 Task: Look for space in Izyum, Ukraine from 6th September, 2023 to 15th September, 2023 for 6 adults in price range Rs.8000 to Rs.12000. Place can be entire place or private room with 6 bedrooms having 6 beds and 6 bathrooms. Property type can be house, flat, guest house. Amenities needed are: wifi, TV, free parkinig on premises, gym, breakfast. Booking option can be shelf check-in. Required host language is English.
Action: Mouse moved to (507, 123)
Screenshot: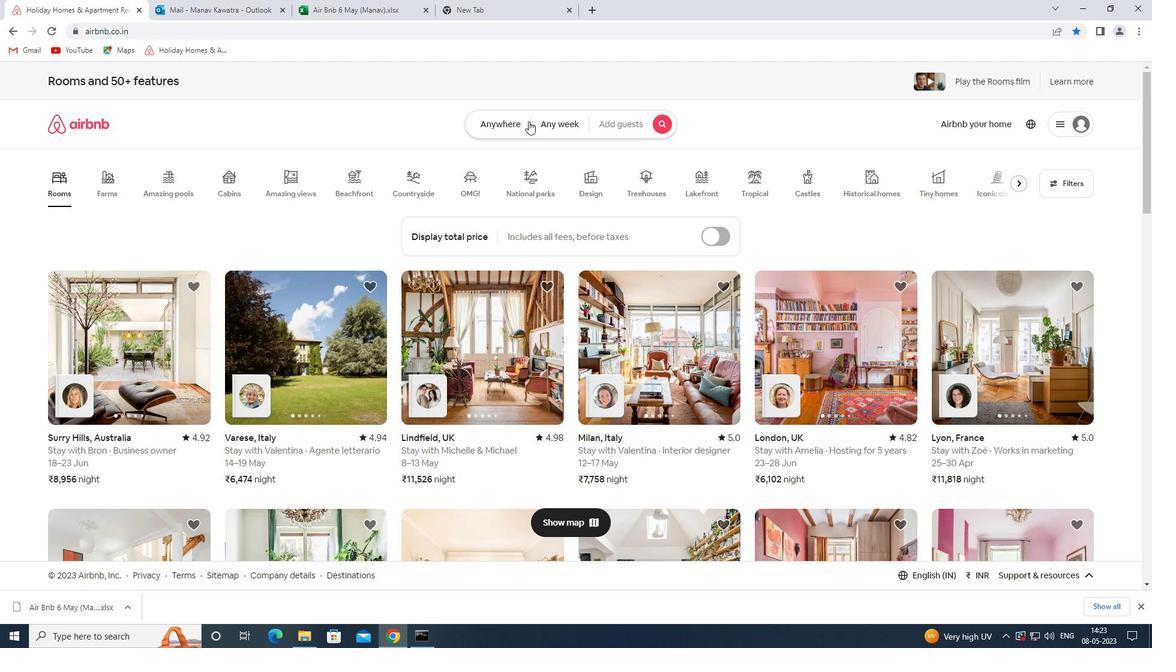 
Action: Mouse pressed left at (507, 123)
Screenshot: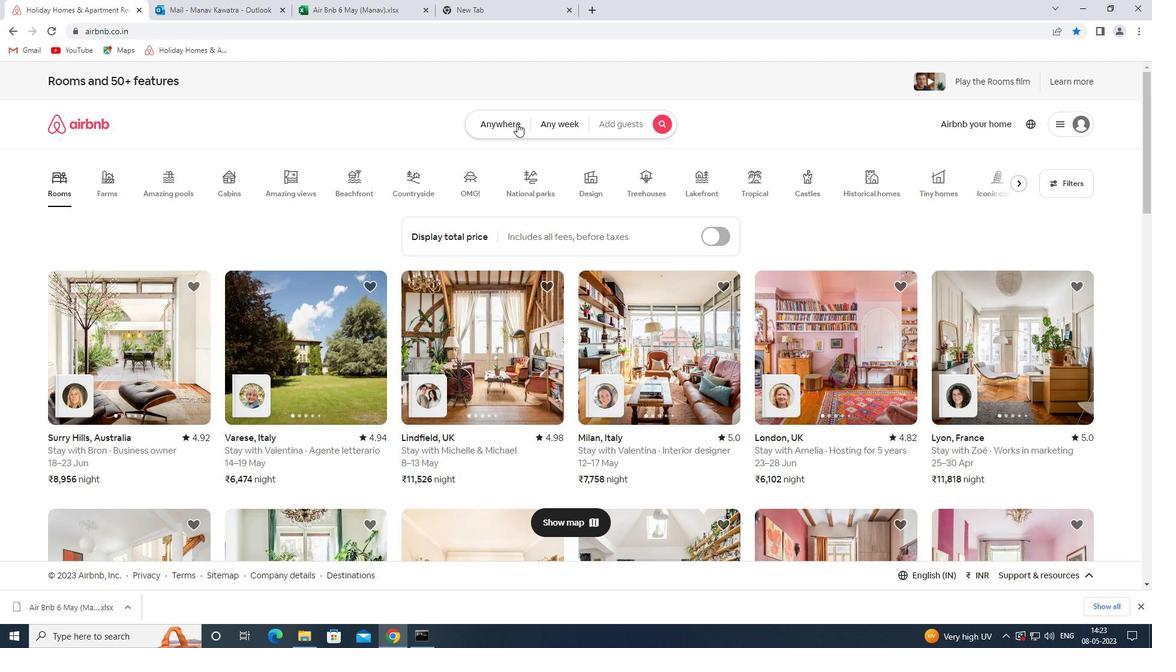 
Action: Mouse moved to (415, 172)
Screenshot: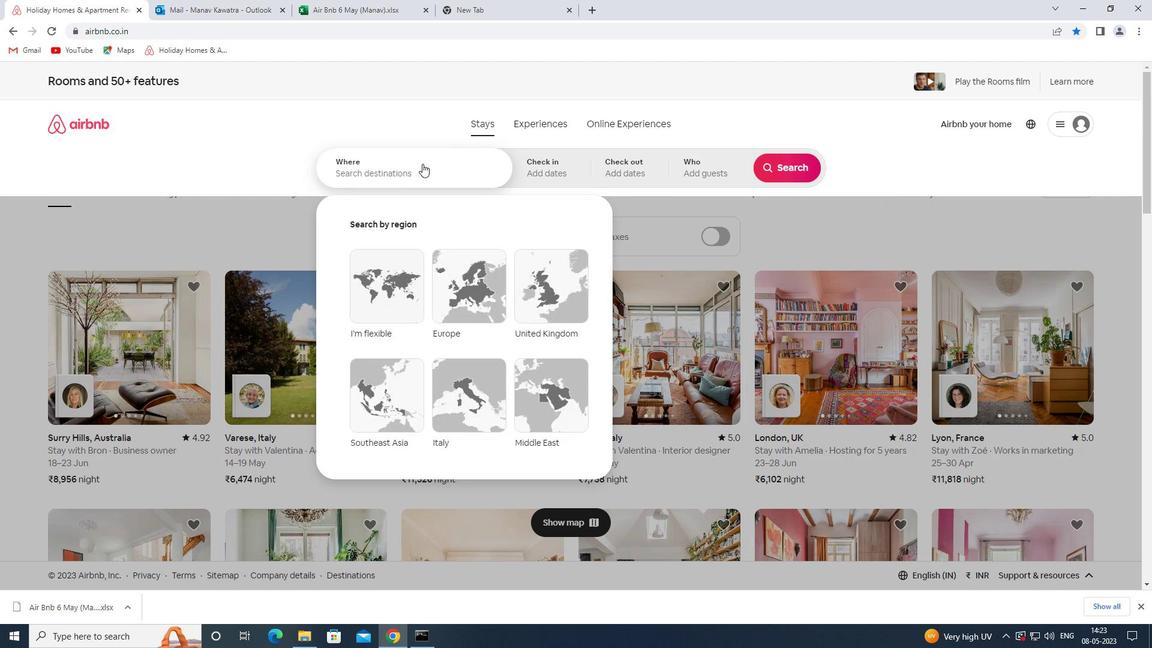 
Action: Mouse pressed left at (415, 172)
Screenshot: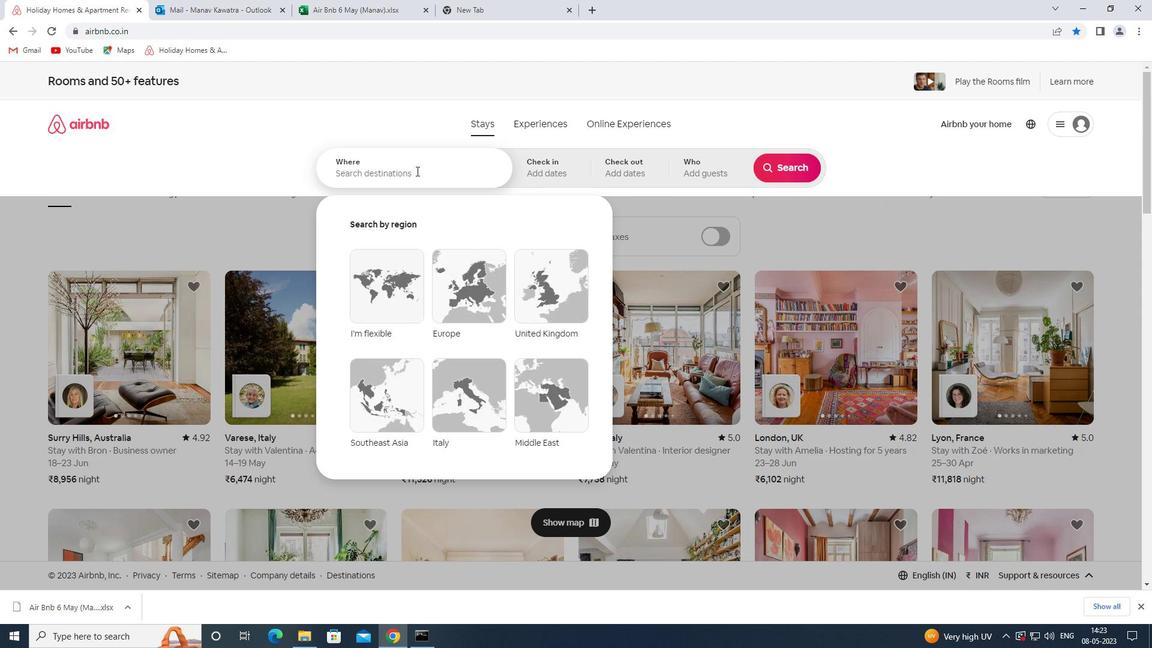 
Action: Key pressed <Key.shift><Key.shift><Key.shift><Key.shift><Key.shift><Key.shift><Key.shift>IZYUM<Key.space><Key.shift><Key.shift><Key.shift><Key.shift><Key.shift><Key.shift><Key.shift>UKRAINE<Key.space><Key.enter>
Screenshot: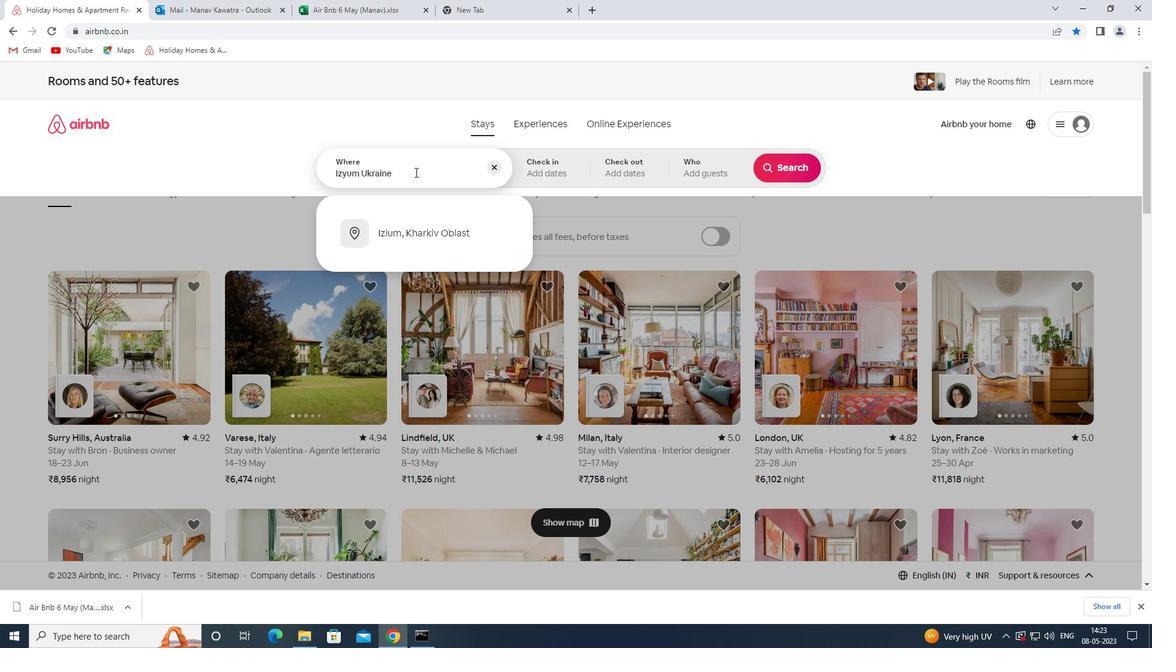 
Action: Mouse moved to (782, 264)
Screenshot: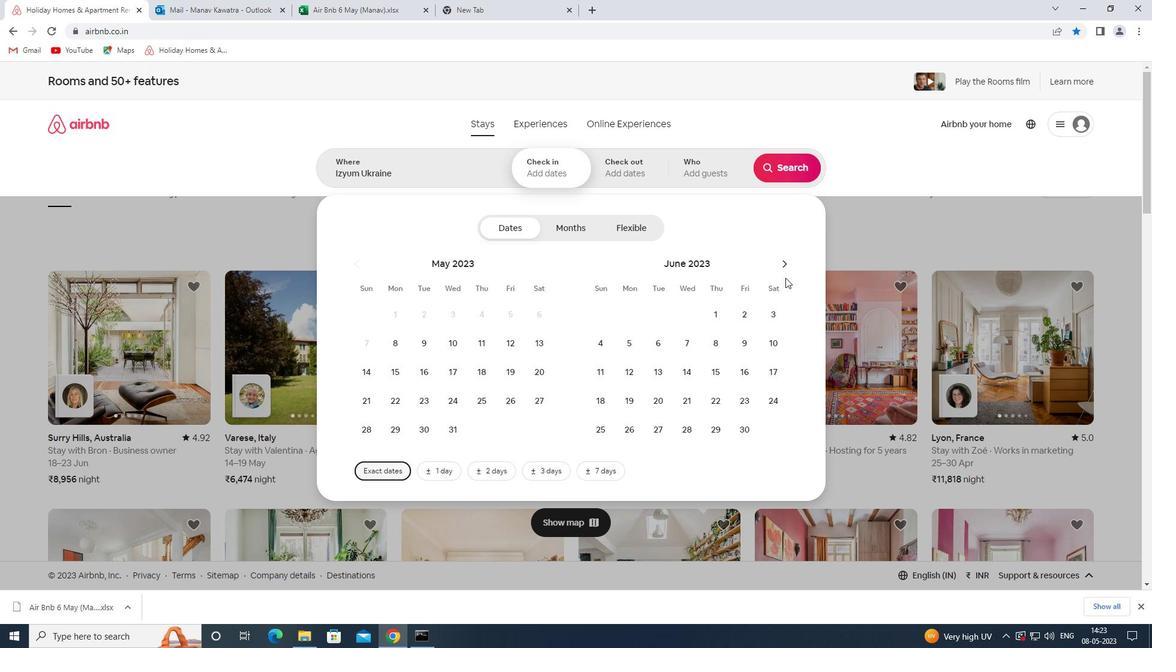 
Action: Mouse pressed left at (782, 264)
Screenshot: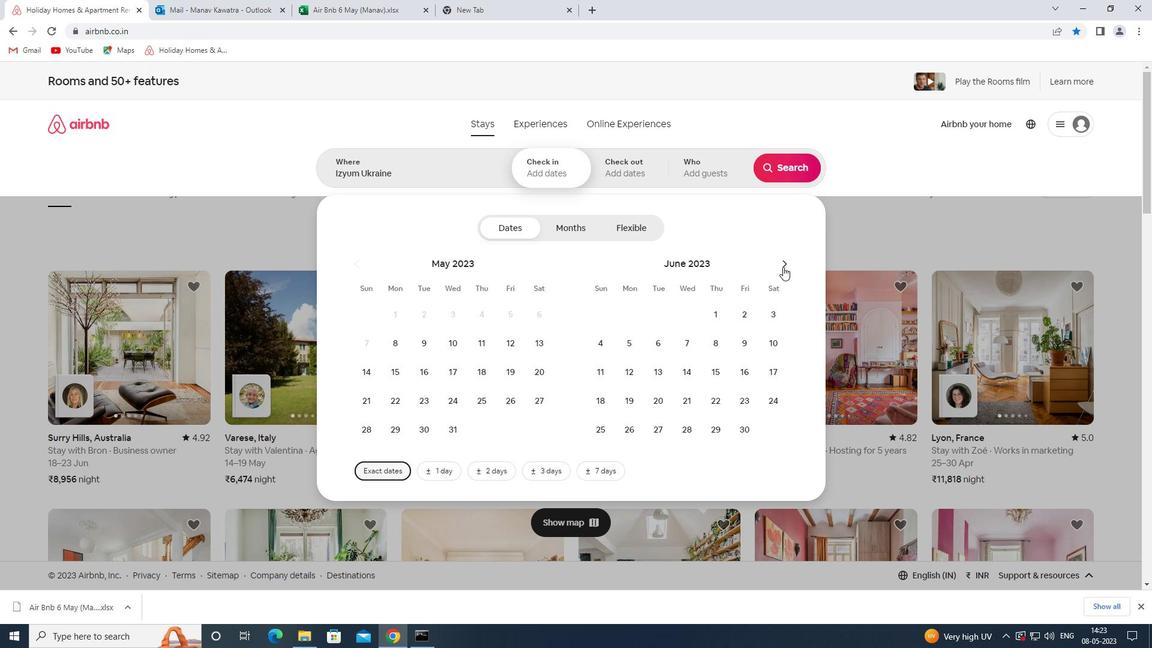 
Action: Mouse pressed left at (782, 264)
Screenshot: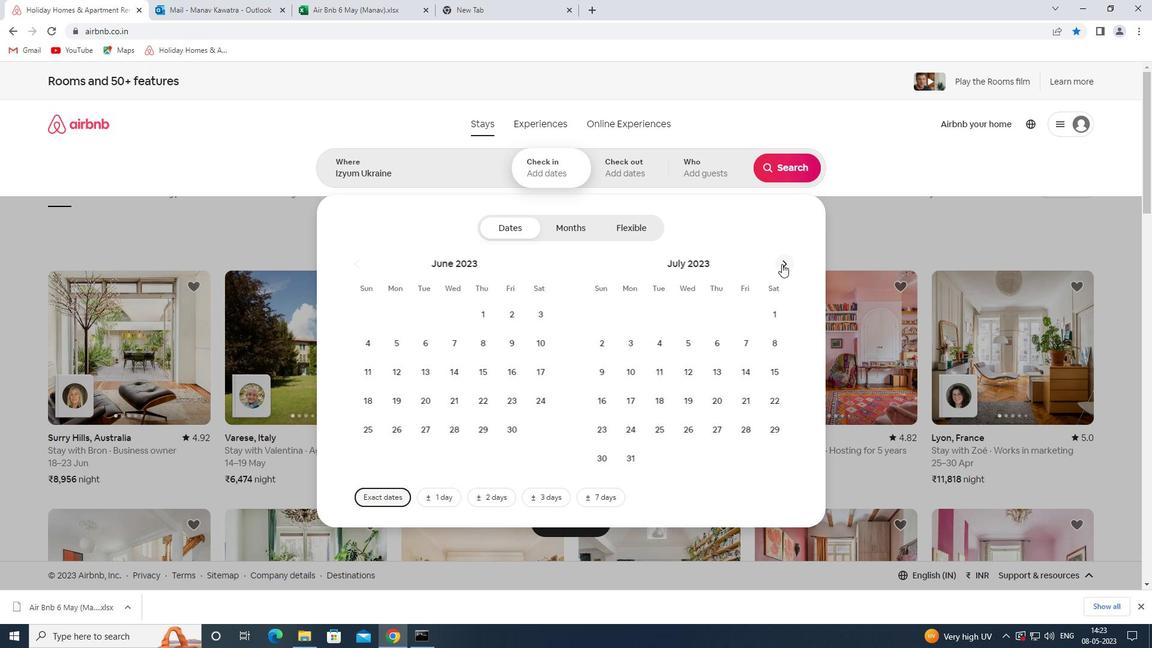 
Action: Mouse pressed left at (782, 264)
Screenshot: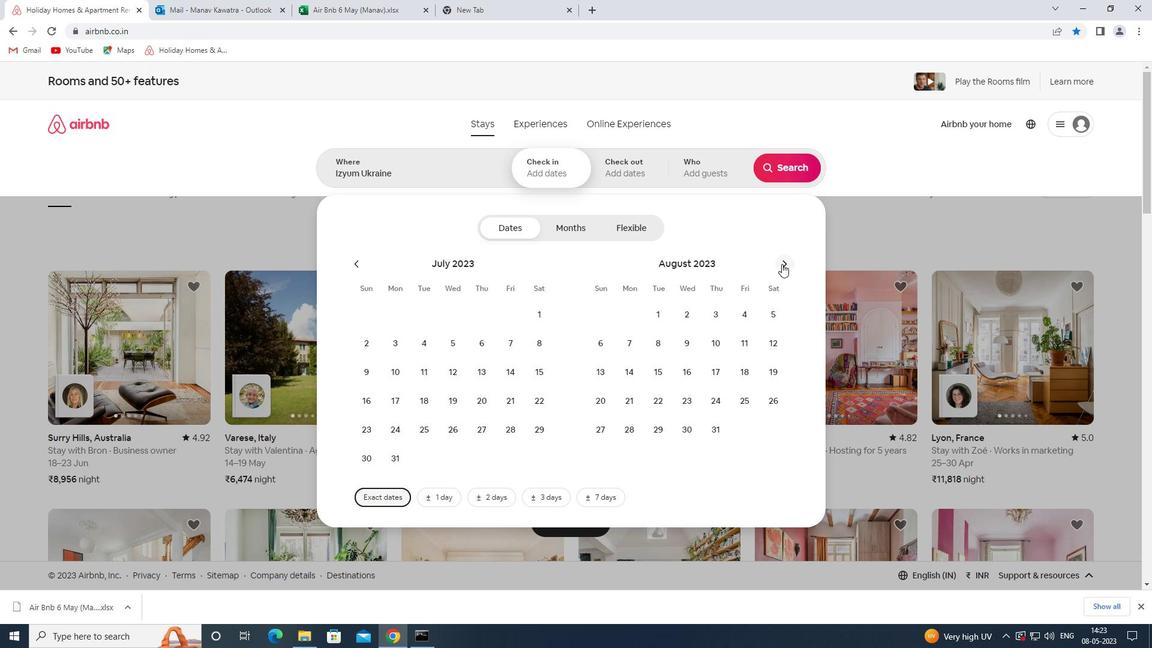 
Action: Mouse moved to (685, 351)
Screenshot: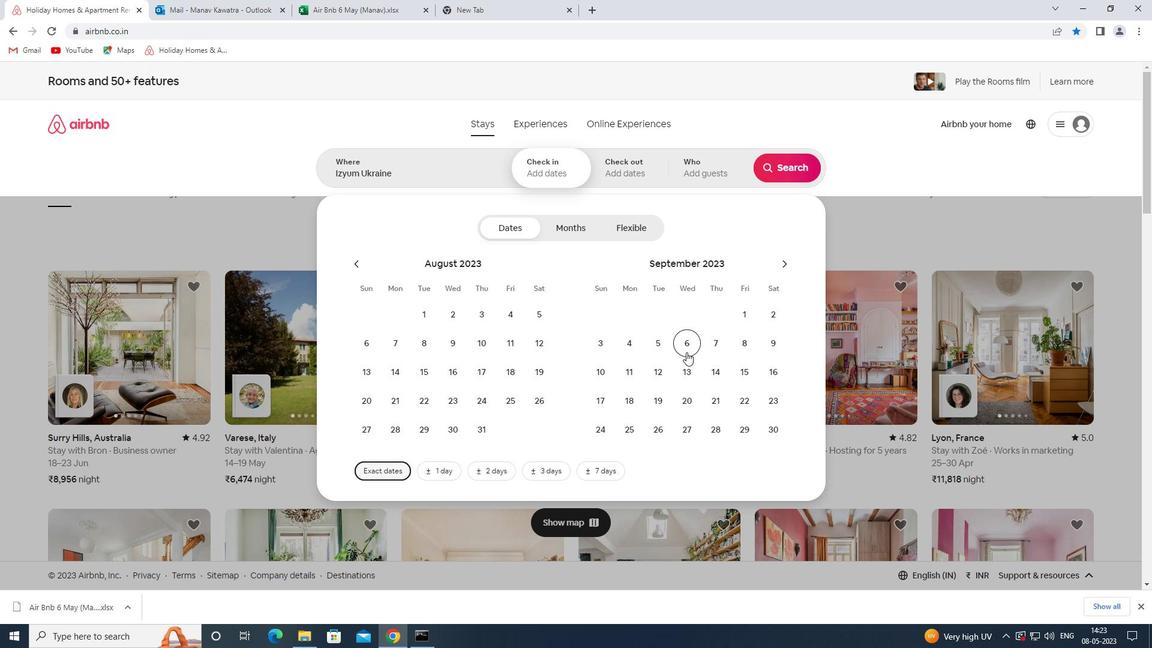 
Action: Mouse pressed left at (685, 351)
Screenshot: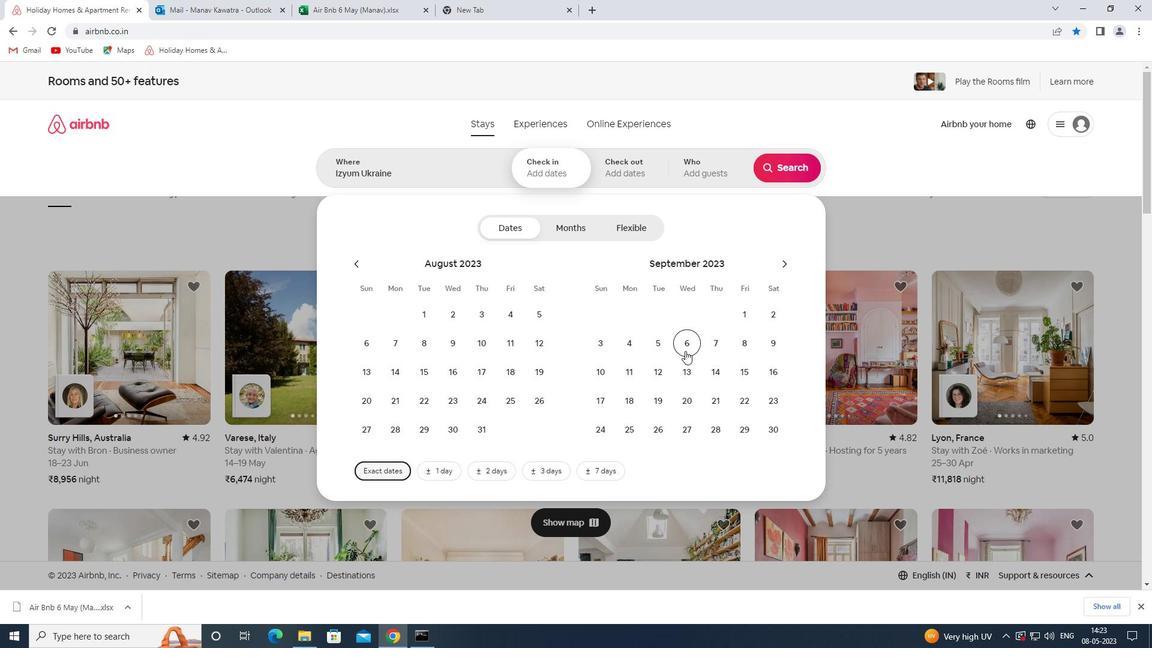
Action: Mouse moved to (736, 368)
Screenshot: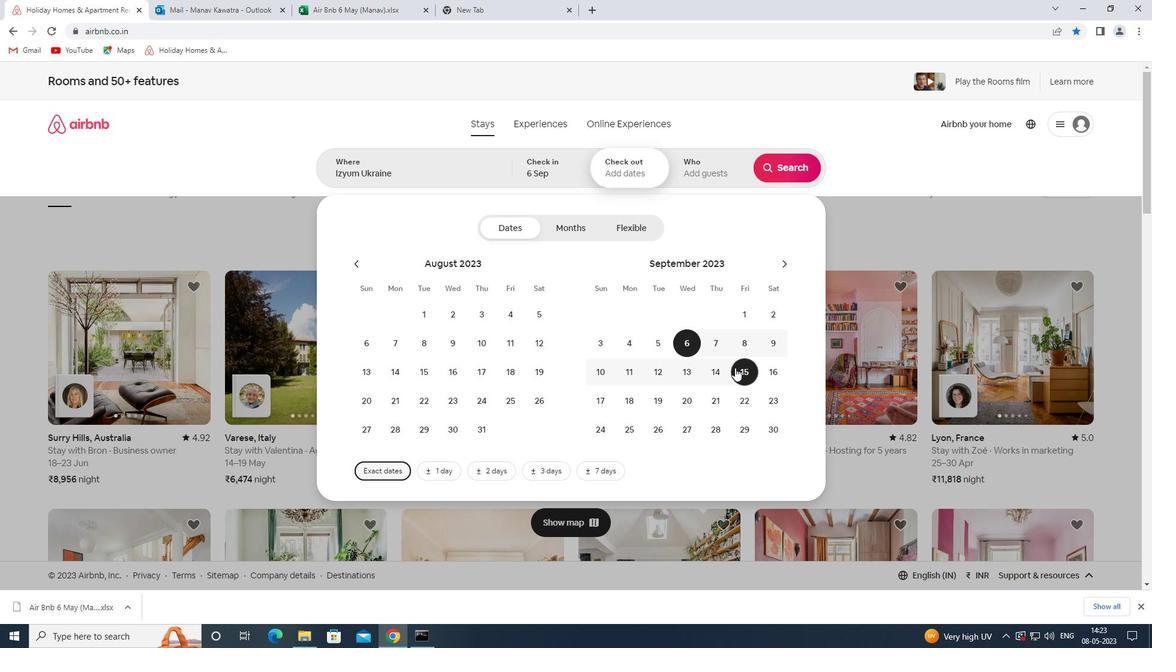 
Action: Mouse pressed left at (736, 368)
Screenshot: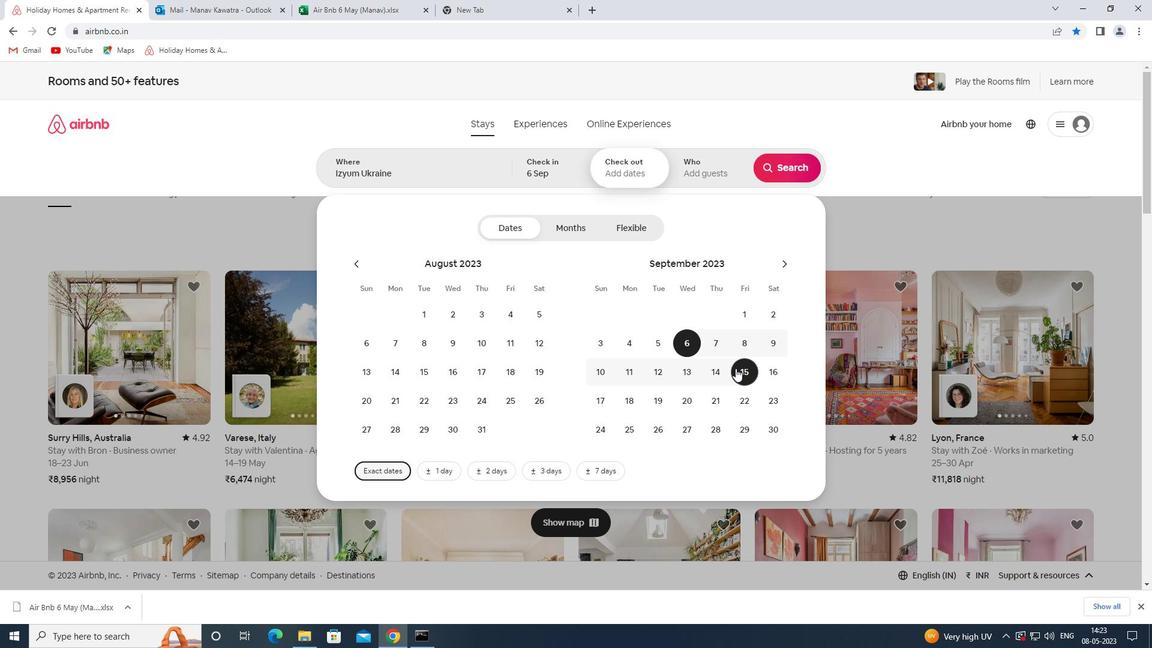 
Action: Mouse moved to (724, 175)
Screenshot: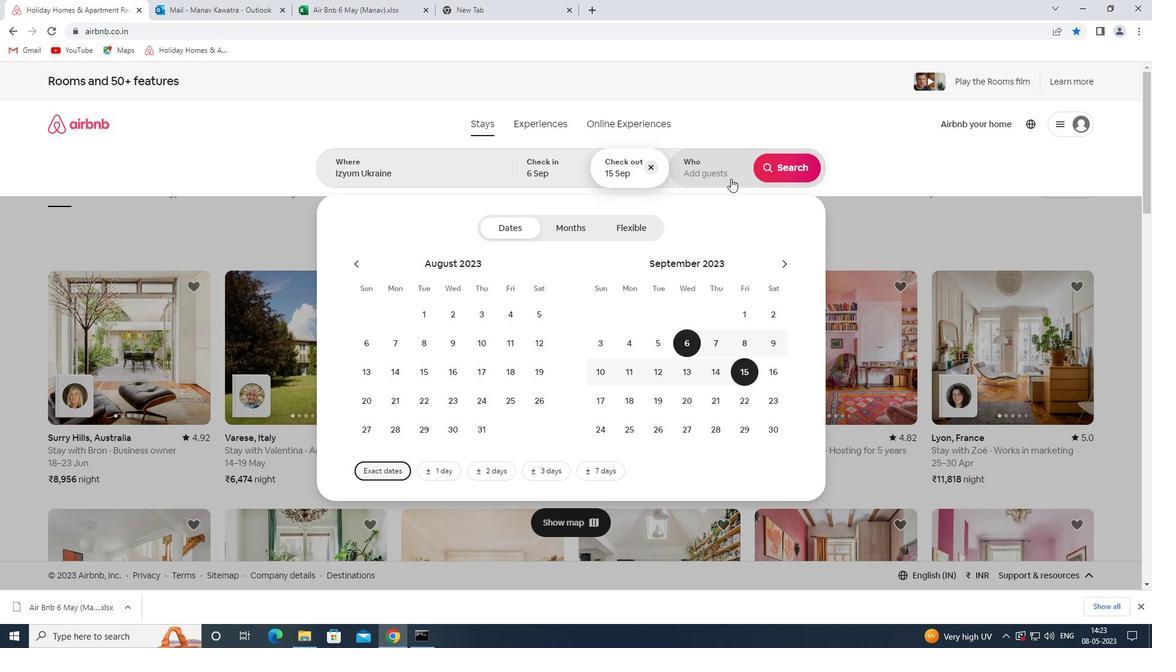 
Action: Mouse pressed left at (724, 175)
Screenshot: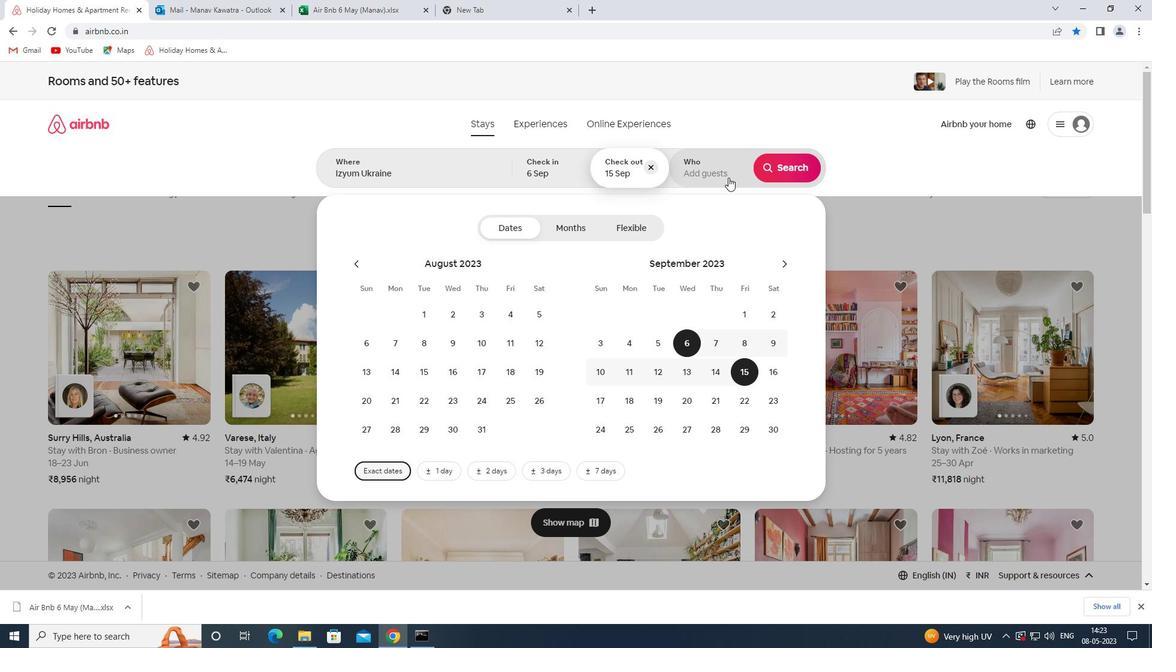 
Action: Mouse moved to (793, 228)
Screenshot: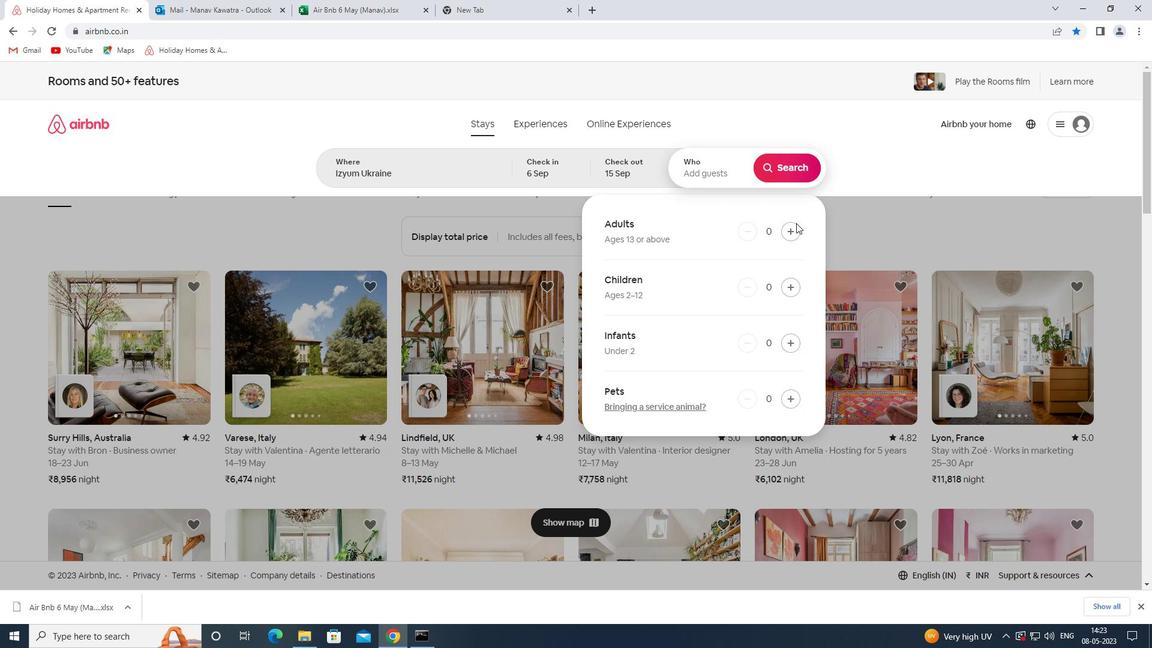 
Action: Mouse pressed left at (793, 228)
Screenshot: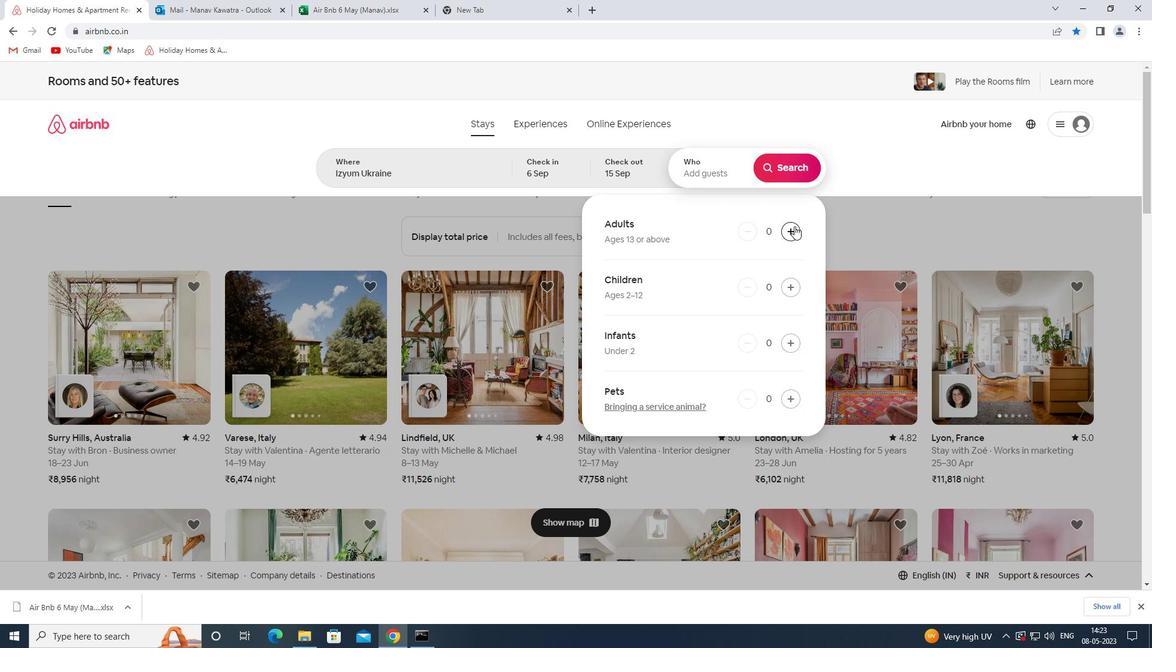 
Action: Mouse pressed left at (793, 228)
Screenshot: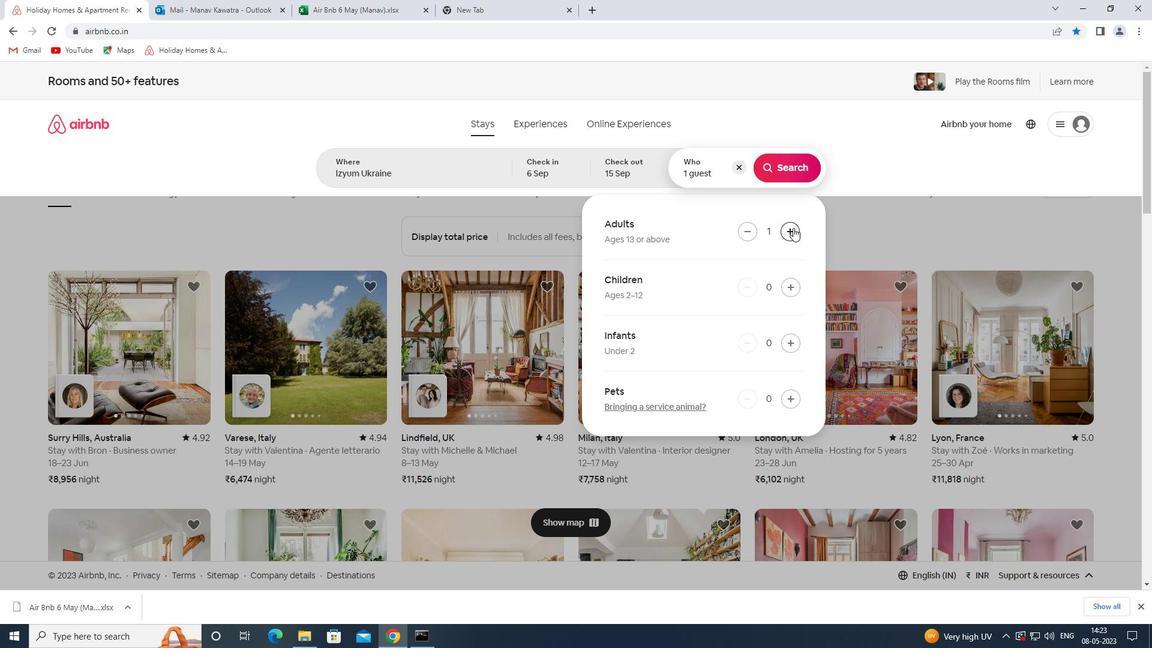 
Action: Mouse pressed left at (793, 228)
Screenshot: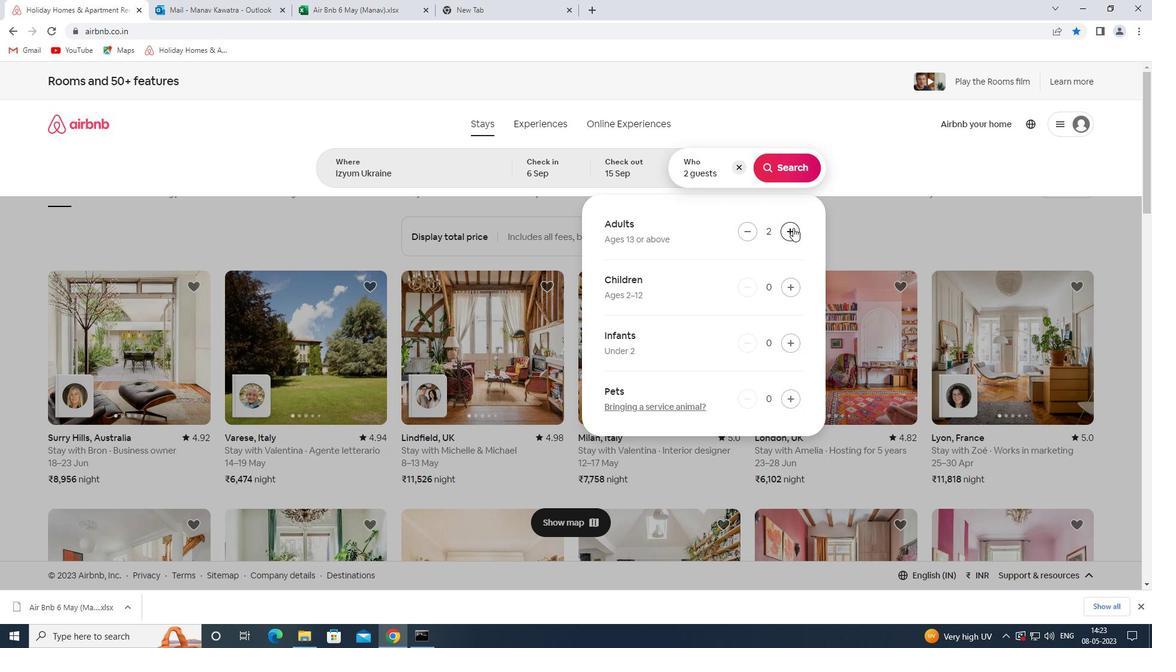 
Action: Mouse pressed left at (793, 228)
Screenshot: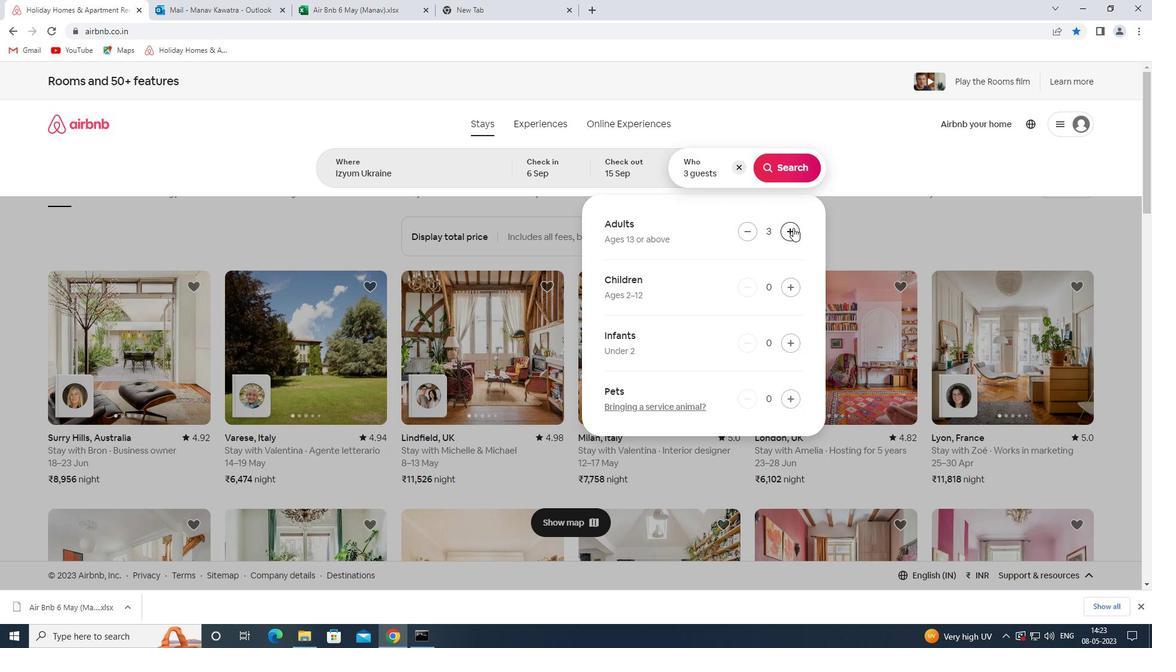
Action: Mouse pressed left at (793, 228)
Screenshot: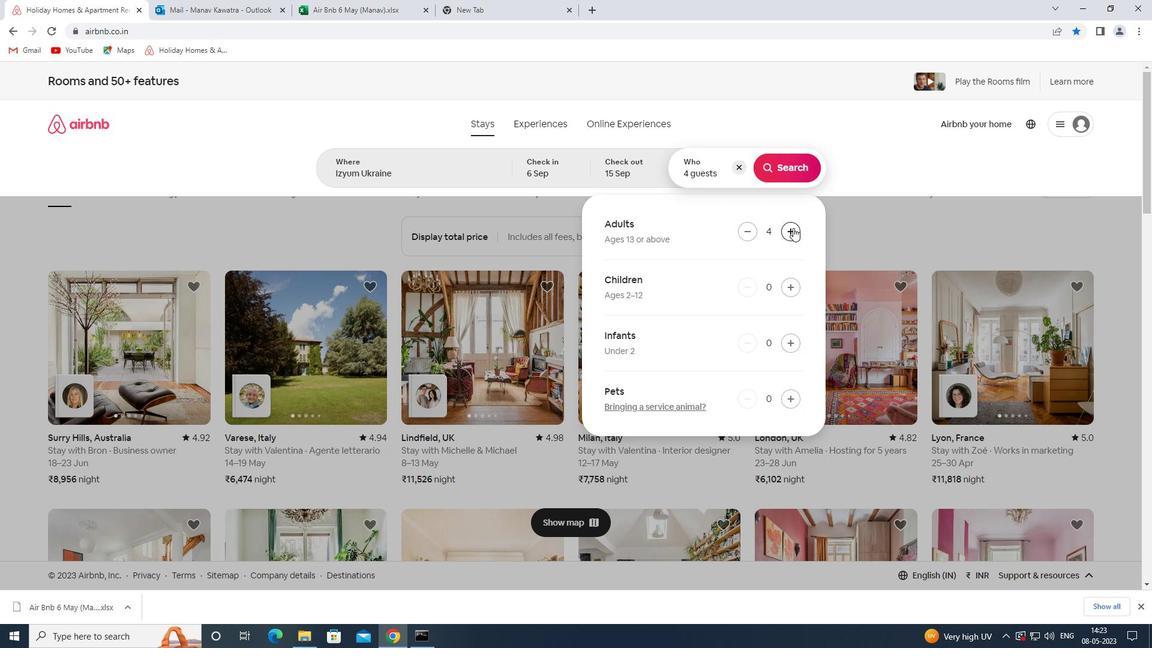 
Action: Mouse pressed left at (793, 228)
Screenshot: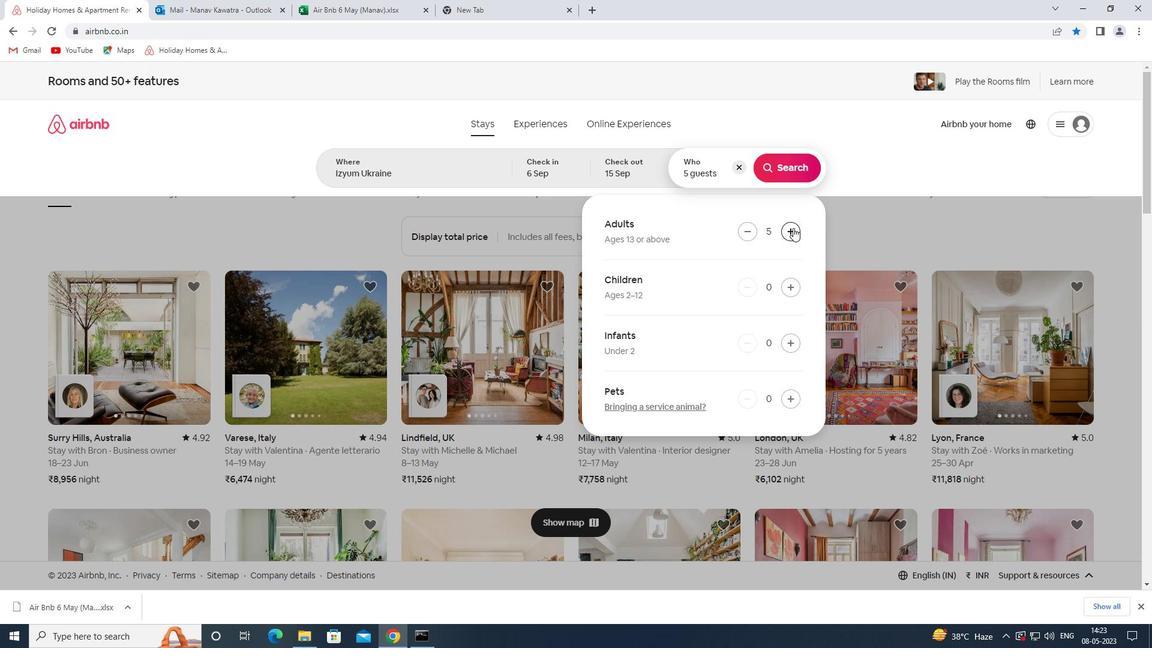 
Action: Mouse moved to (796, 171)
Screenshot: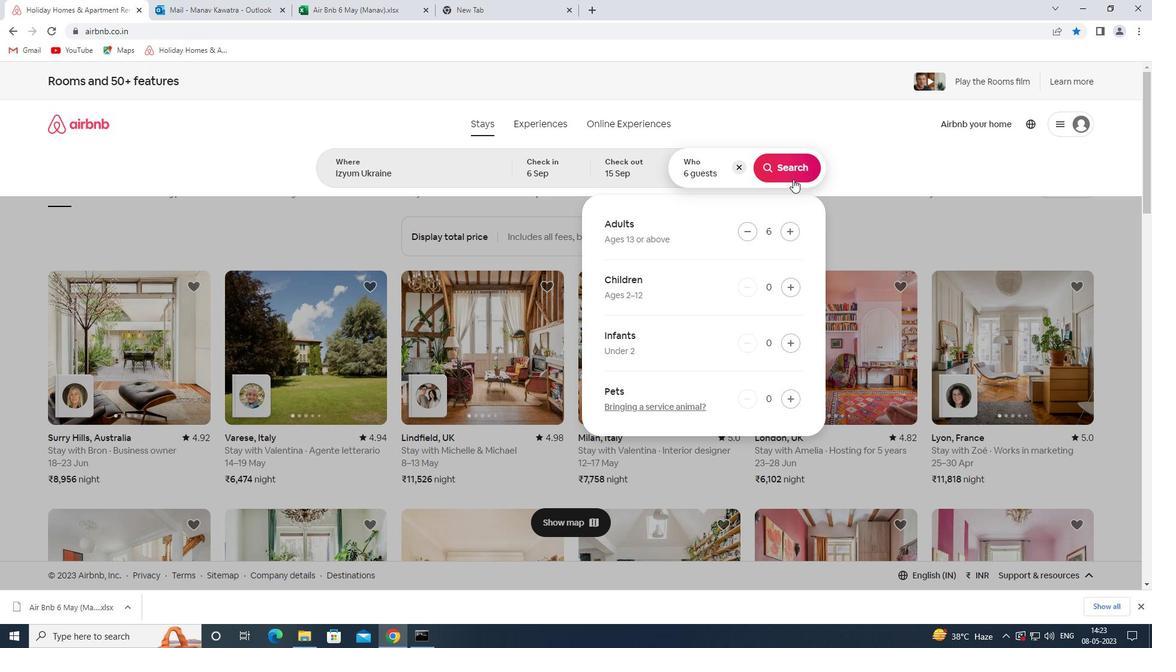 
Action: Mouse pressed left at (796, 171)
Screenshot: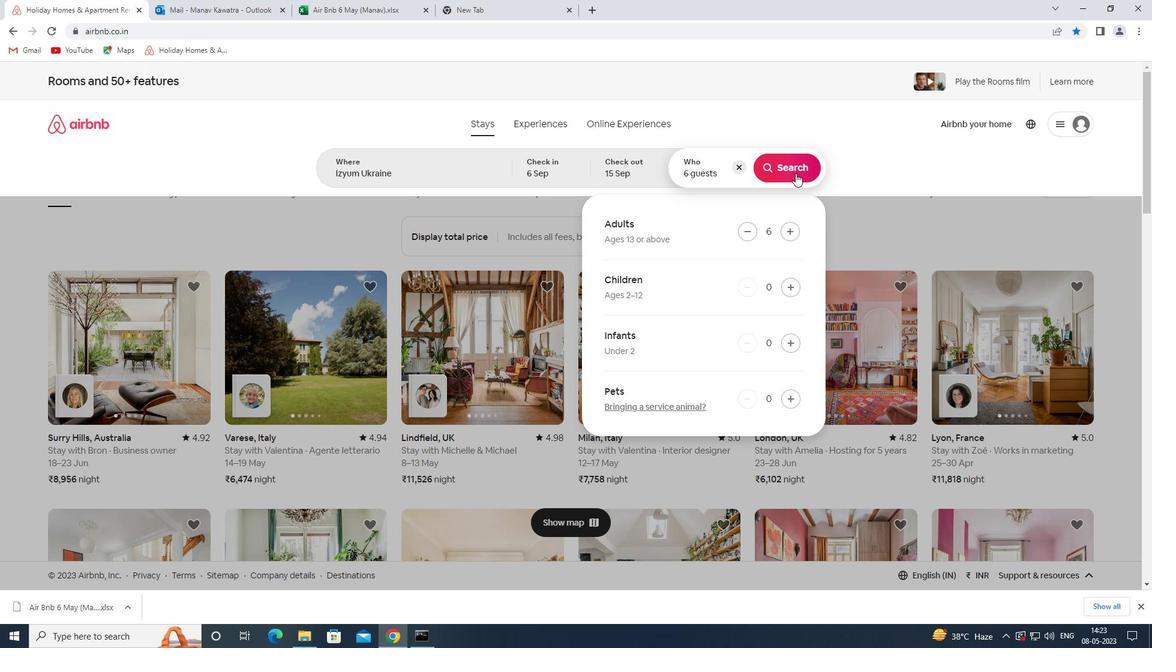 
Action: Mouse moved to (1091, 132)
Screenshot: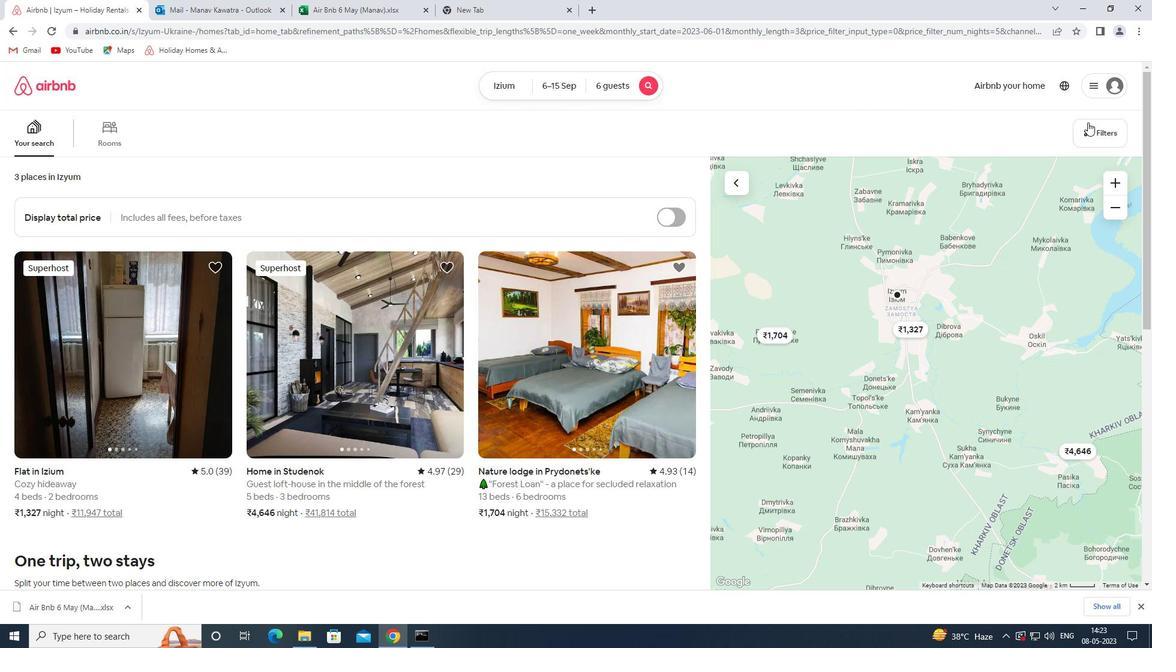 
Action: Mouse pressed left at (1091, 132)
Screenshot: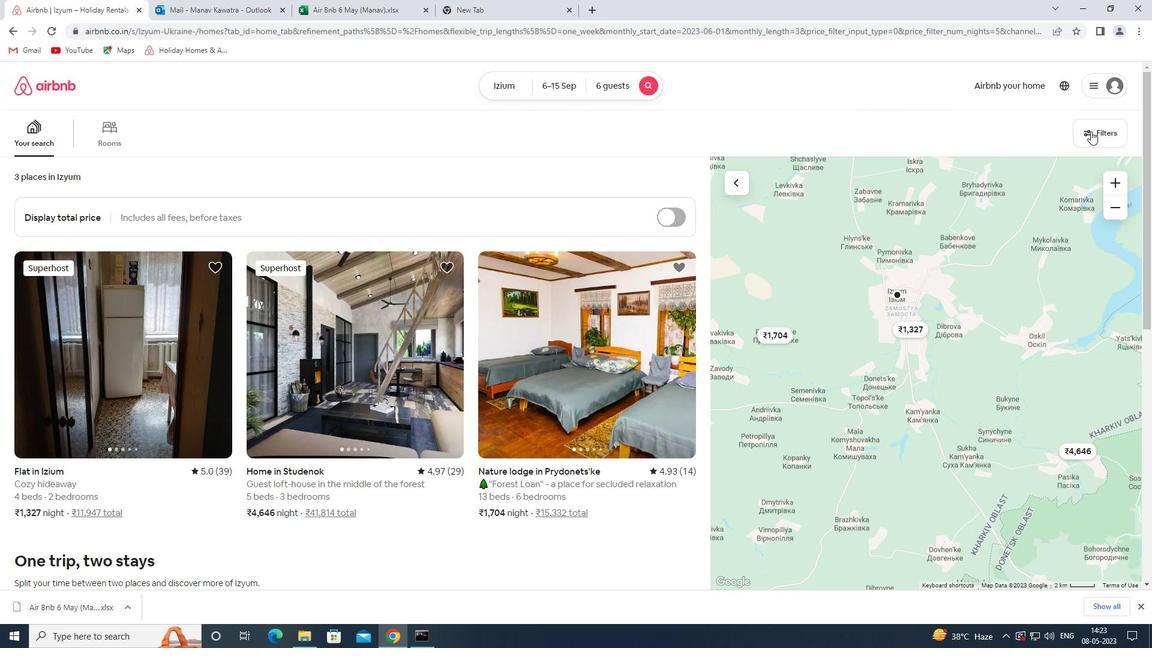 
Action: Mouse moved to (482, 424)
Screenshot: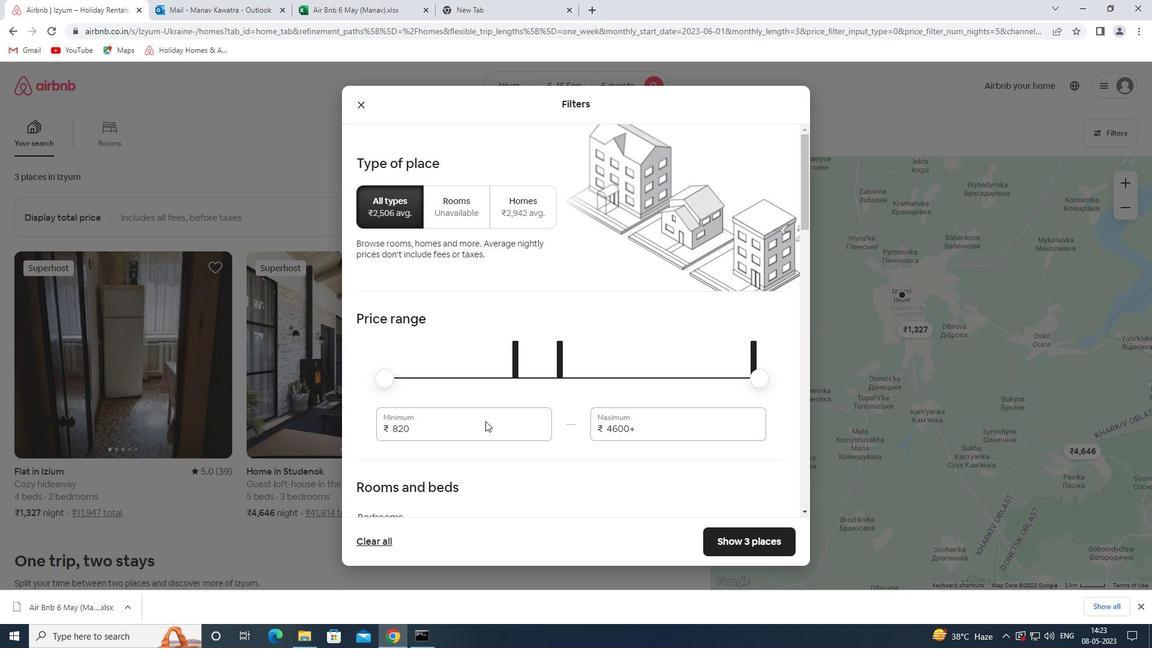 
Action: Mouse pressed left at (482, 424)
Screenshot: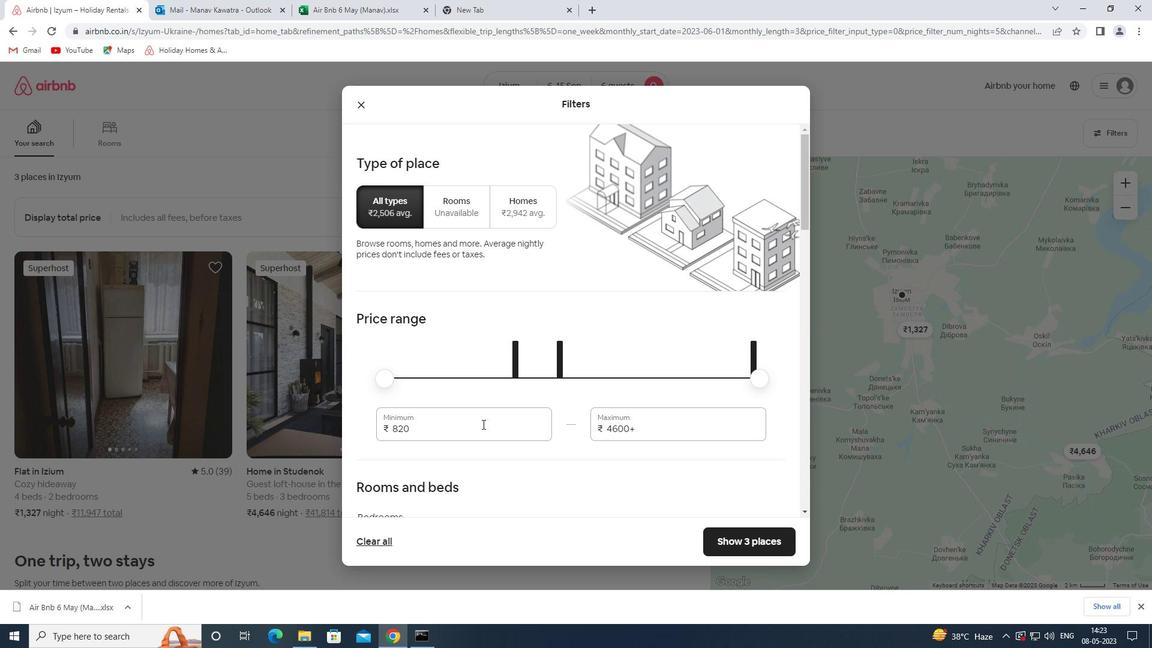 
Action: Mouse pressed left at (482, 424)
Screenshot: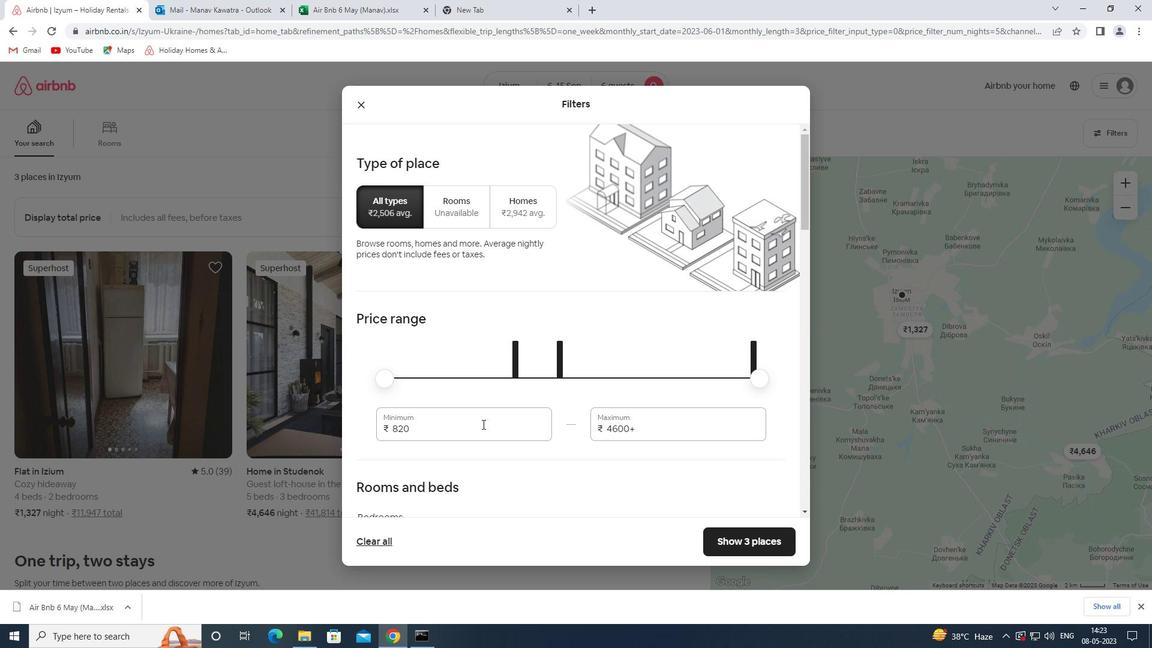 
Action: Mouse moved to (482, 425)
Screenshot: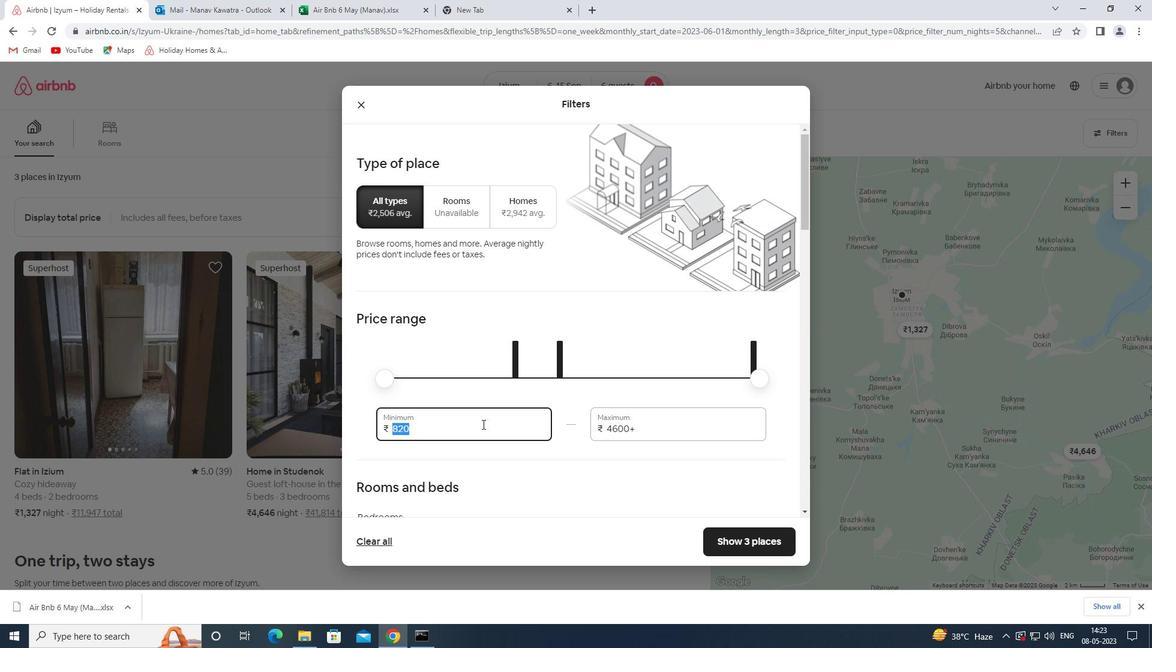 
Action: Key pressed 8000<Key.tab>12000
Screenshot: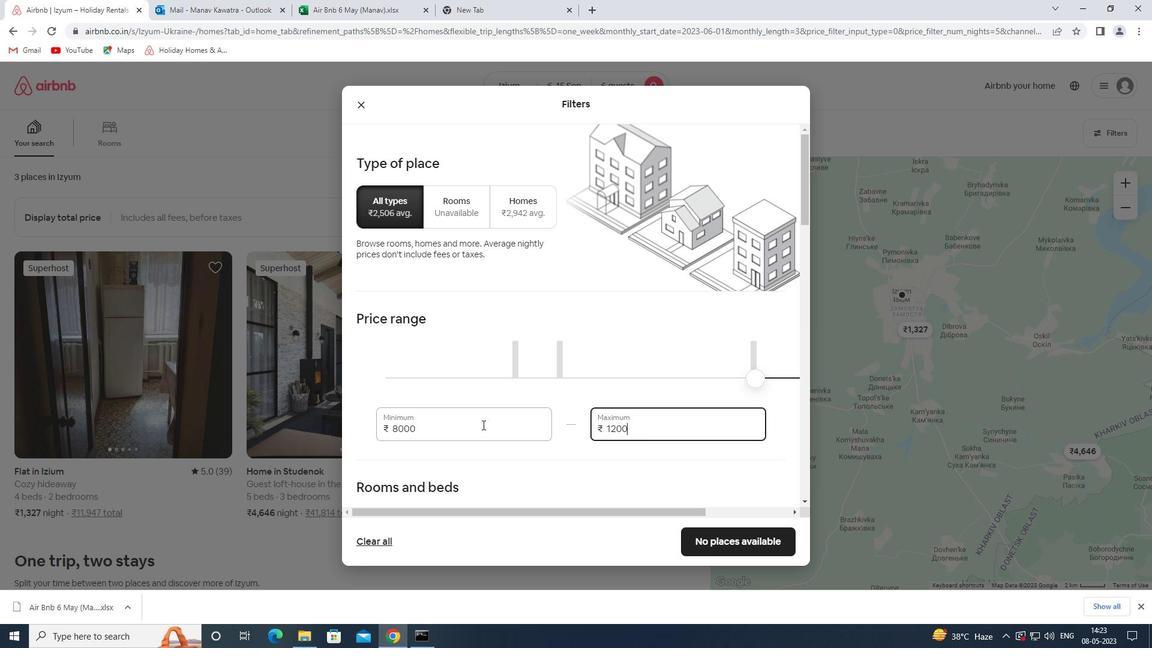 
Action: Mouse moved to (555, 413)
Screenshot: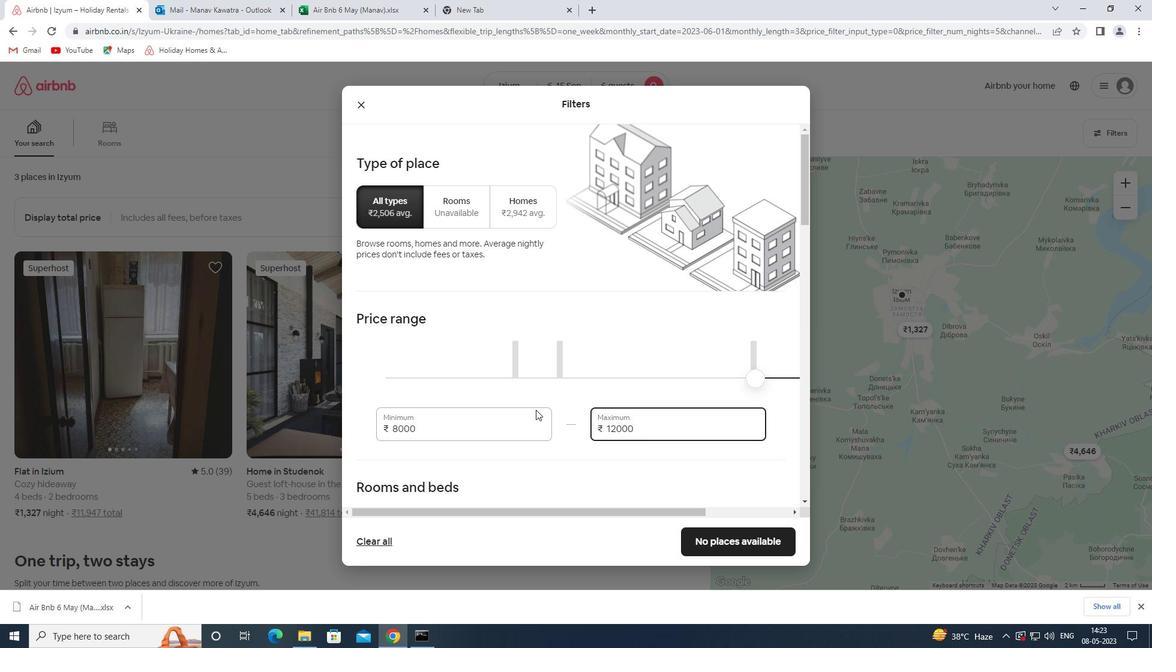 
Action: Mouse scrolled (555, 413) with delta (0, 0)
Screenshot: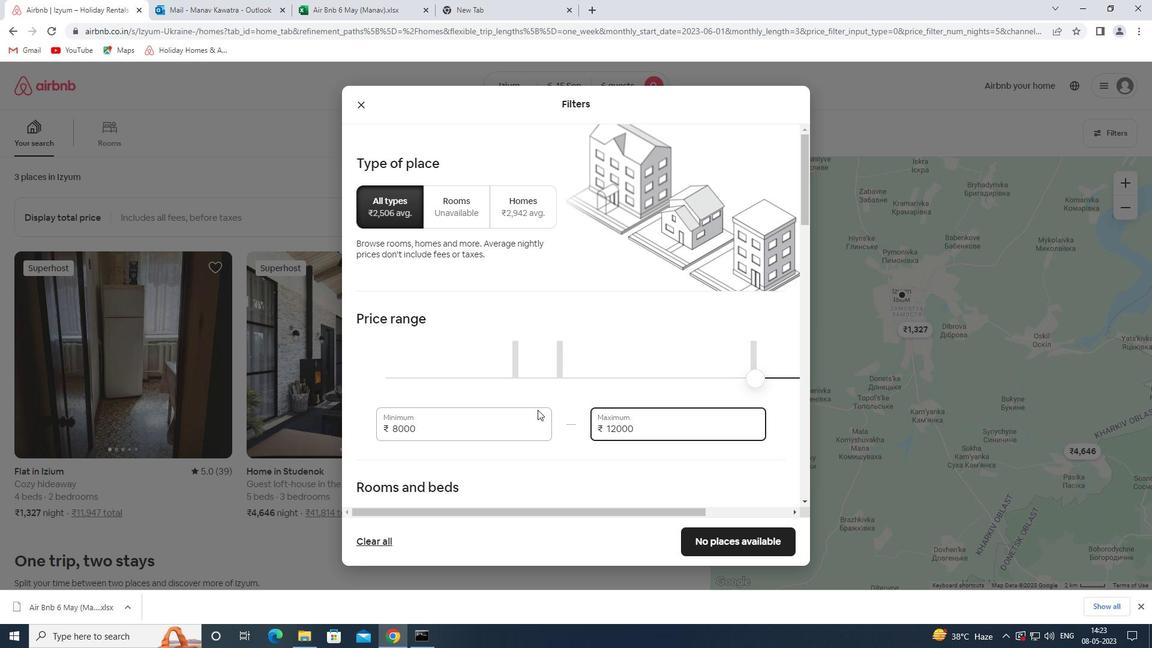 
Action: Mouse scrolled (555, 413) with delta (0, 0)
Screenshot: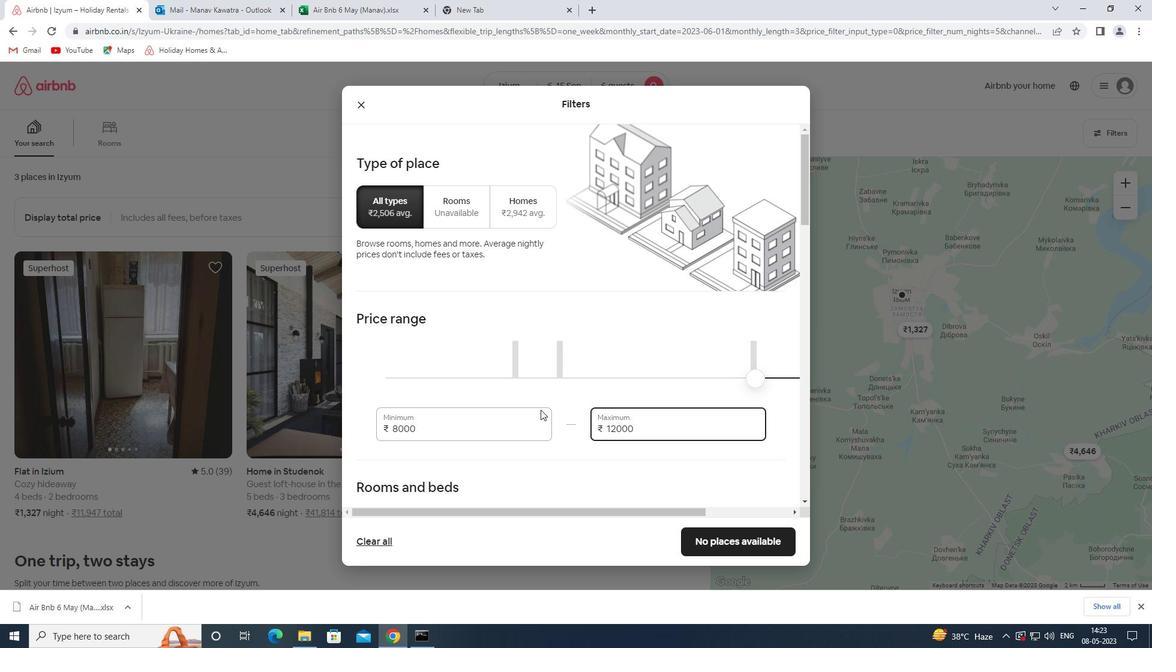 
Action: Mouse scrolled (555, 413) with delta (0, 0)
Screenshot: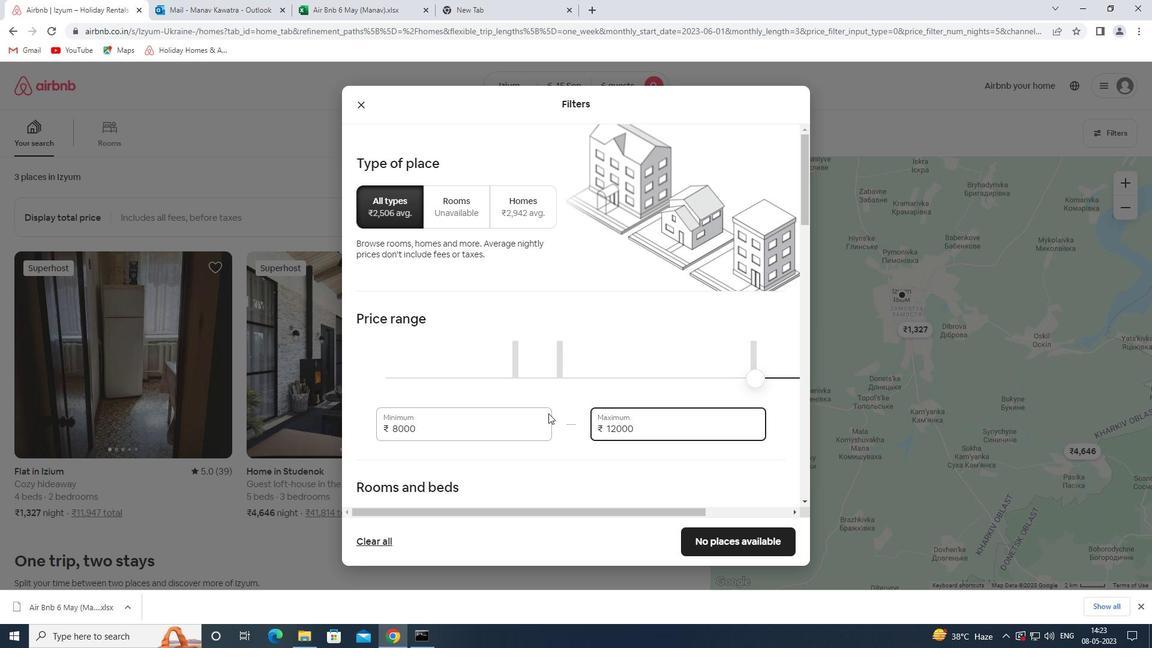 
Action: Mouse moved to (543, 379)
Screenshot: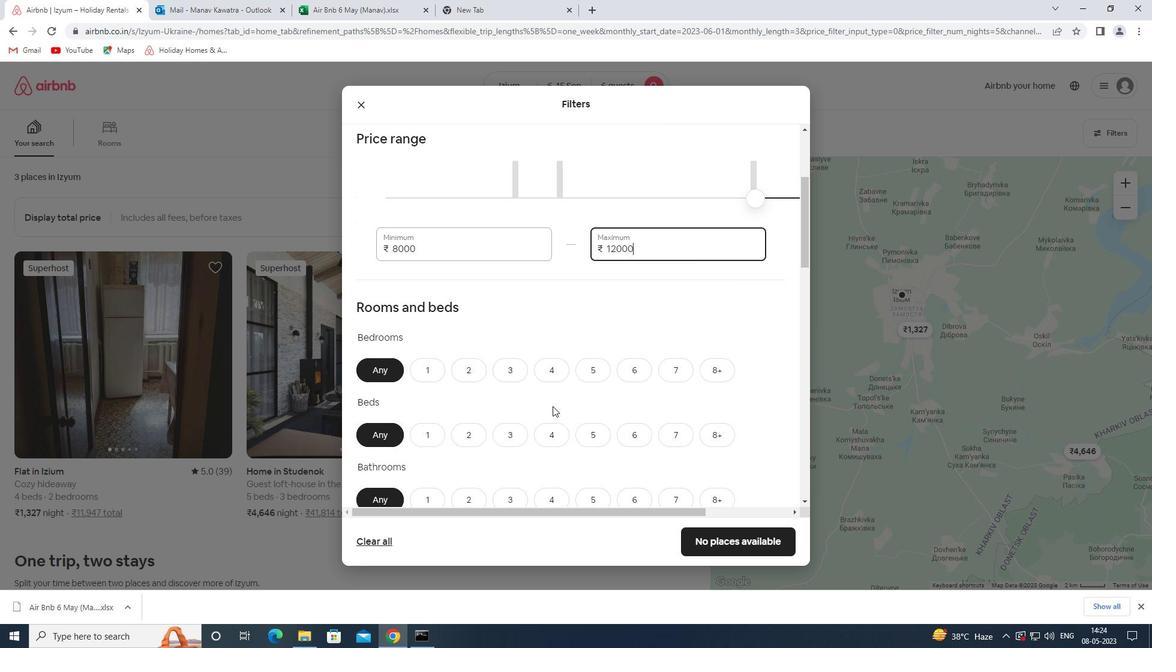 
Action: Mouse scrolled (543, 378) with delta (0, 0)
Screenshot: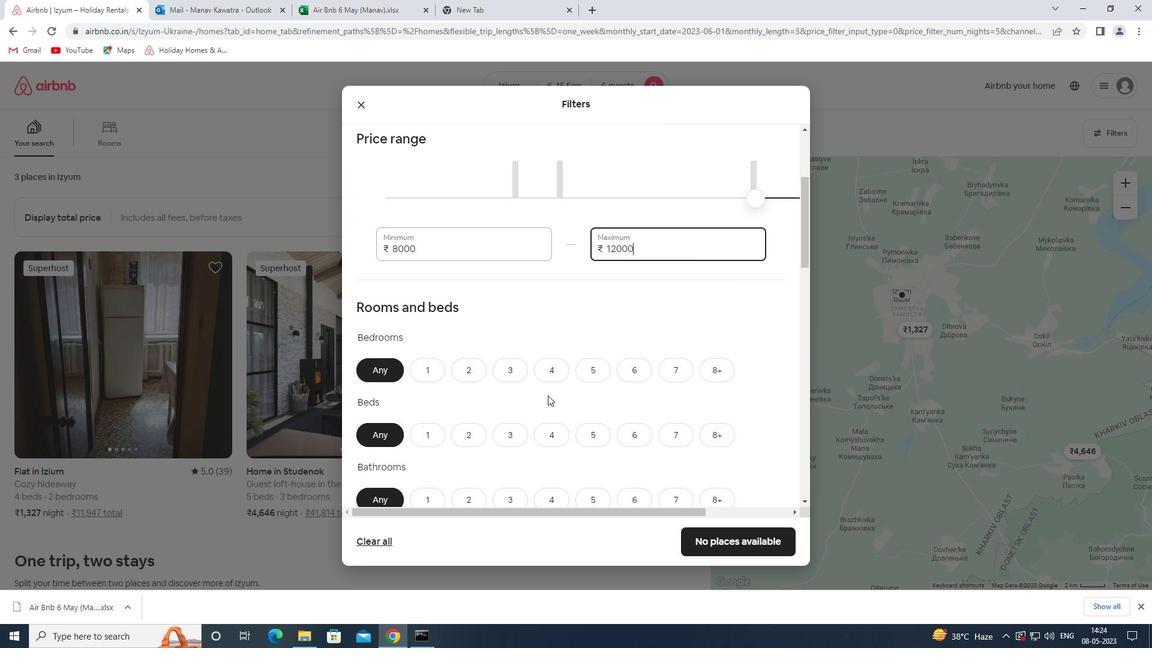 
Action: Mouse scrolled (543, 378) with delta (0, 0)
Screenshot: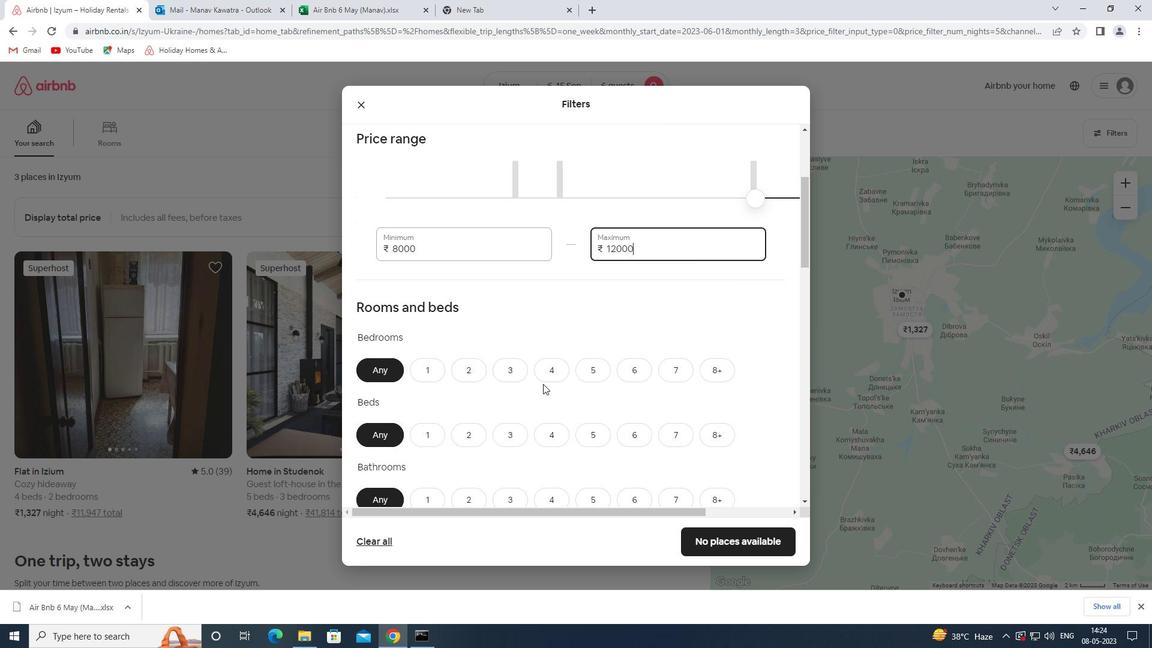 
Action: Mouse moved to (632, 252)
Screenshot: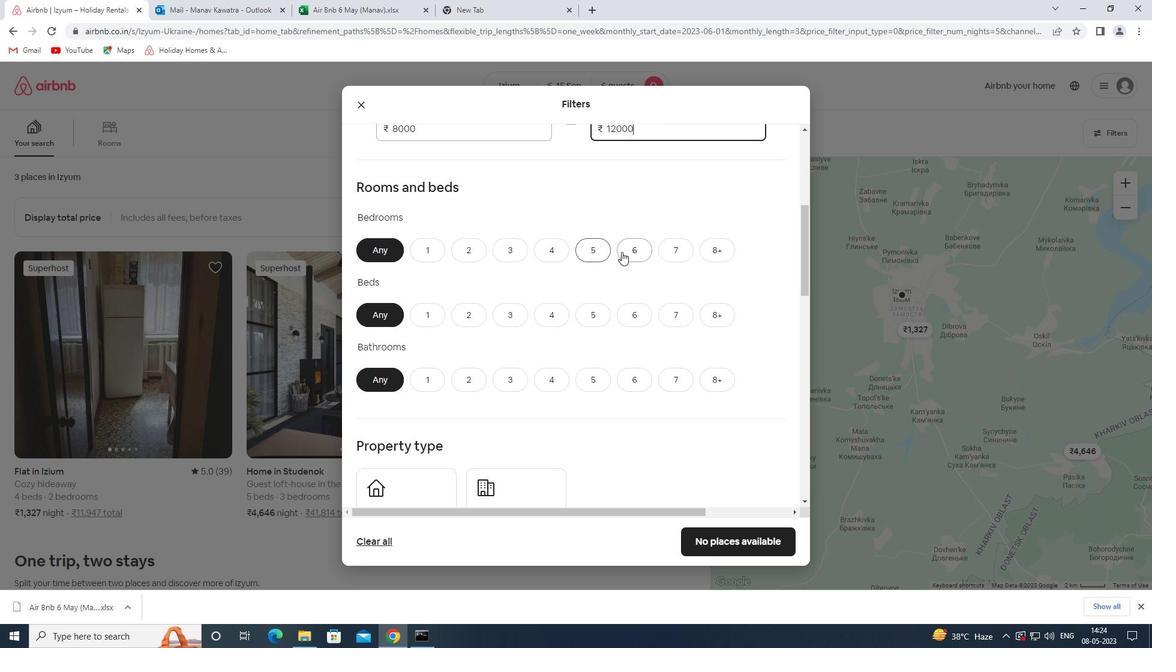 
Action: Mouse pressed left at (632, 252)
Screenshot: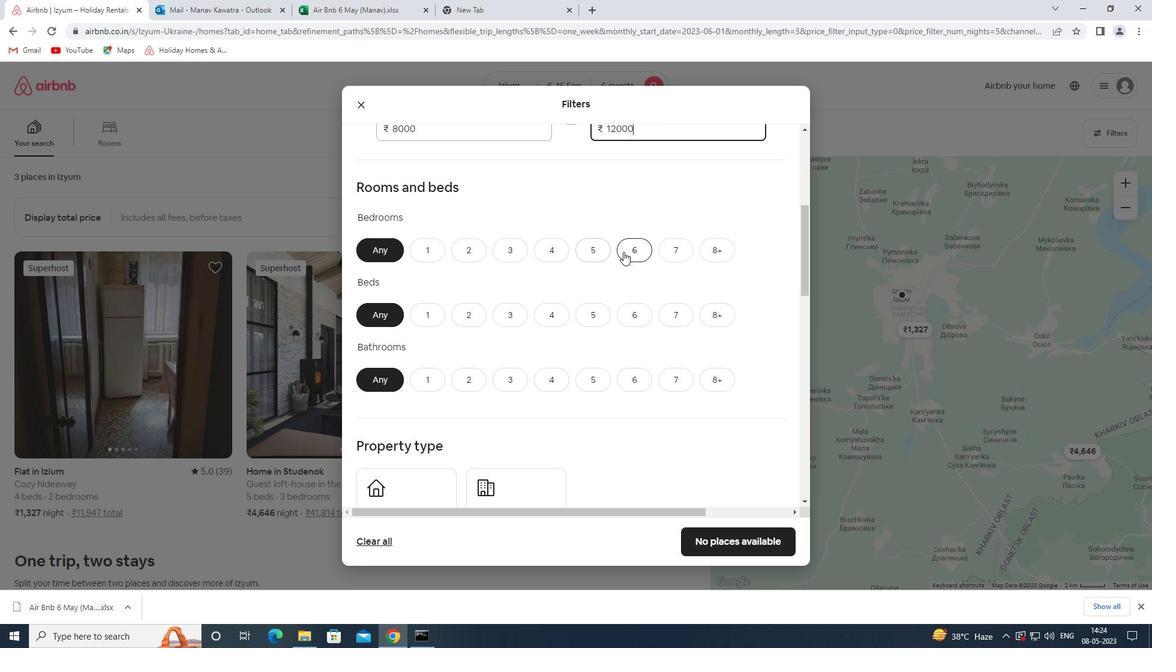 
Action: Mouse moved to (640, 318)
Screenshot: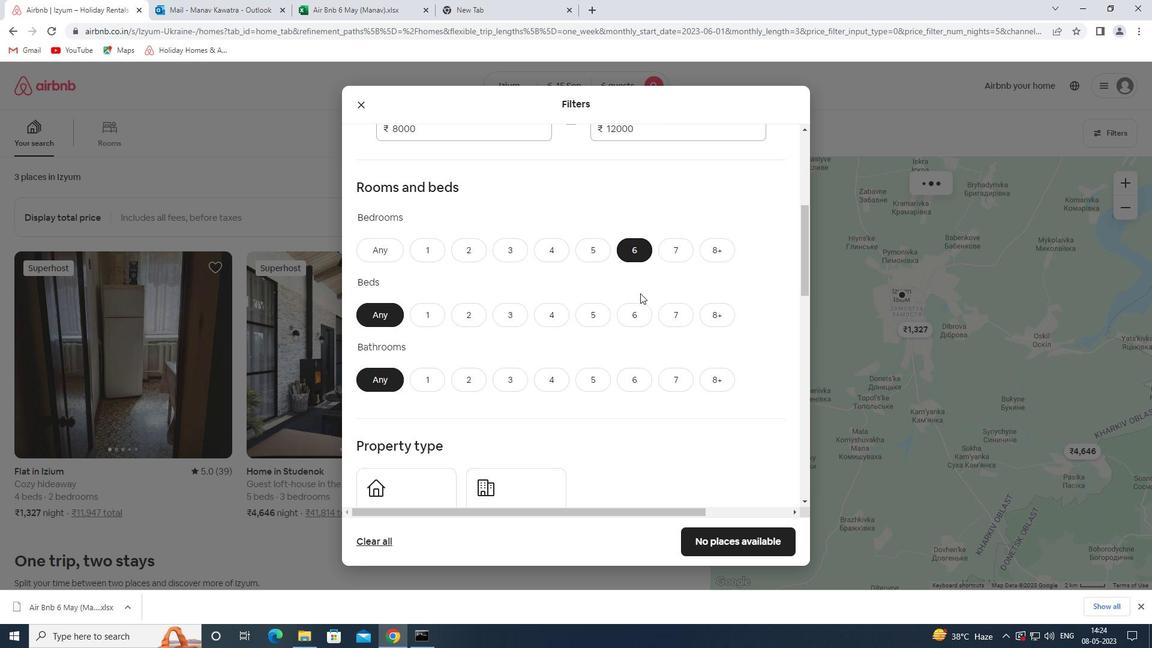 
Action: Mouse pressed left at (640, 318)
Screenshot: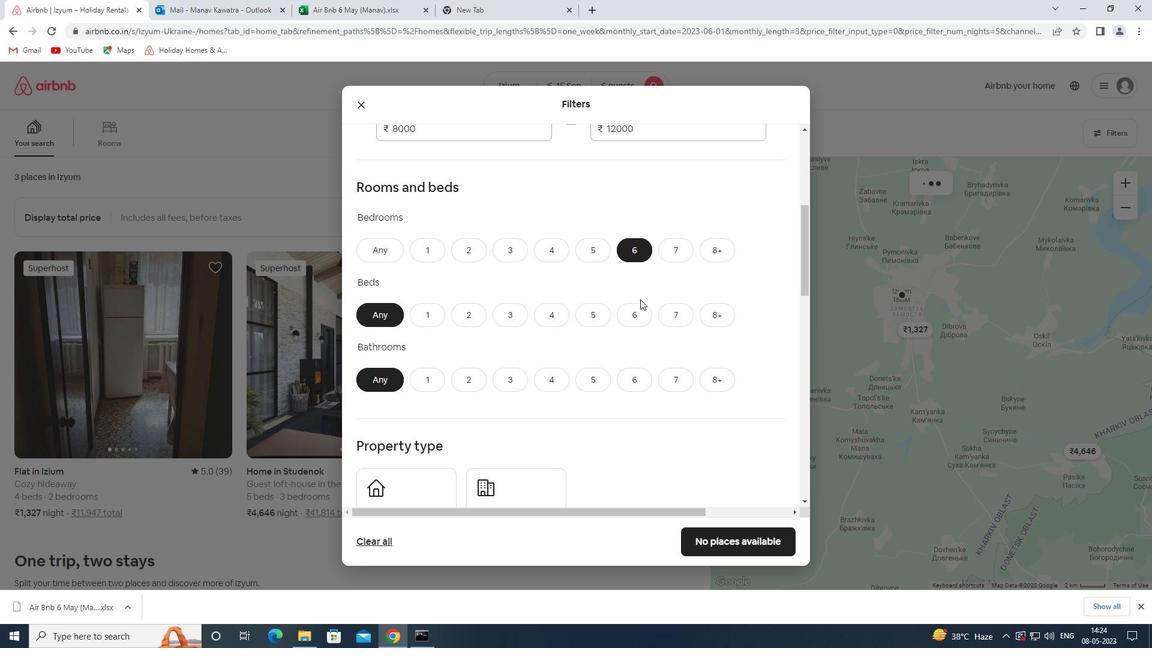 
Action: Mouse moved to (629, 374)
Screenshot: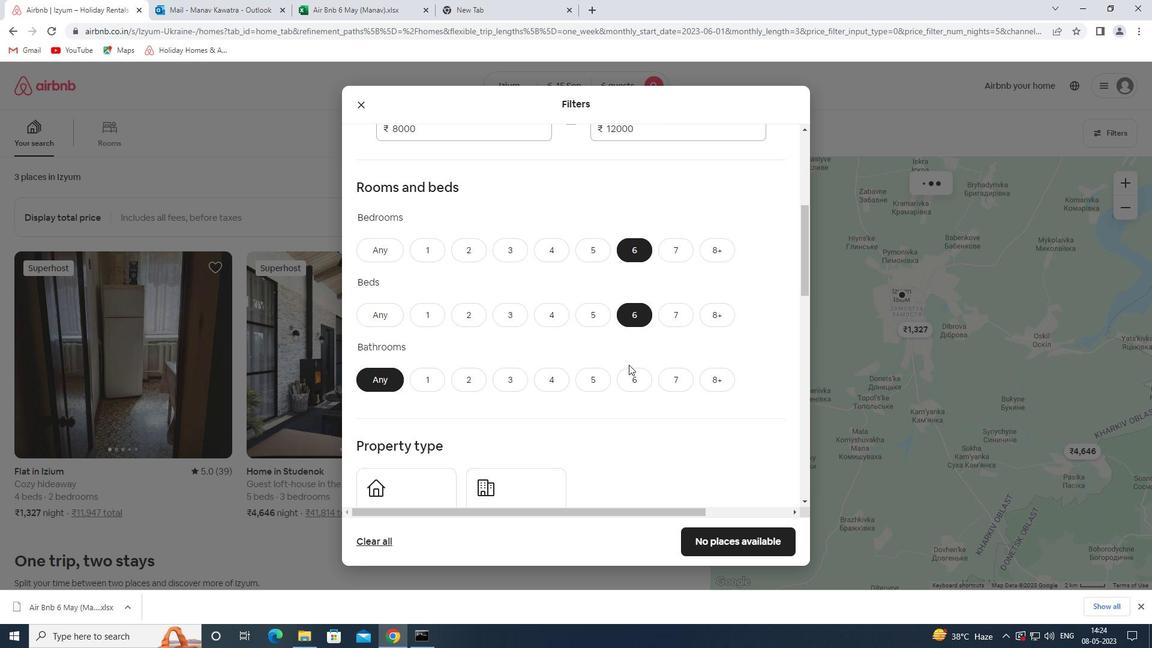 
Action: Mouse pressed left at (629, 374)
Screenshot: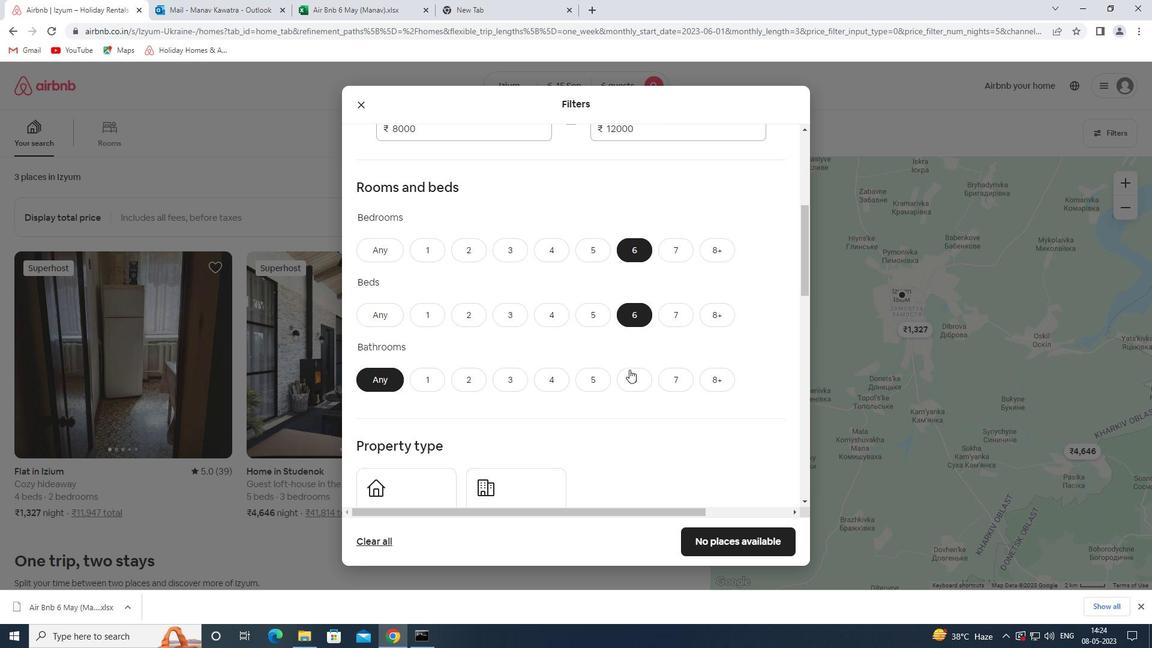 
Action: Mouse moved to (625, 325)
Screenshot: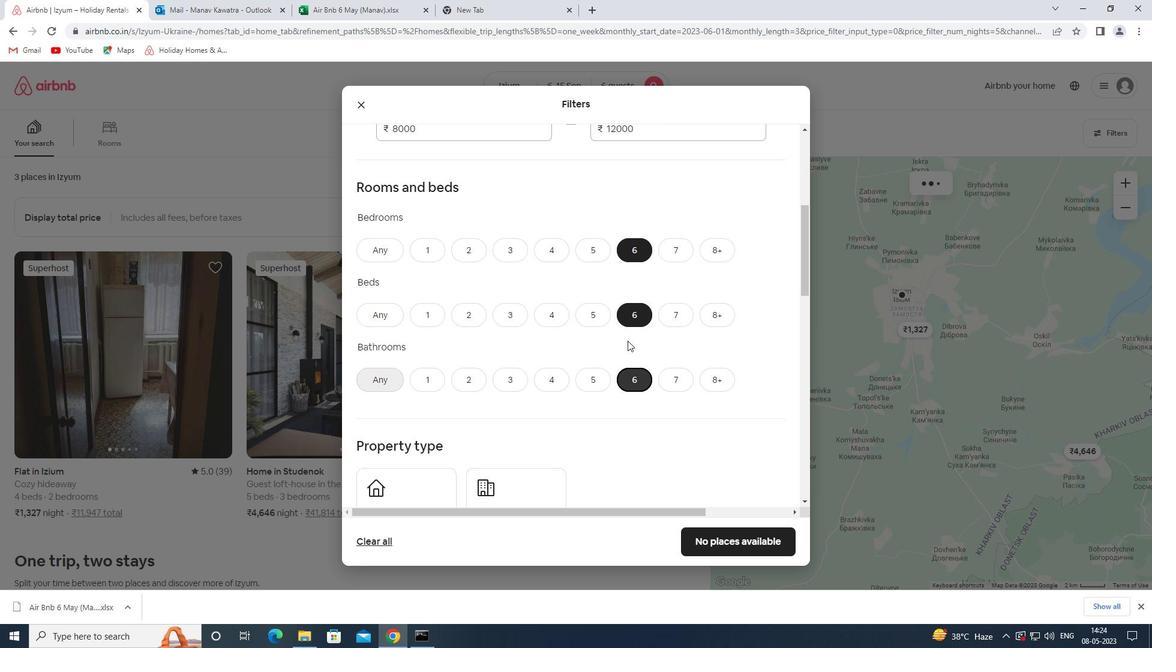 
Action: Mouse scrolled (625, 324) with delta (0, 0)
Screenshot: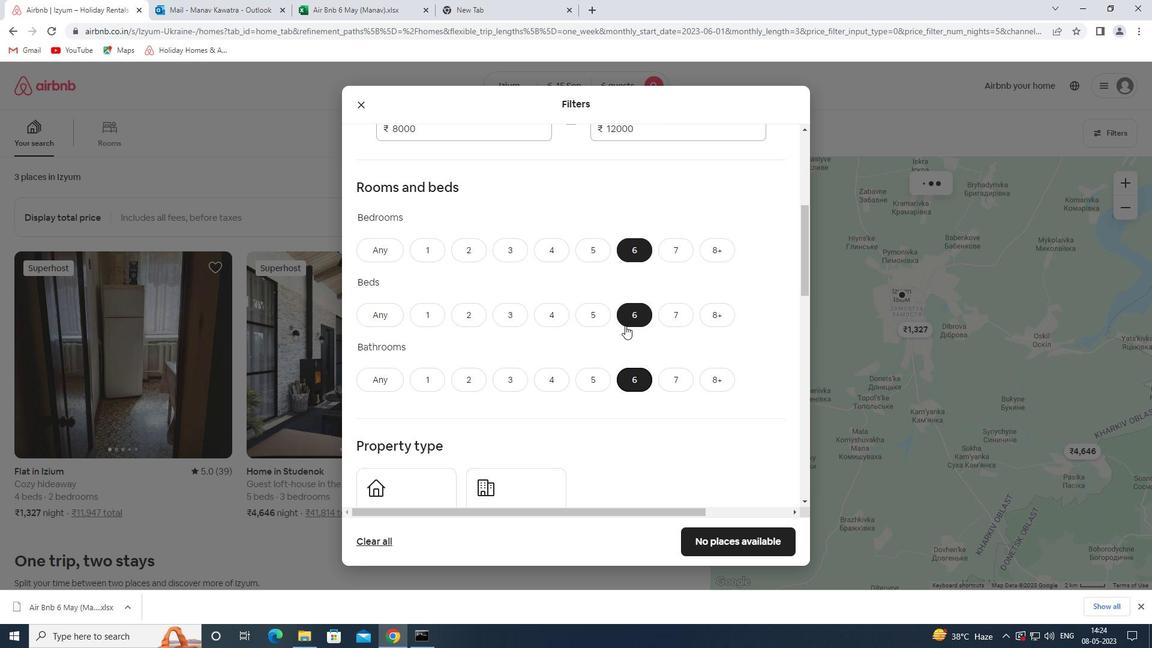 
Action: Mouse scrolled (625, 324) with delta (0, 0)
Screenshot: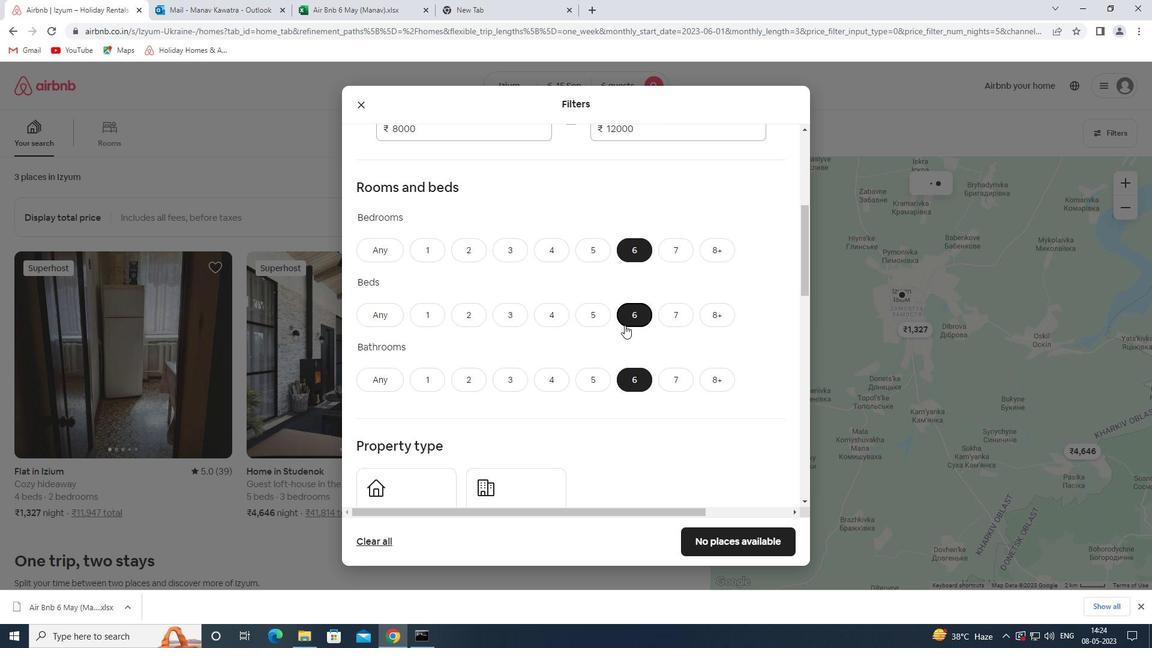
Action: Mouse moved to (434, 384)
Screenshot: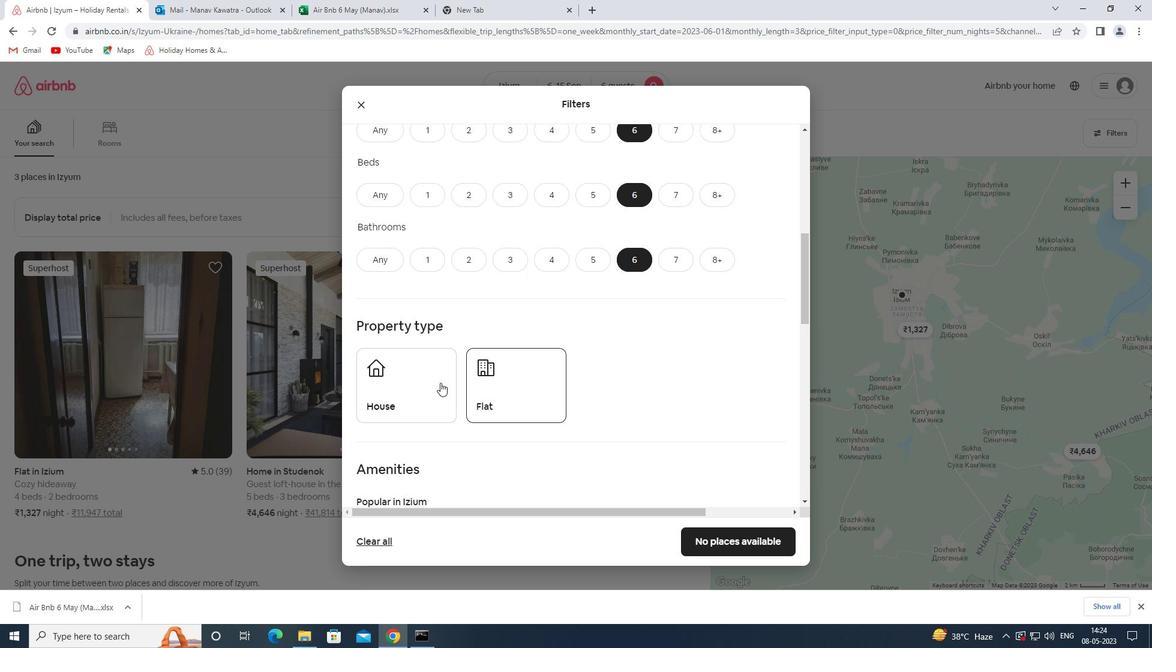 
Action: Mouse pressed left at (434, 384)
Screenshot: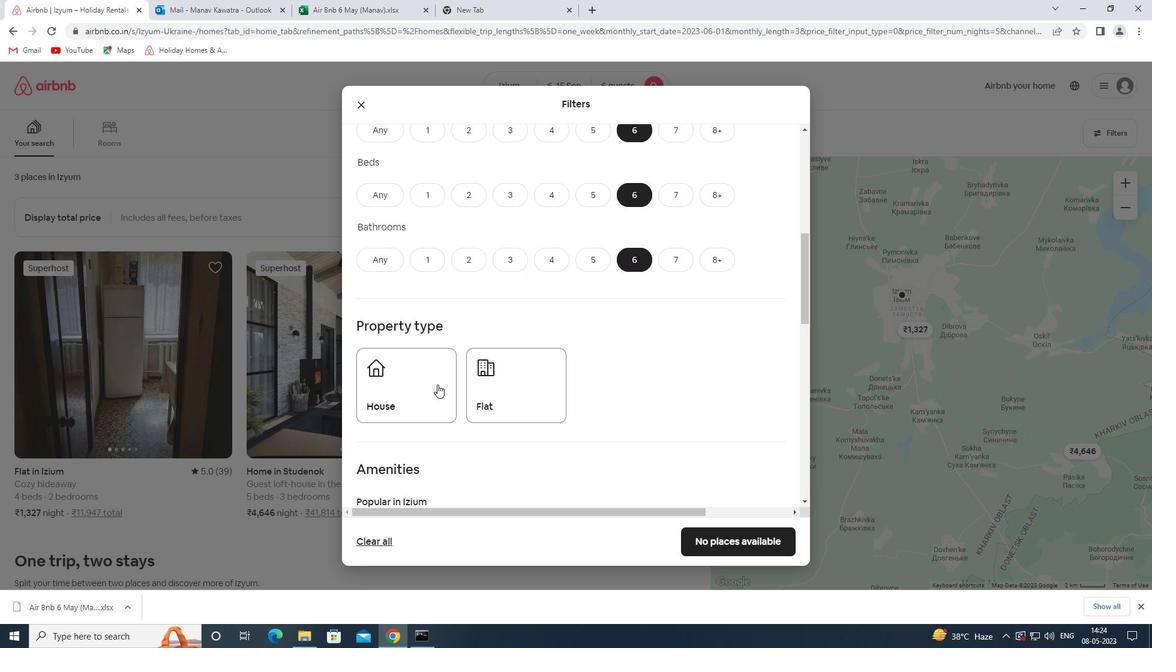 
Action: Mouse moved to (481, 387)
Screenshot: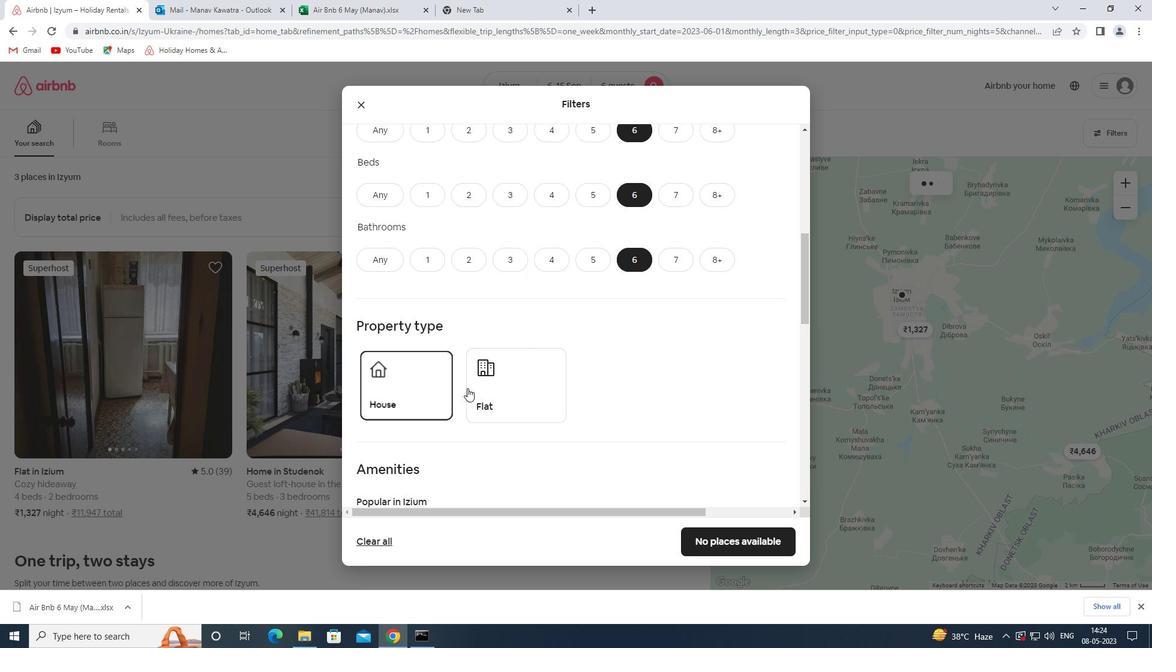 
Action: Mouse pressed left at (481, 387)
Screenshot: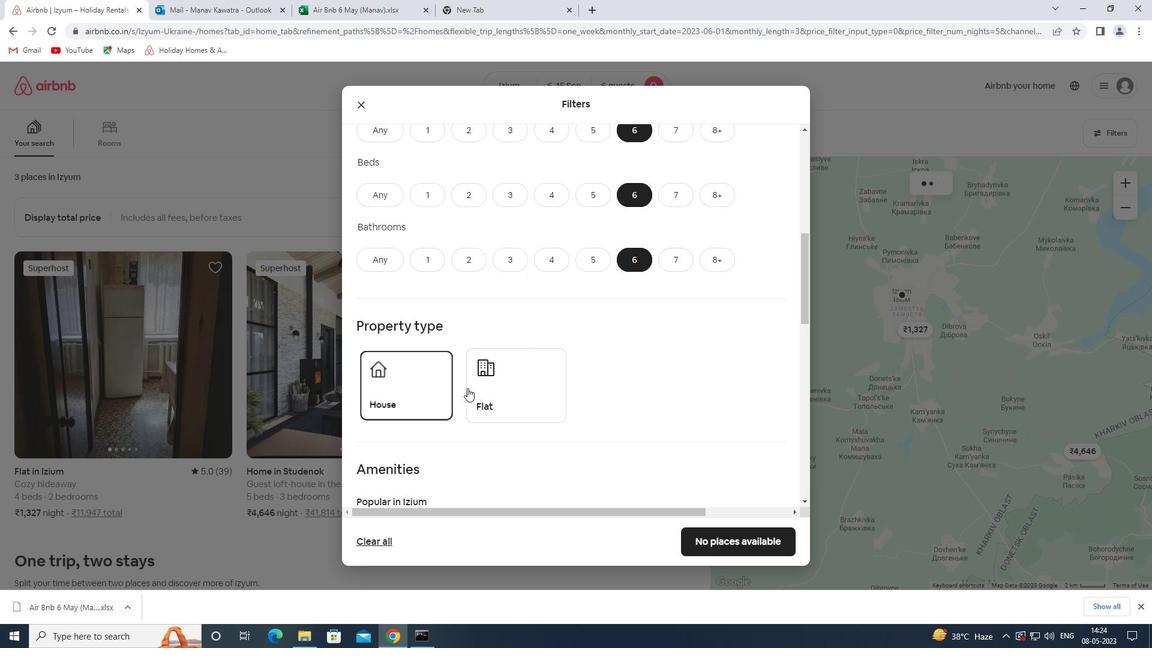 
Action: Mouse moved to (596, 326)
Screenshot: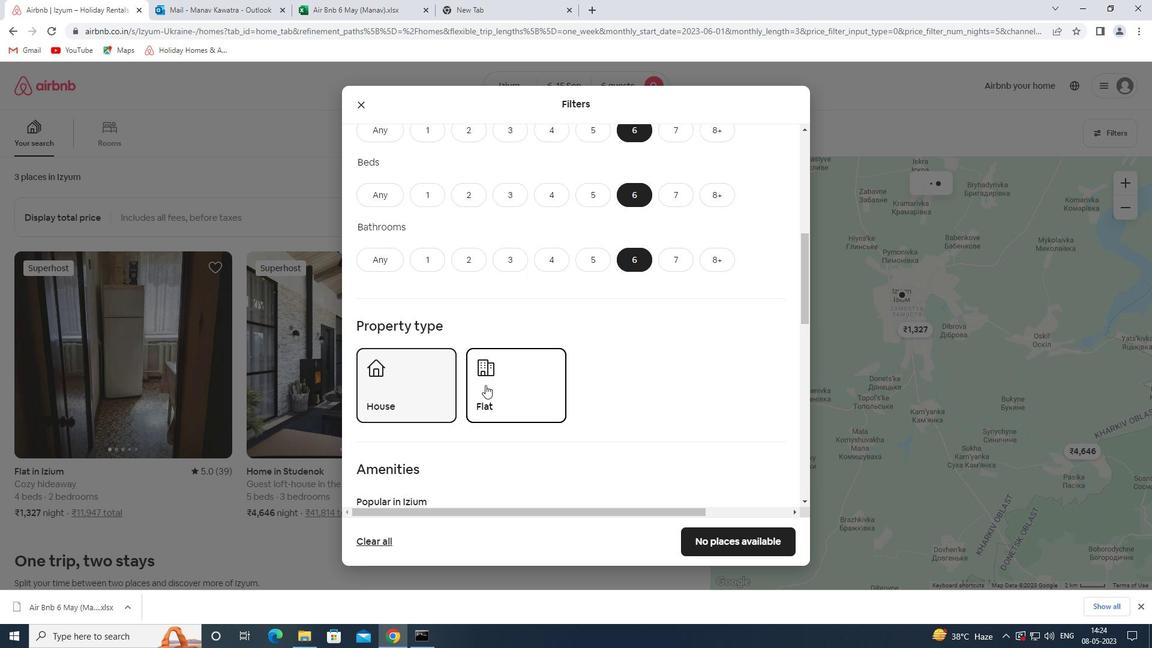 
Action: Mouse scrolled (596, 325) with delta (0, 0)
Screenshot: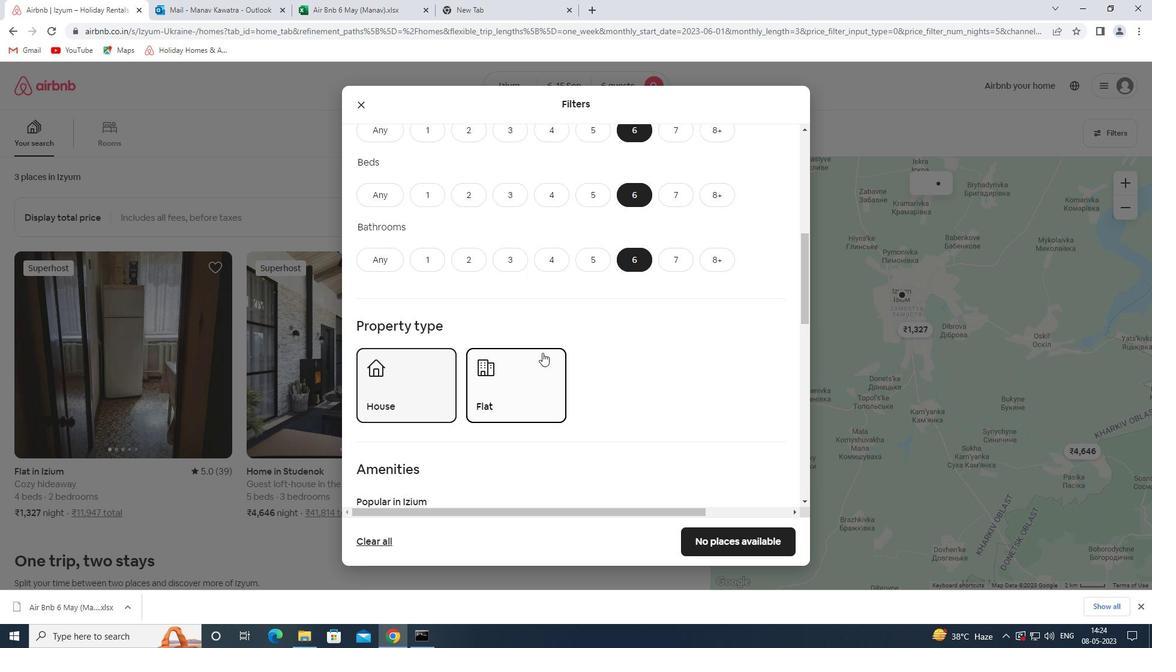 
Action: Mouse scrolled (596, 325) with delta (0, 0)
Screenshot: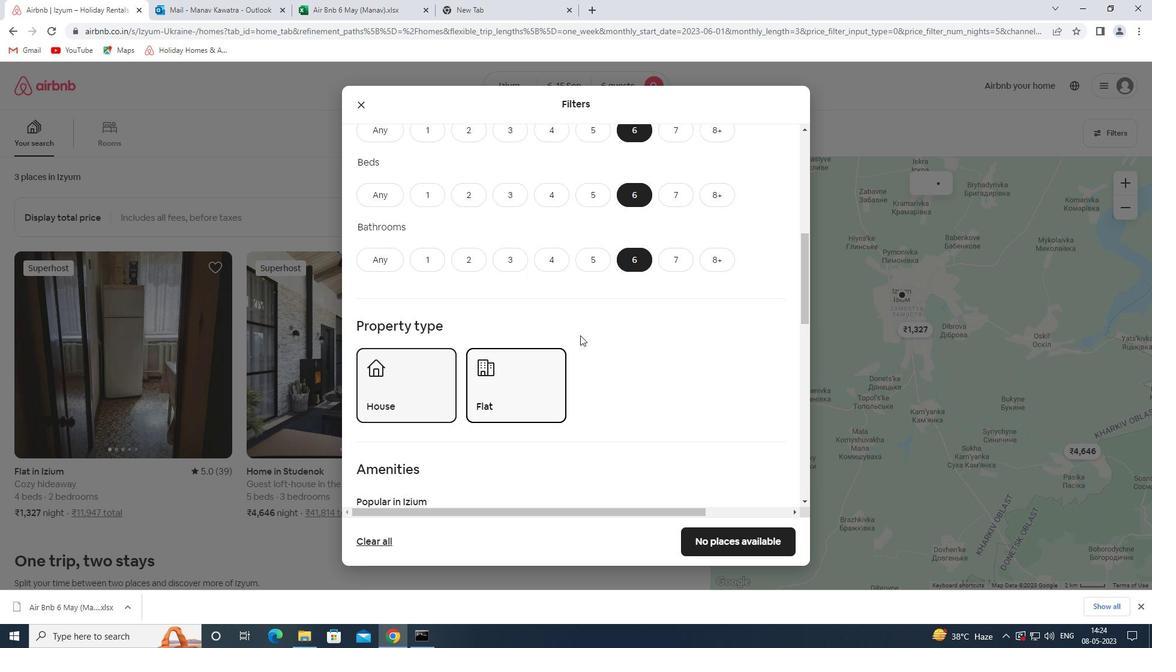 
Action: Mouse scrolled (596, 325) with delta (0, 0)
Screenshot: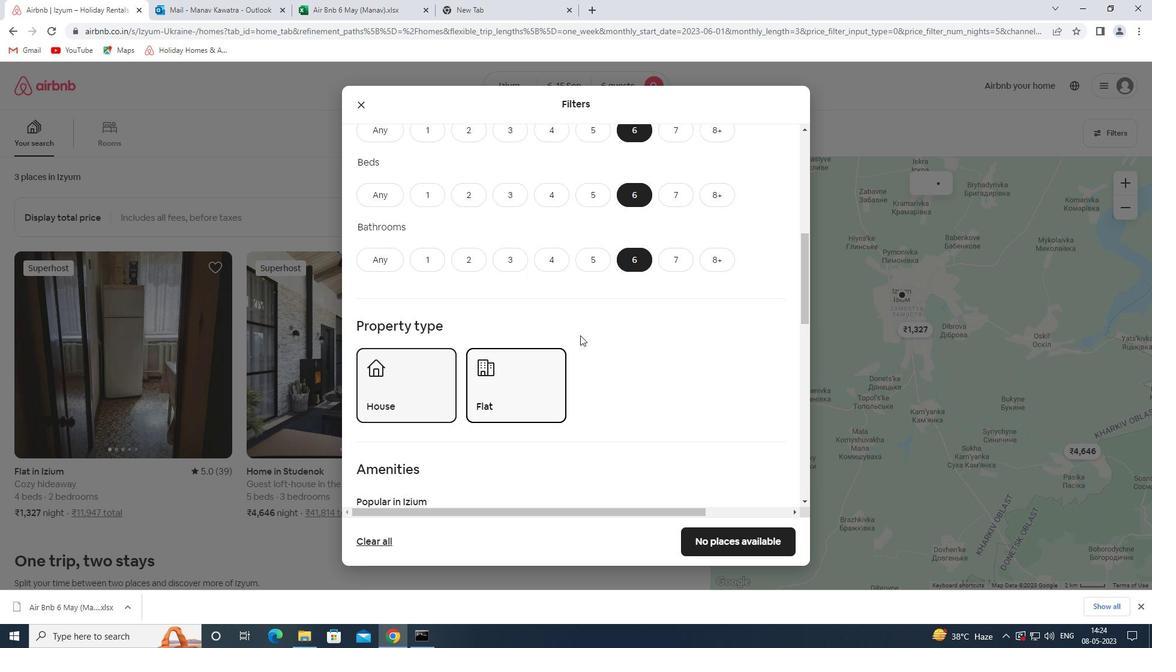 
Action: Mouse scrolled (596, 325) with delta (0, 0)
Screenshot: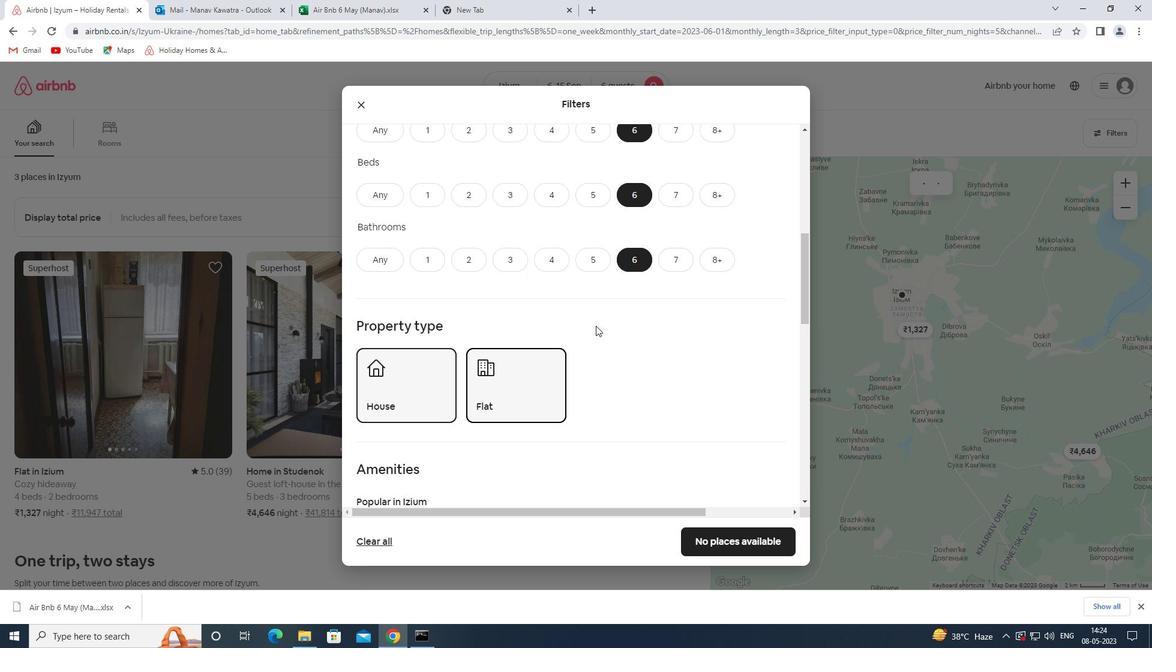 
Action: Mouse moved to (396, 289)
Screenshot: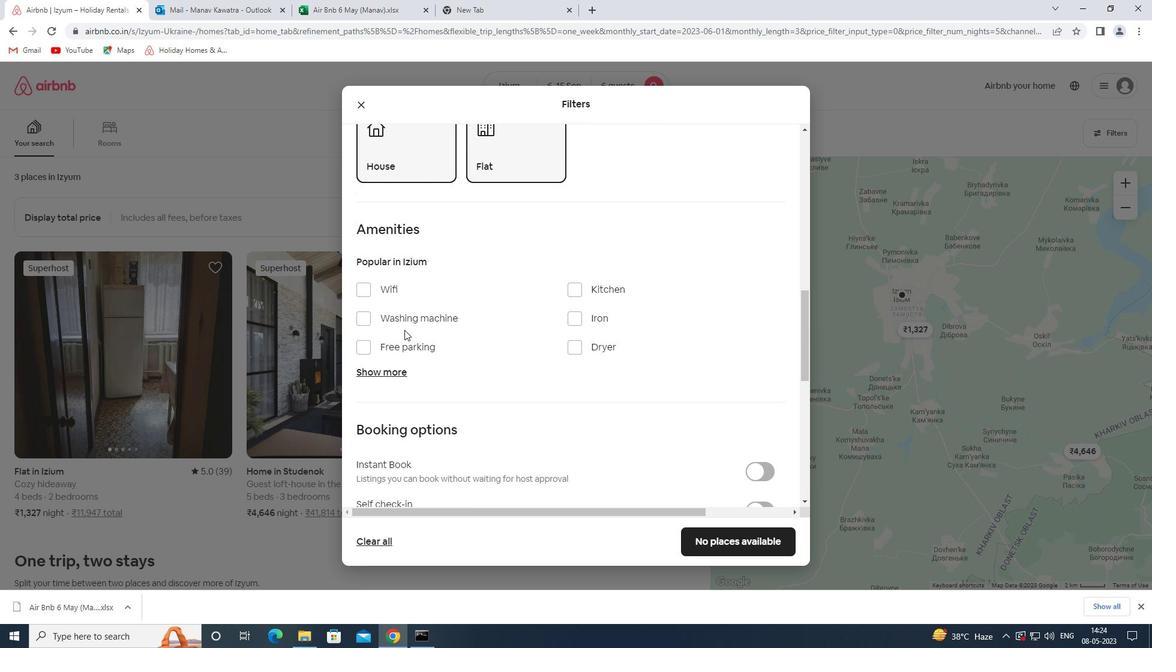 
Action: Mouse pressed left at (396, 289)
Screenshot: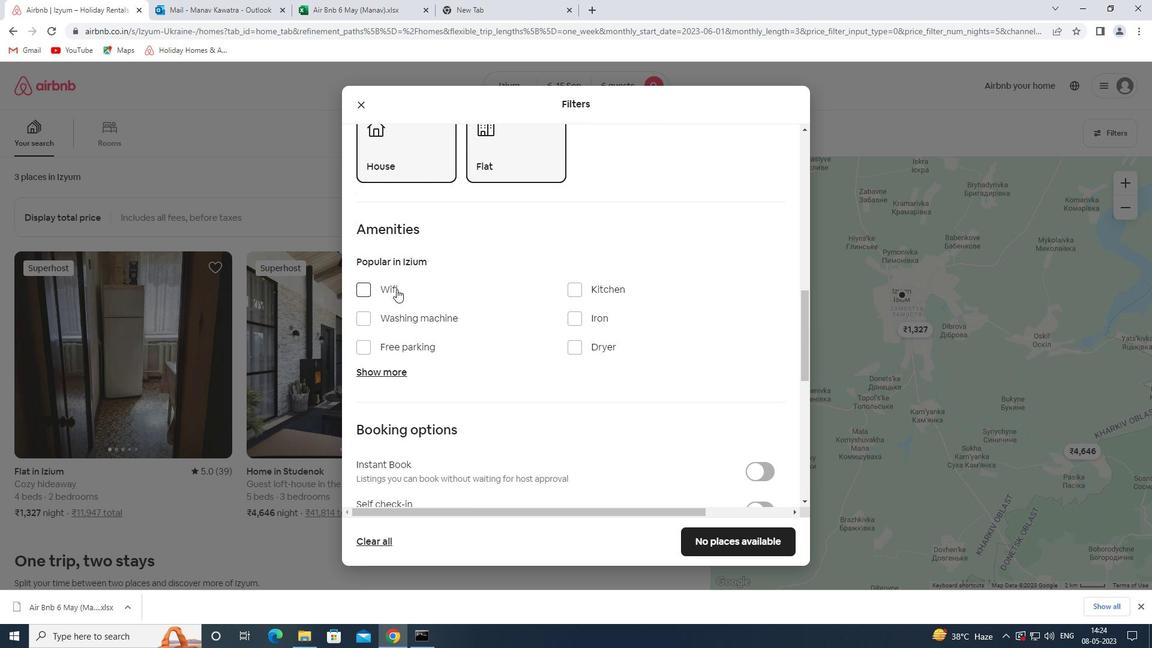
Action: Mouse moved to (410, 345)
Screenshot: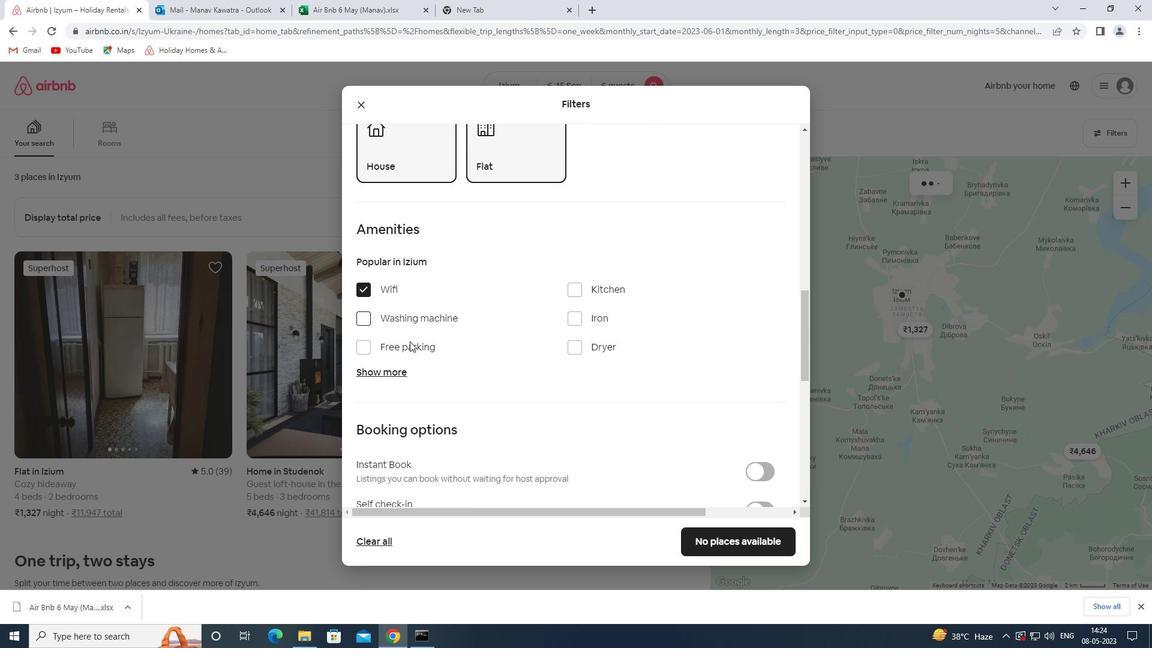 
Action: Mouse pressed left at (410, 345)
Screenshot: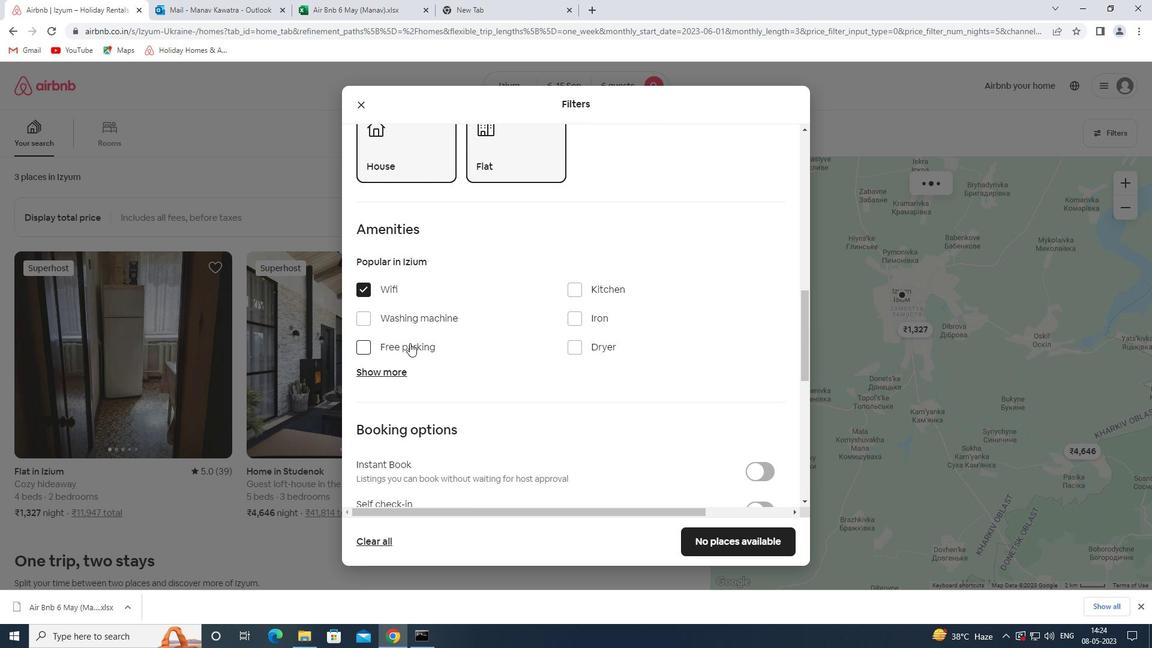 
Action: Mouse moved to (402, 368)
Screenshot: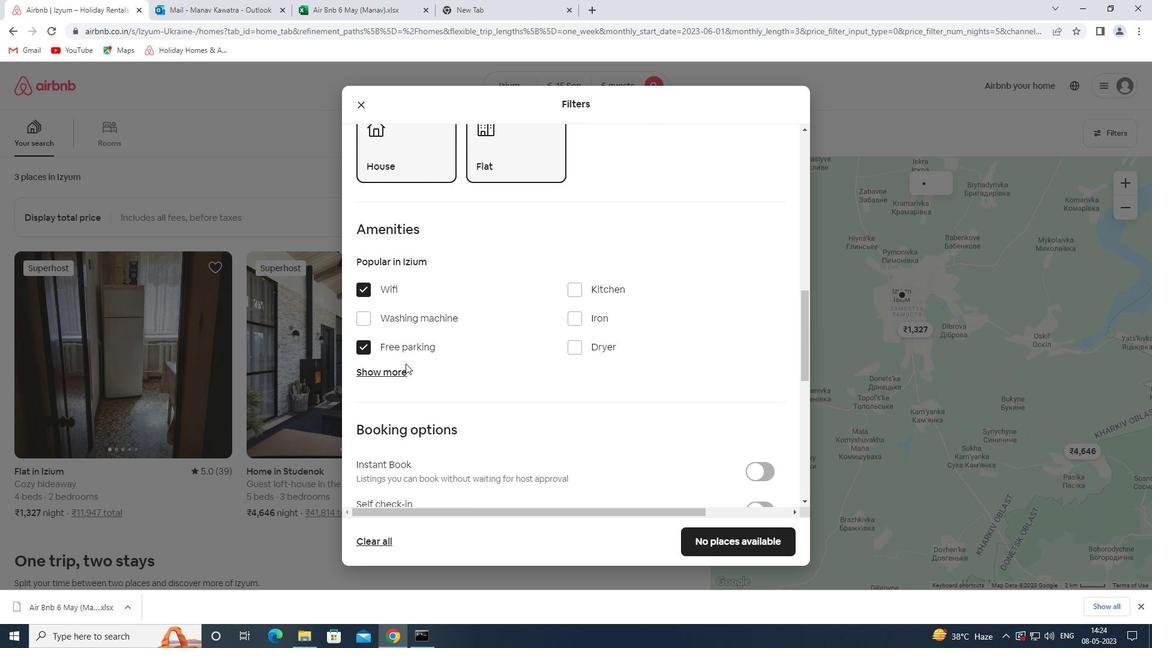 
Action: Mouse pressed left at (402, 368)
Screenshot: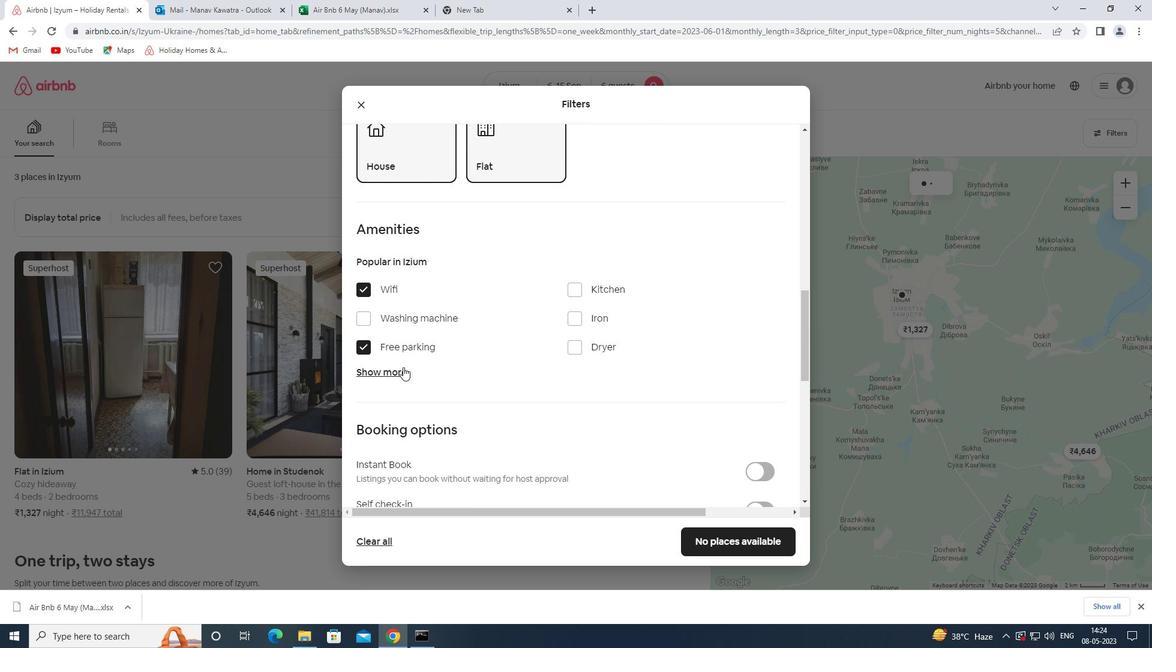 
Action: Mouse moved to (575, 447)
Screenshot: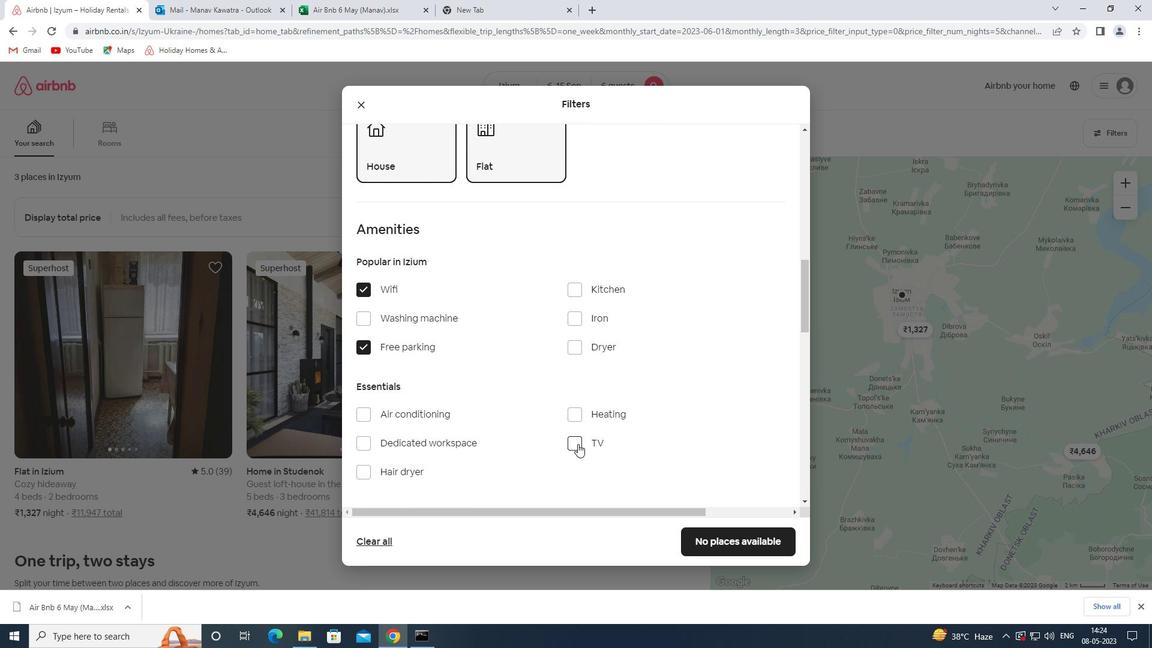 
Action: Mouse pressed left at (575, 447)
Screenshot: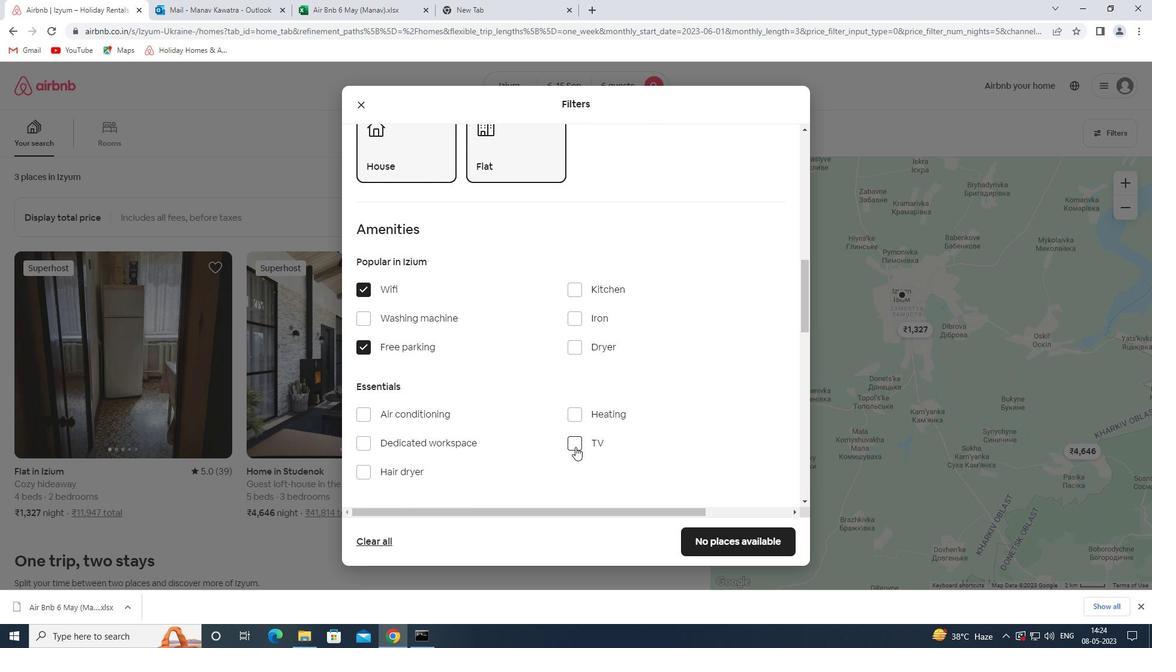 
Action: Mouse moved to (561, 351)
Screenshot: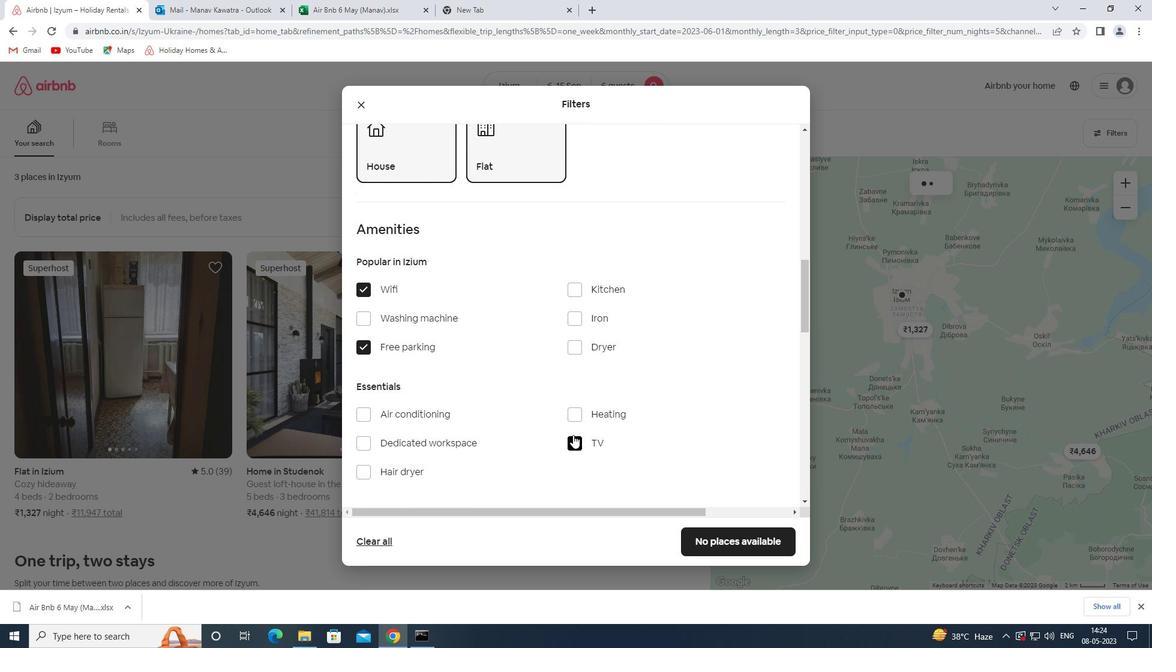 
Action: Mouse scrolled (561, 351) with delta (0, 0)
Screenshot: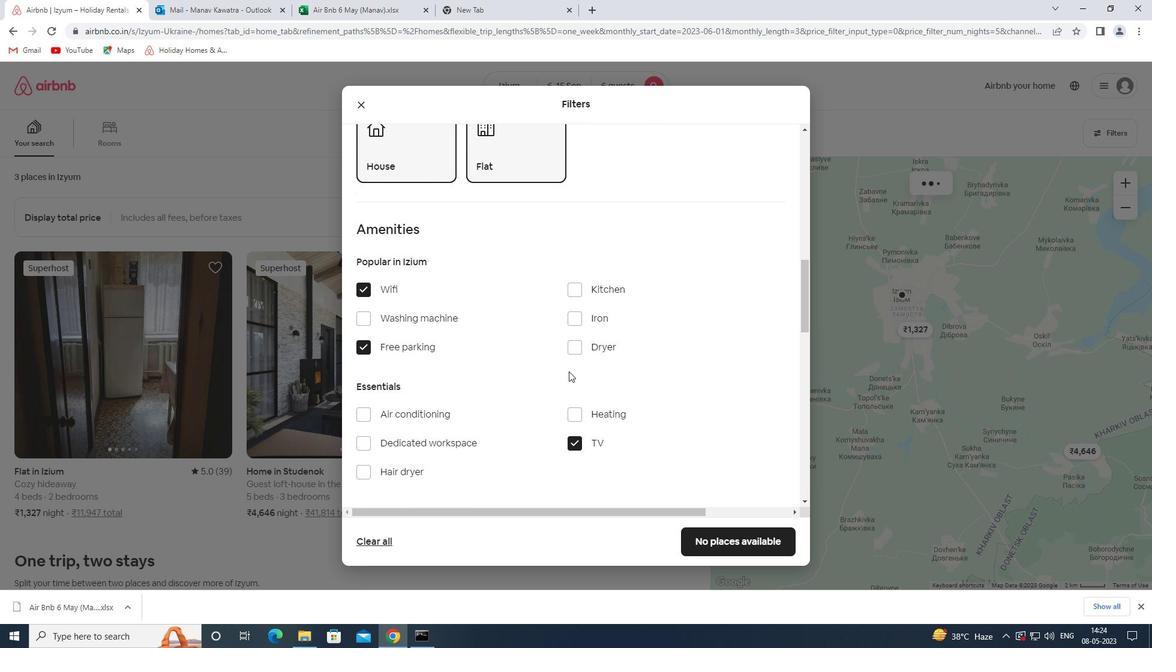 
Action: Mouse scrolled (561, 351) with delta (0, 0)
Screenshot: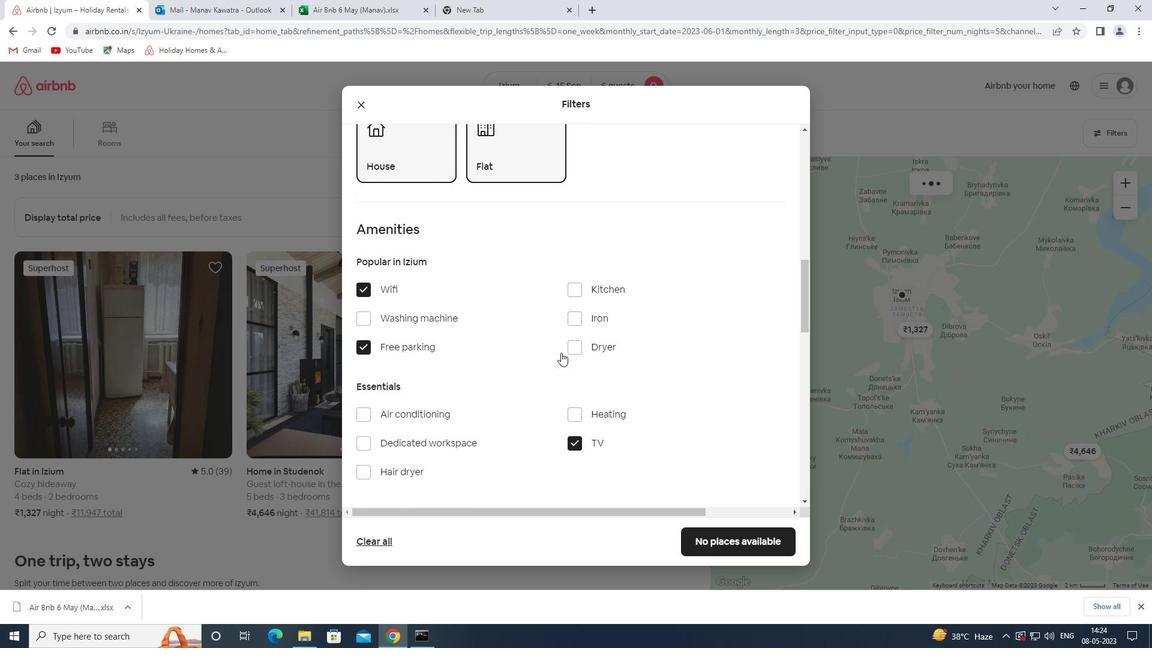 
Action: Mouse scrolled (561, 351) with delta (0, 0)
Screenshot: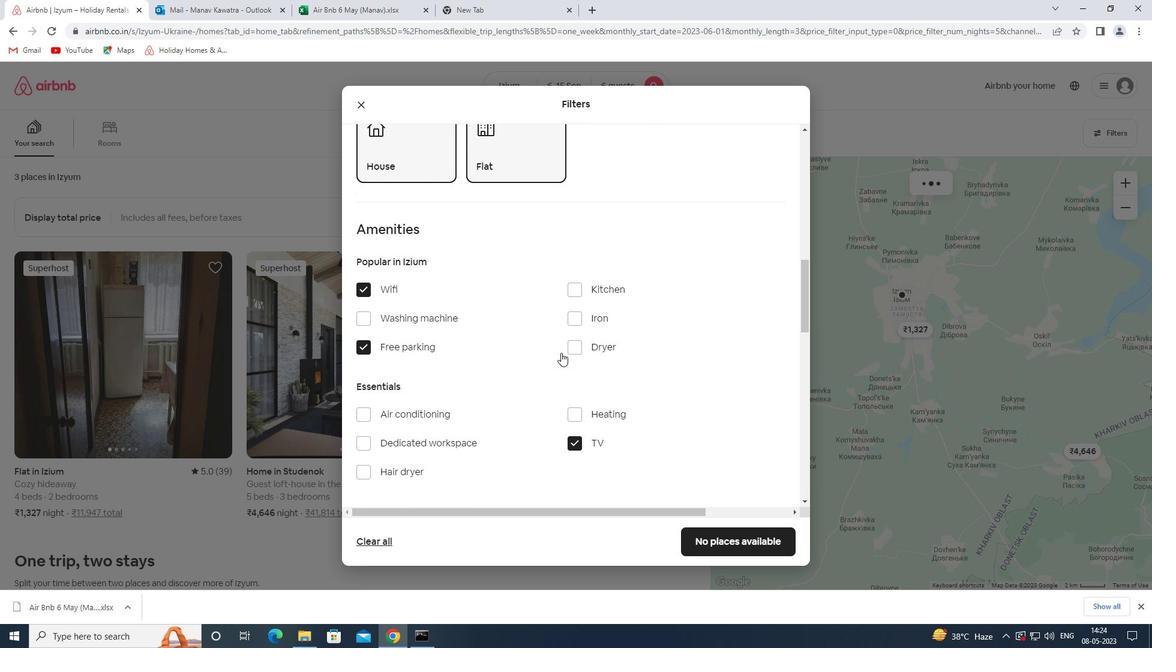 
Action: Mouse scrolled (561, 351) with delta (0, 0)
Screenshot: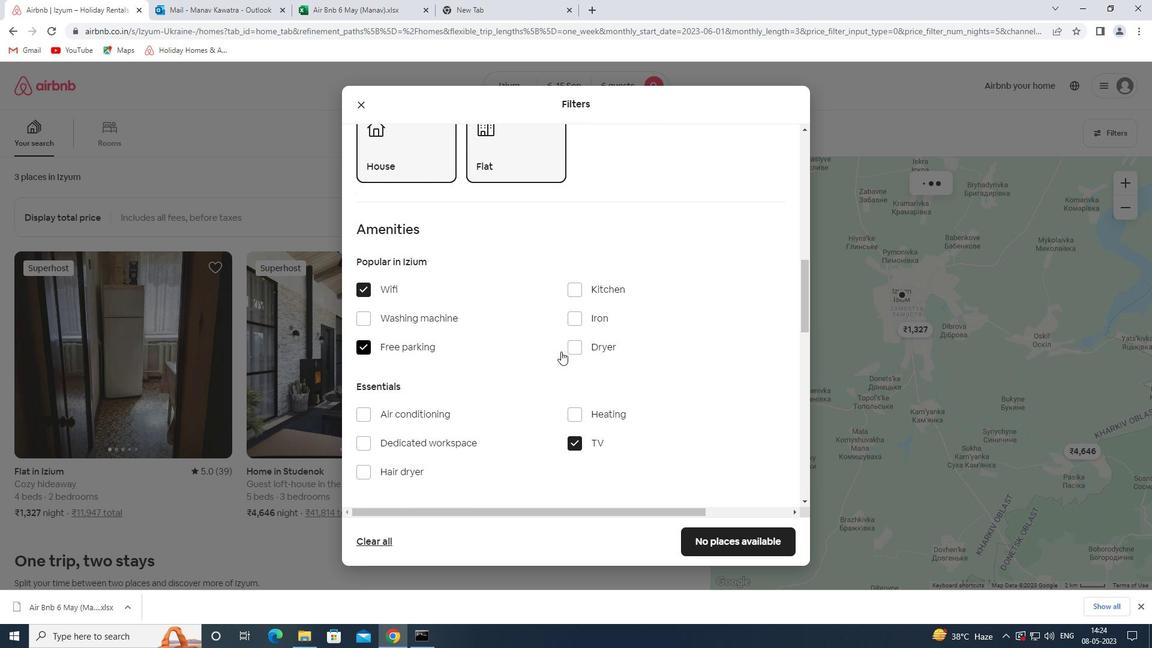 
Action: Mouse moved to (372, 354)
Screenshot: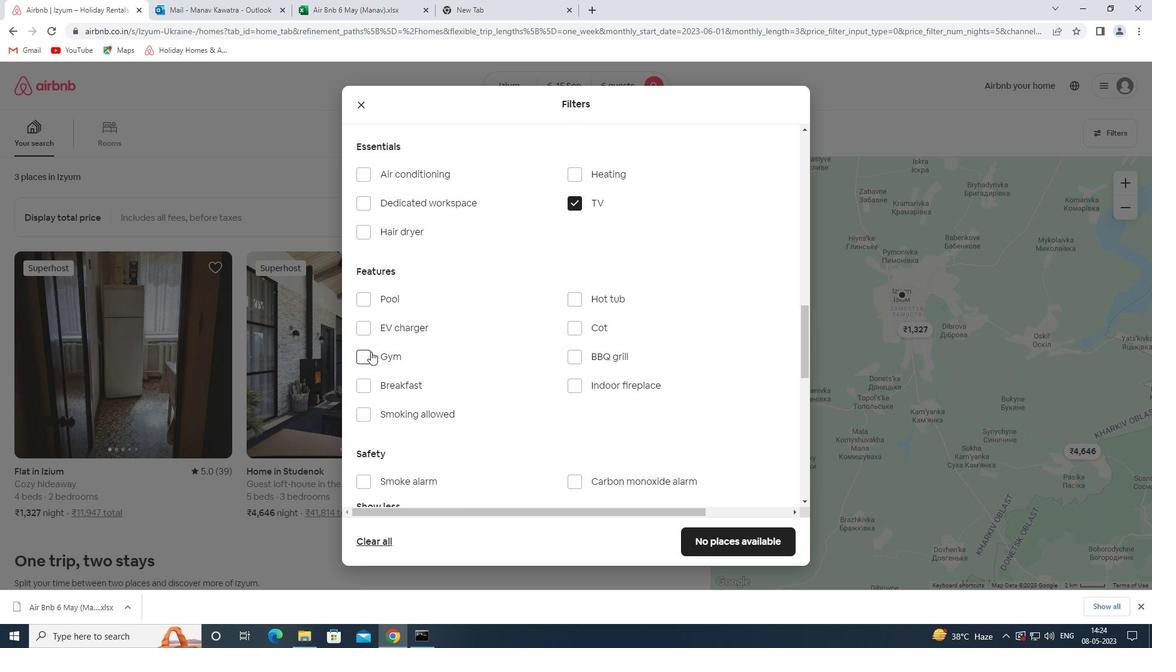 
Action: Mouse pressed left at (372, 354)
Screenshot: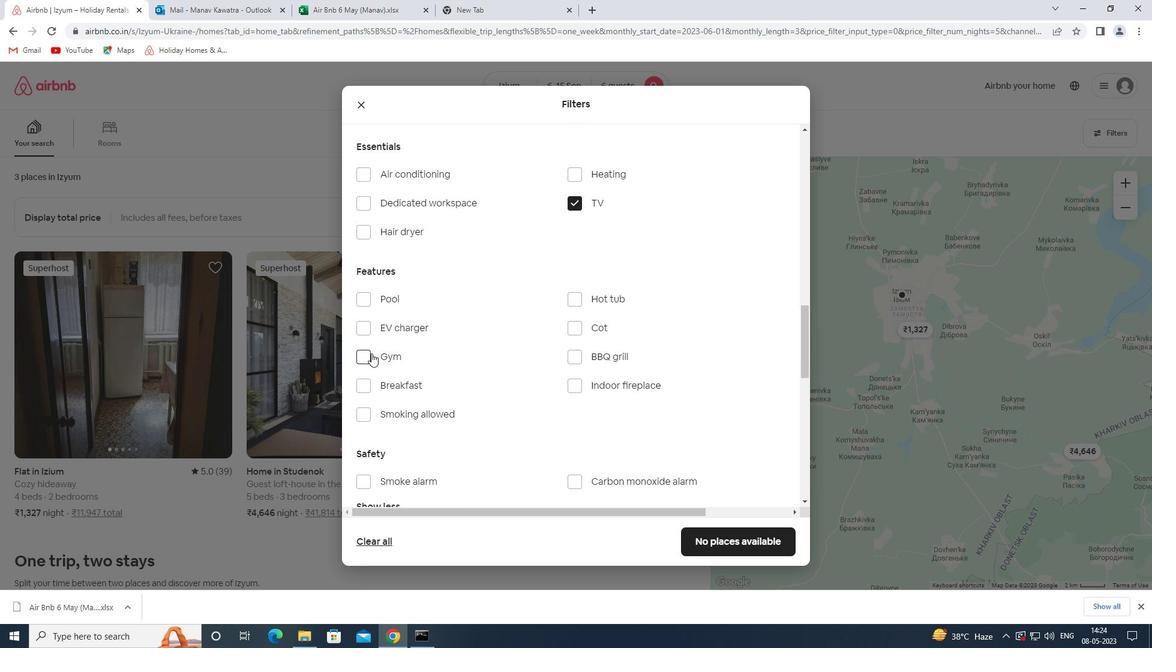 
Action: Mouse moved to (411, 388)
Screenshot: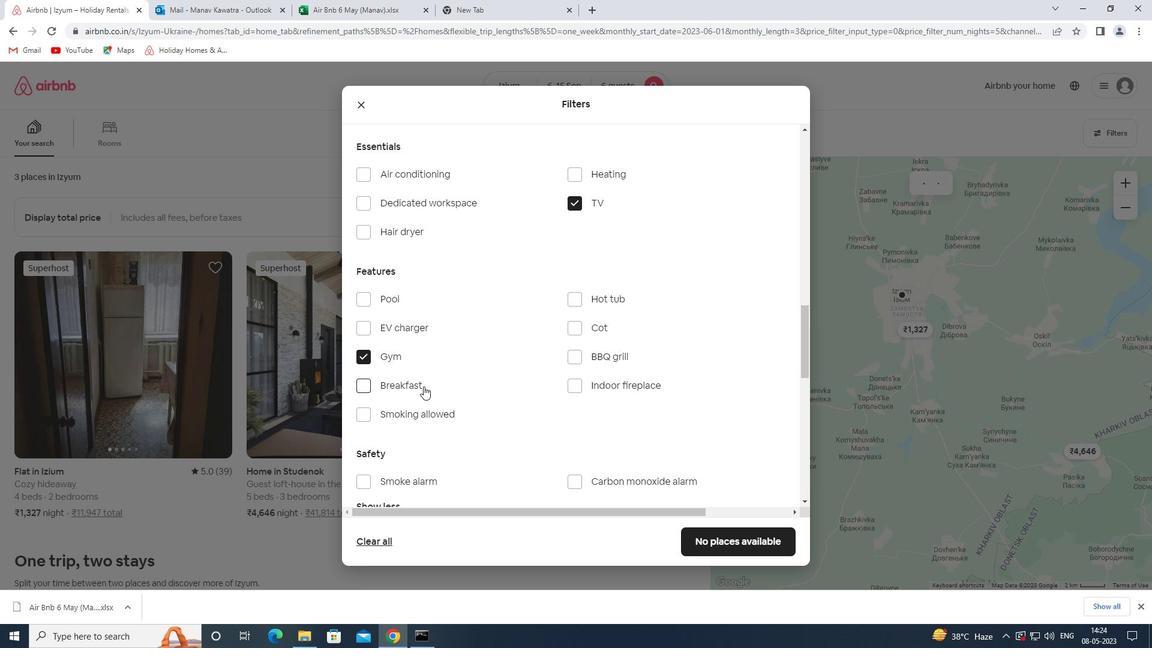 
Action: Mouse pressed left at (411, 388)
Screenshot: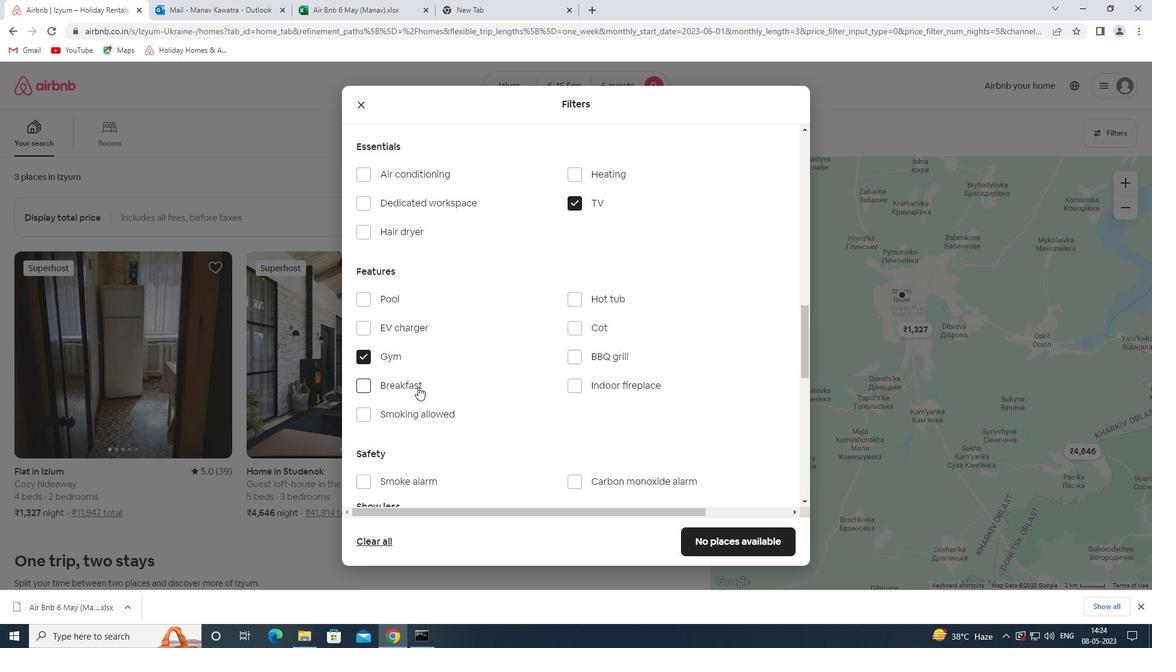 
Action: Mouse moved to (492, 349)
Screenshot: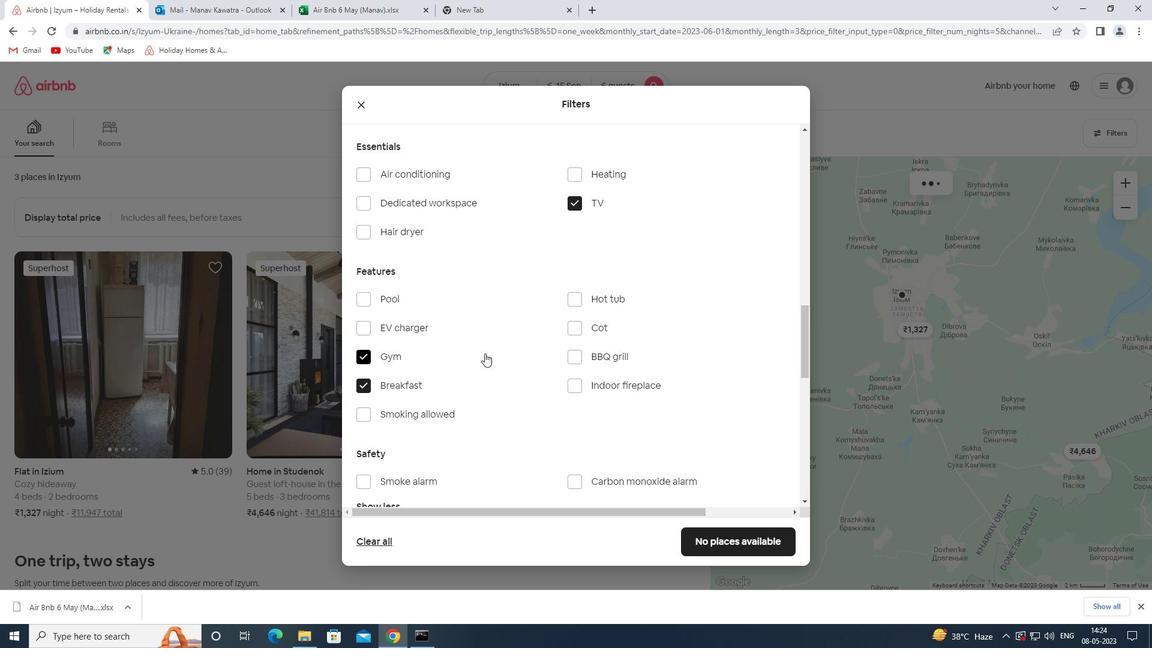 
Action: Mouse scrolled (492, 348) with delta (0, 0)
Screenshot: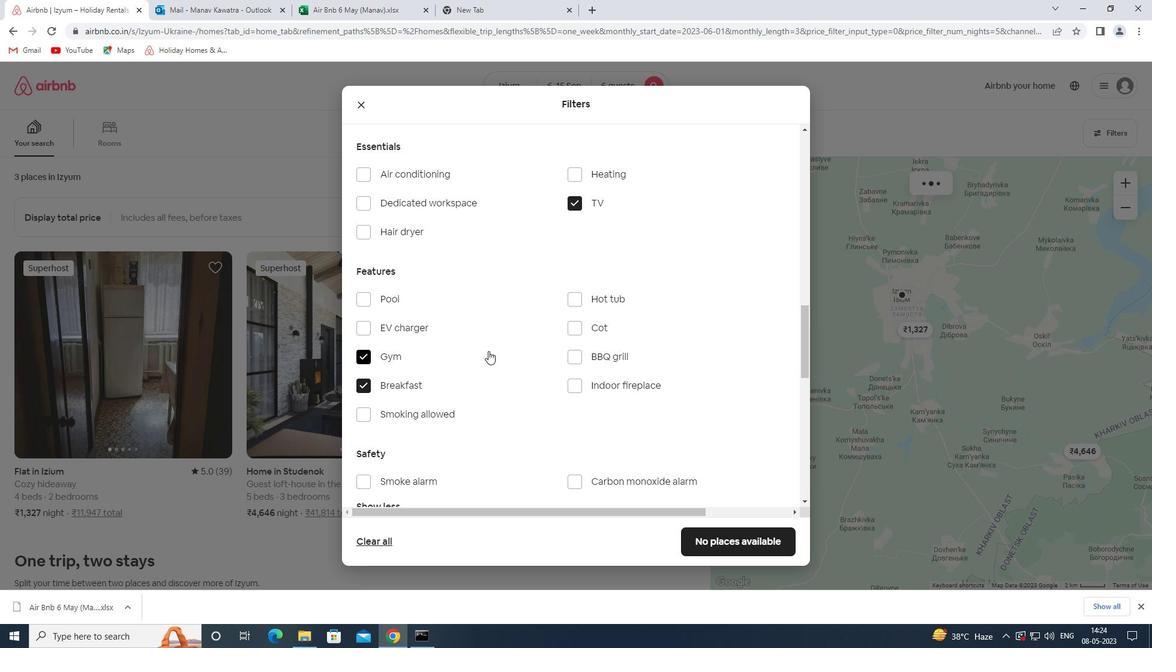 
Action: Mouse scrolled (492, 348) with delta (0, 0)
Screenshot: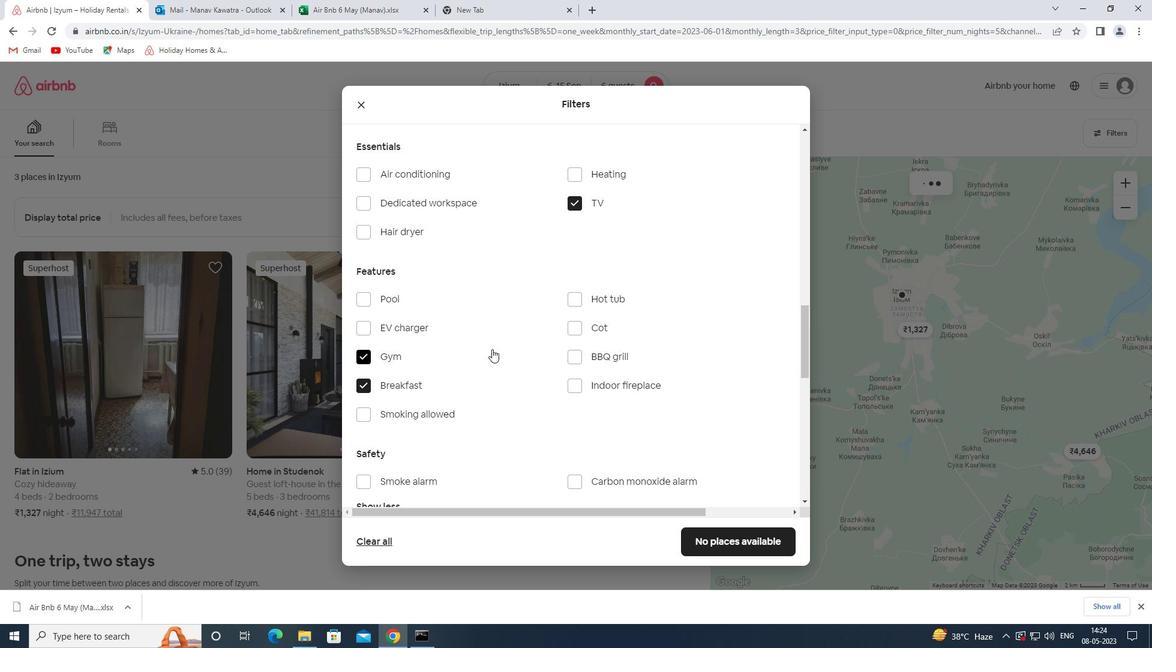 
Action: Mouse scrolled (492, 348) with delta (0, 0)
Screenshot: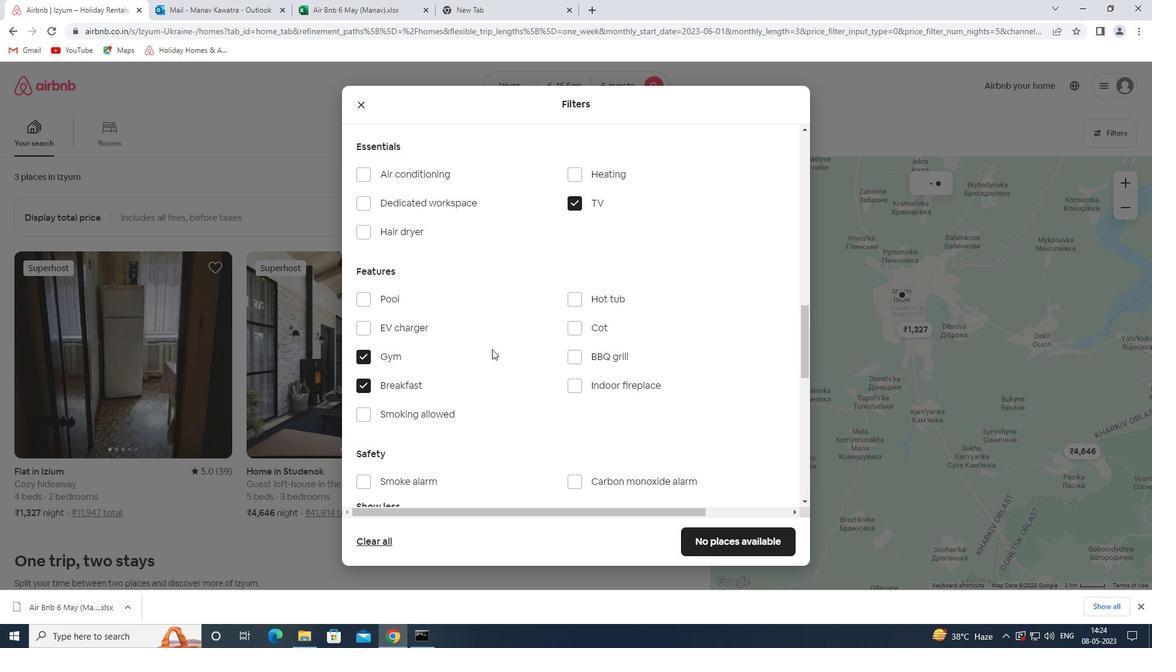 
Action: Mouse scrolled (492, 348) with delta (0, 0)
Screenshot: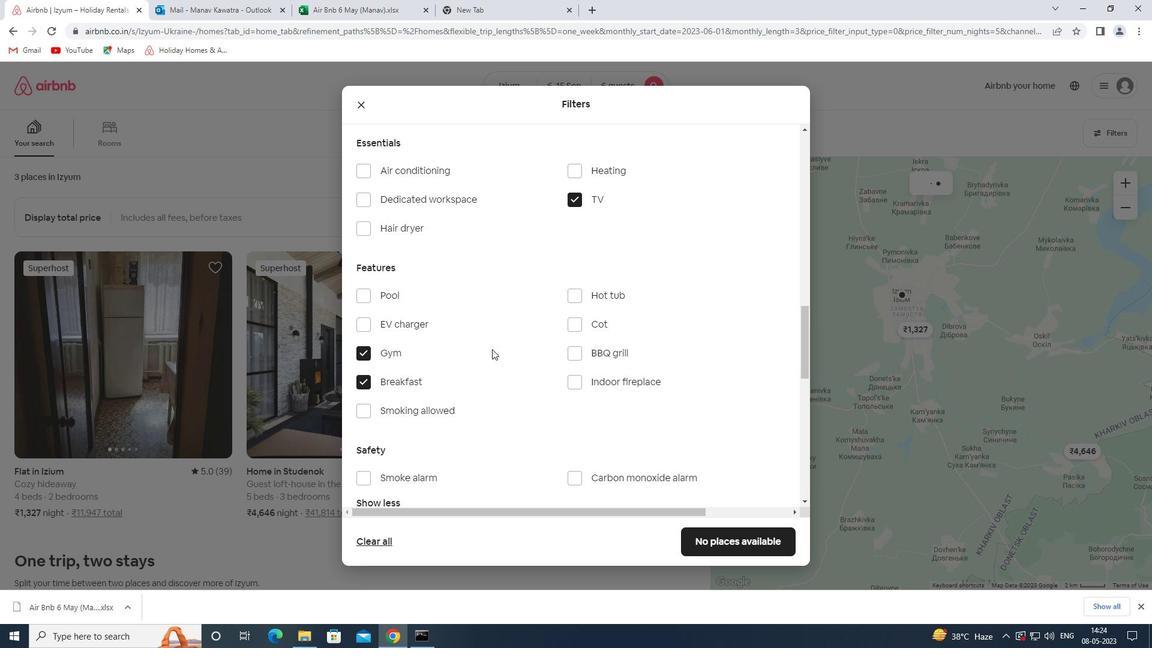 
Action: Mouse moved to (760, 402)
Screenshot: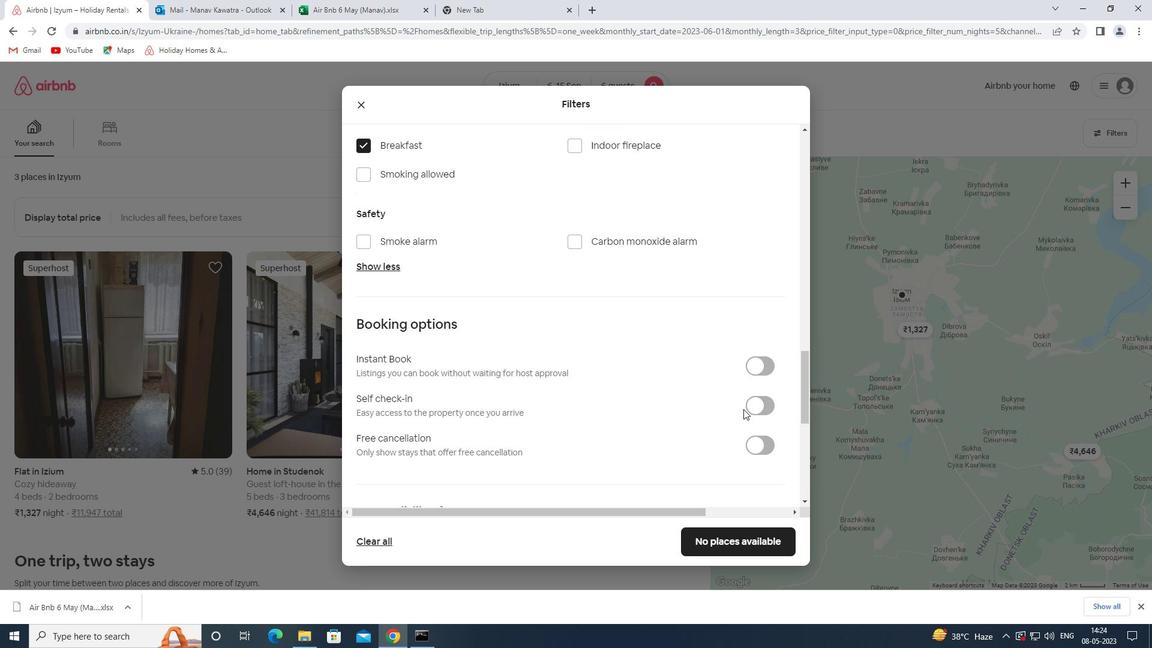 
Action: Mouse pressed left at (760, 402)
Screenshot: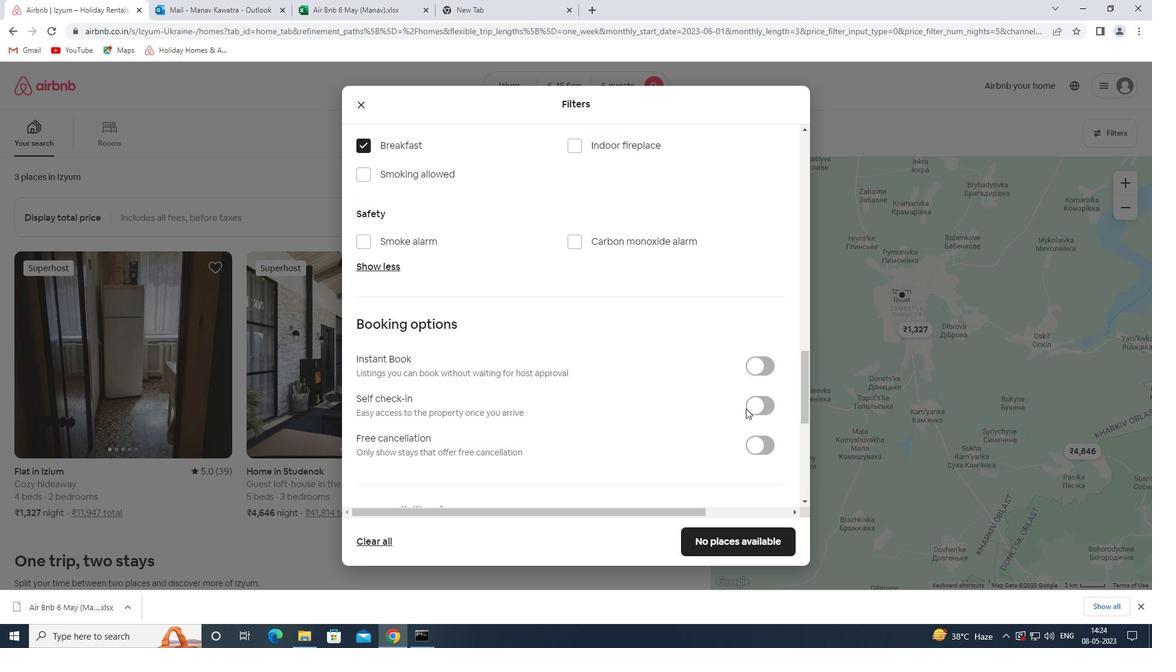 
Action: Mouse moved to (508, 359)
Screenshot: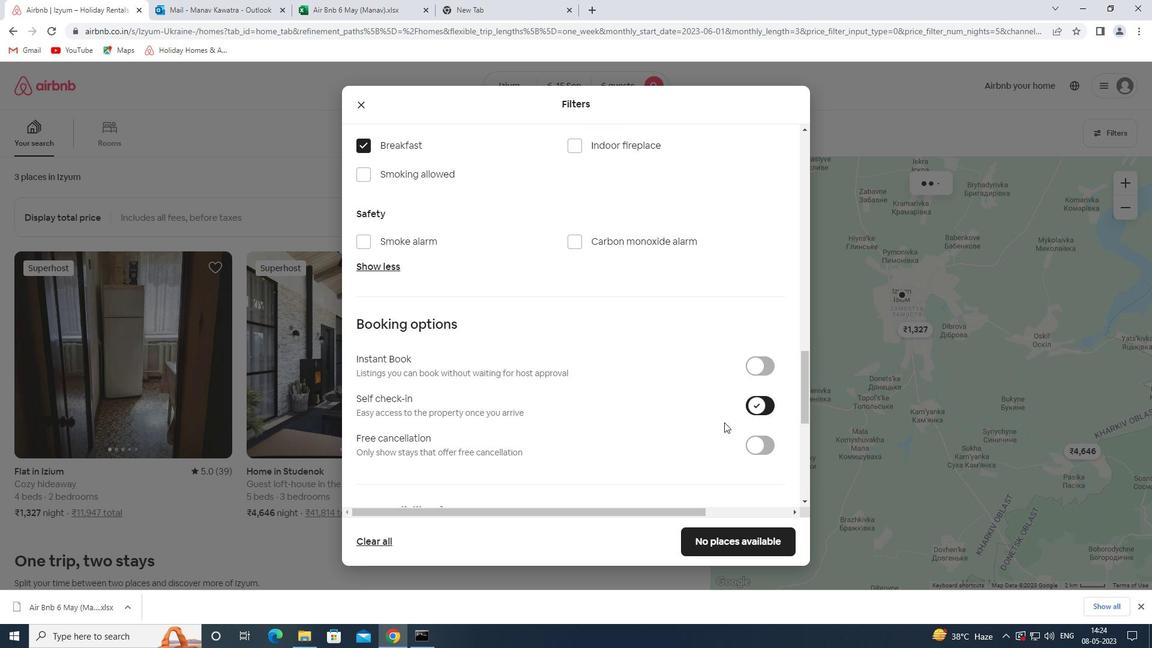 
Action: Mouse scrolled (508, 359) with delta (0, 0)
Screenshot: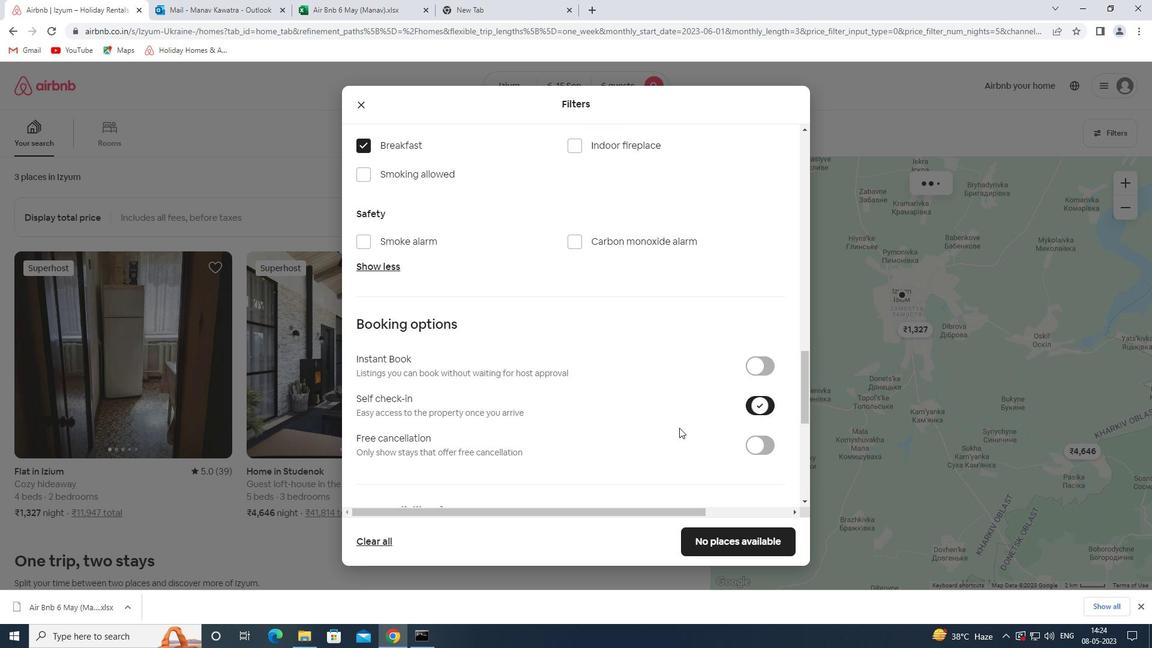 
Action: Mouse scrolled (508, 359) with delta (0, 0)
Screenshot: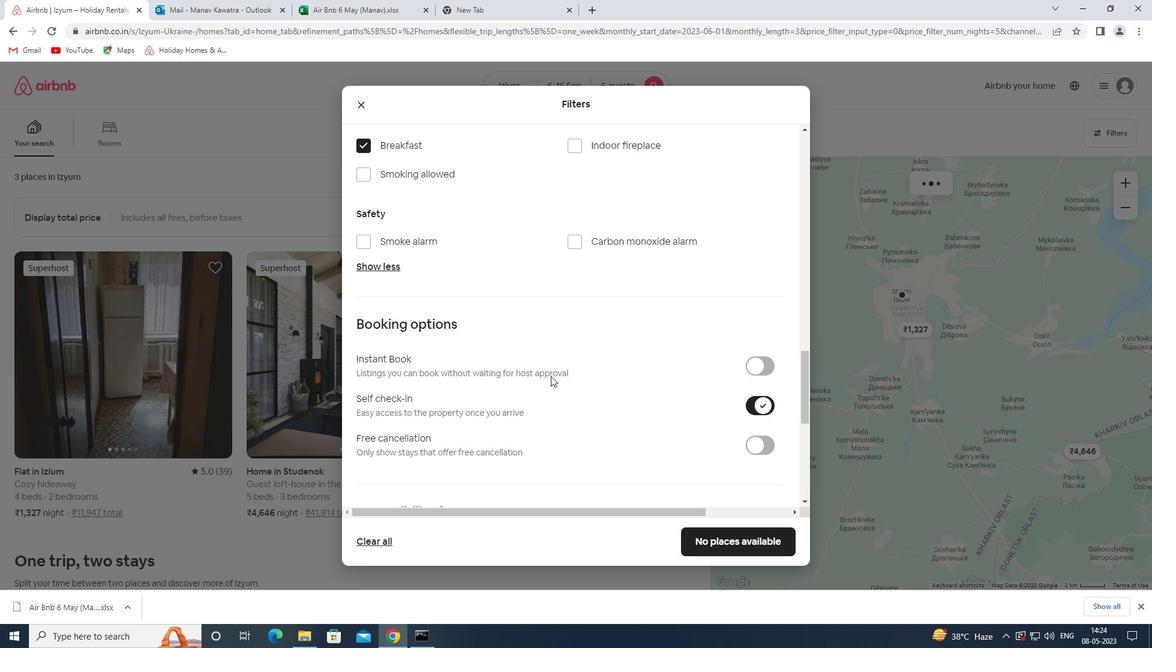 
Action: Mouse moved to (507, 359)
Screenshot: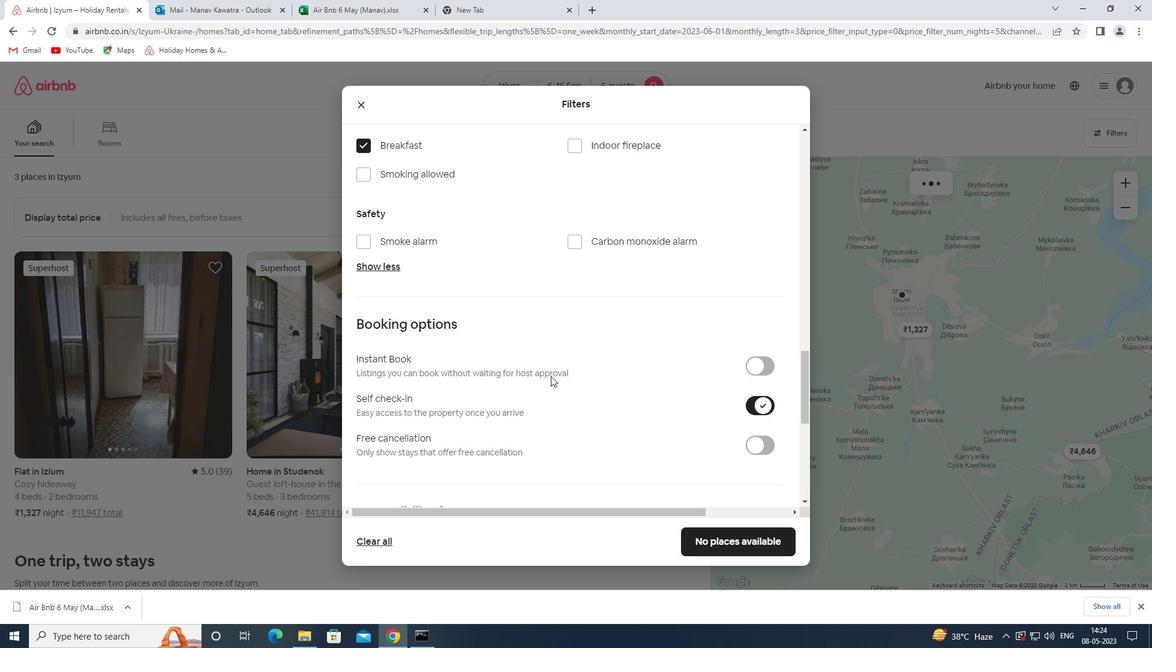 
Action: Mouse scrolled (507, 359) with delta (0, 0)
Screenshot: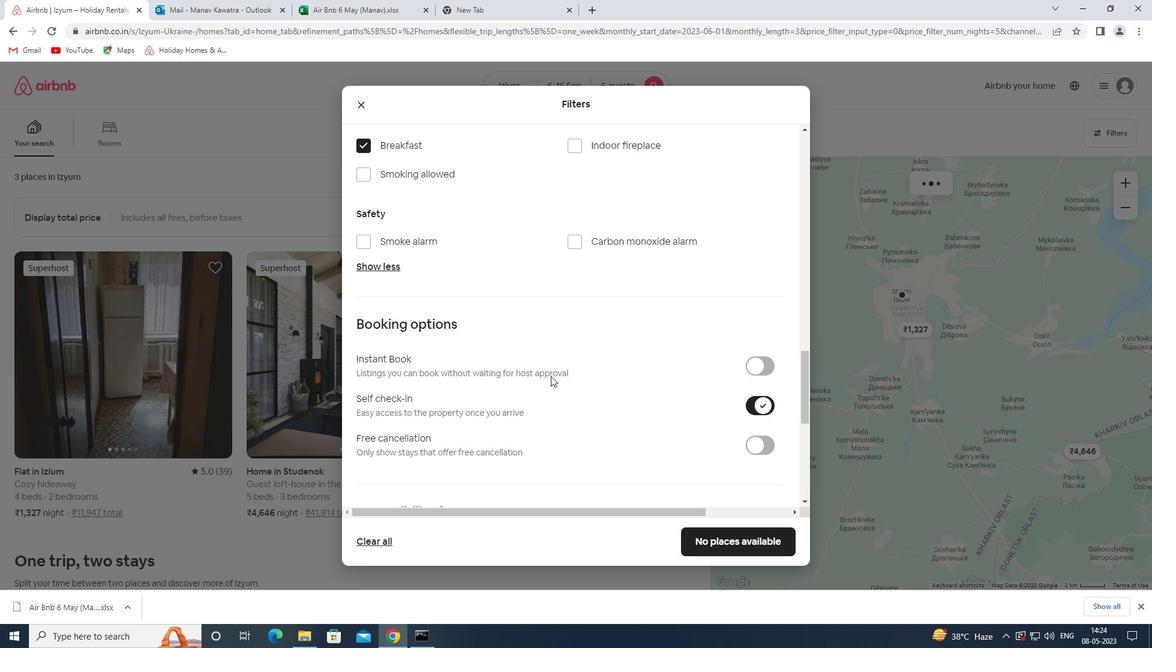 
Action: Mouse scrolled (507, 359) with delta (0, 0)
Screenshot: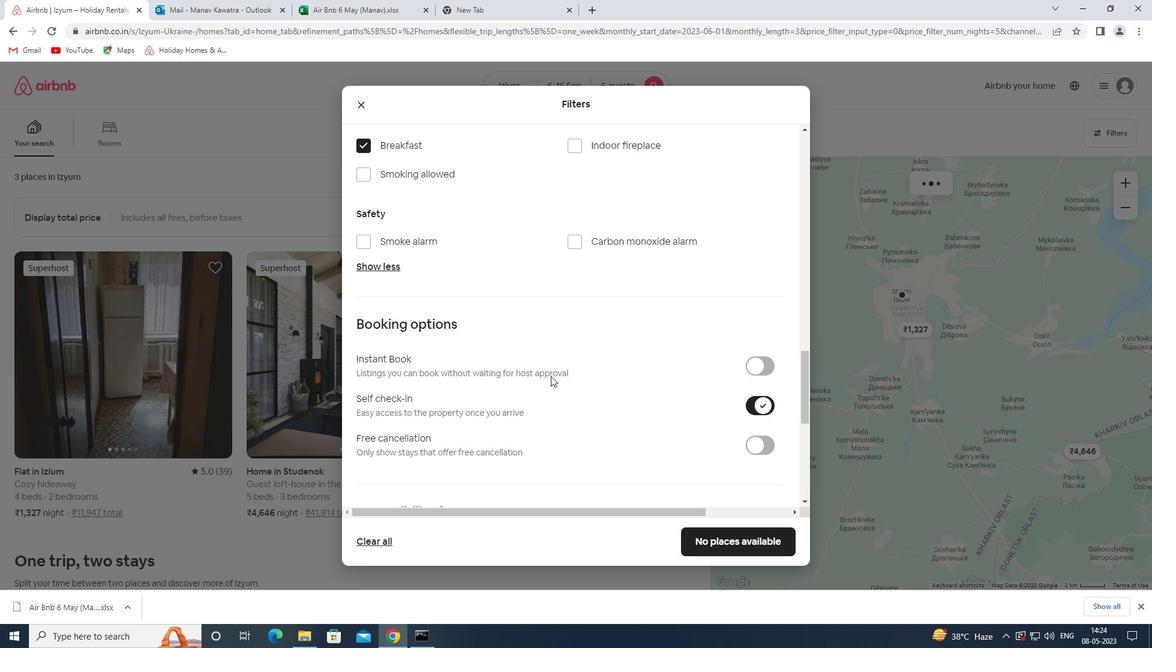 
Action: Mouse scrolled (507, 359) with delta (0, 0)
Screenshot: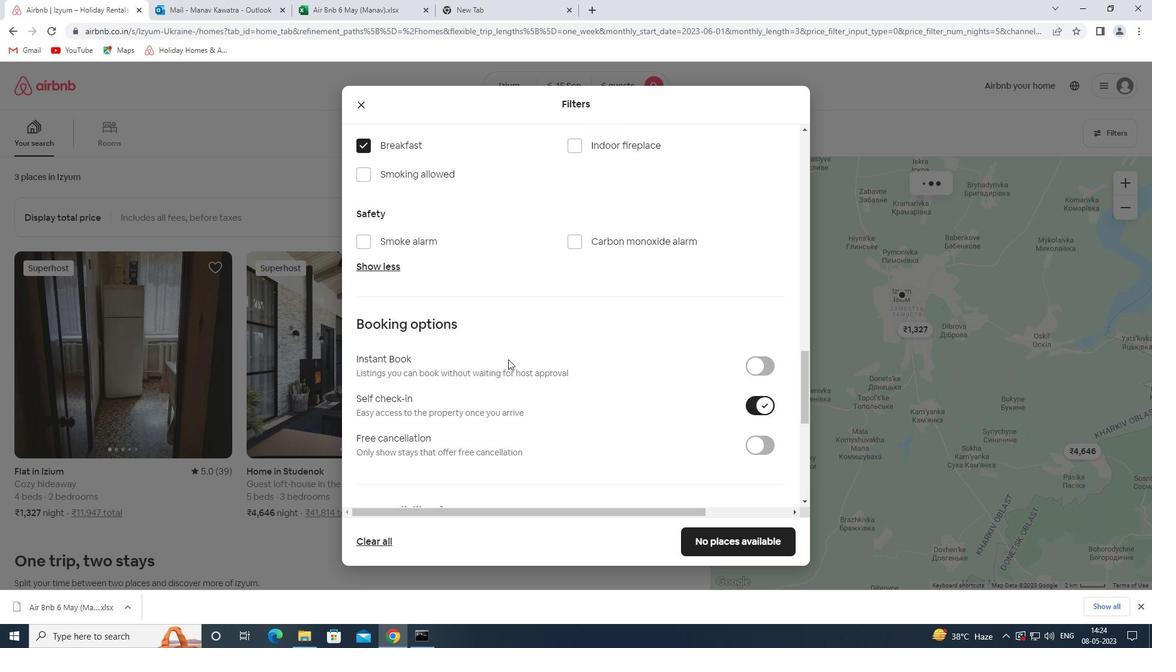 
Action: Mouse scrolled (507, 359) with delta (0, 0)
Screenshot: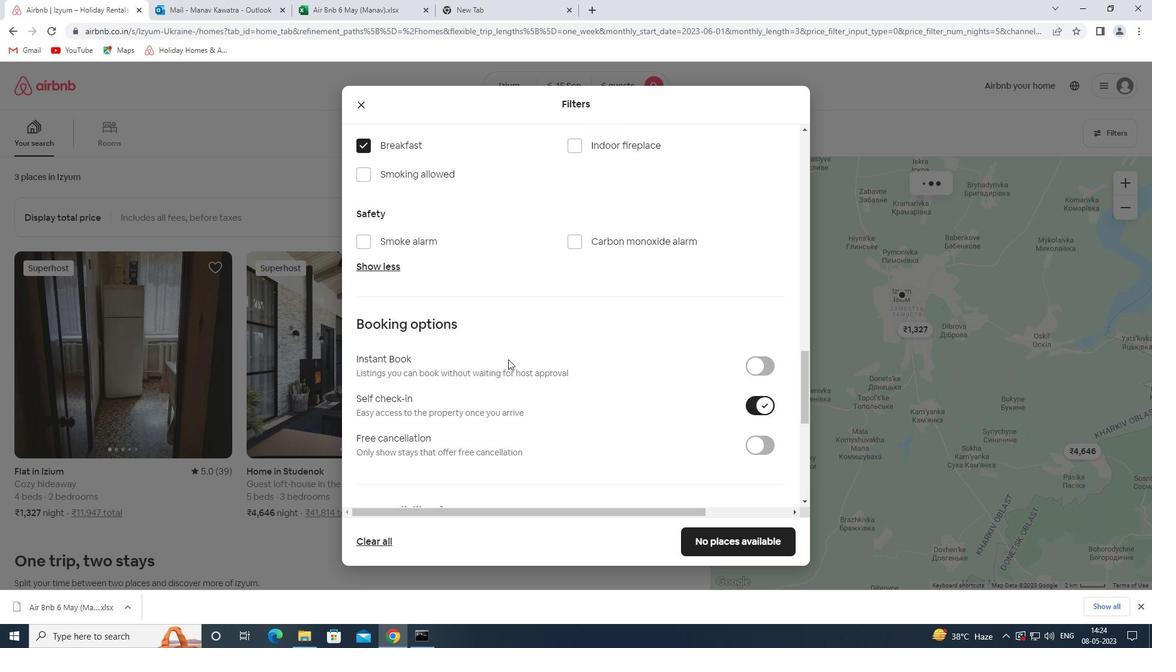 
Action: Mouse scrolled (507, 359) with delta (0, 0)
Screenshot: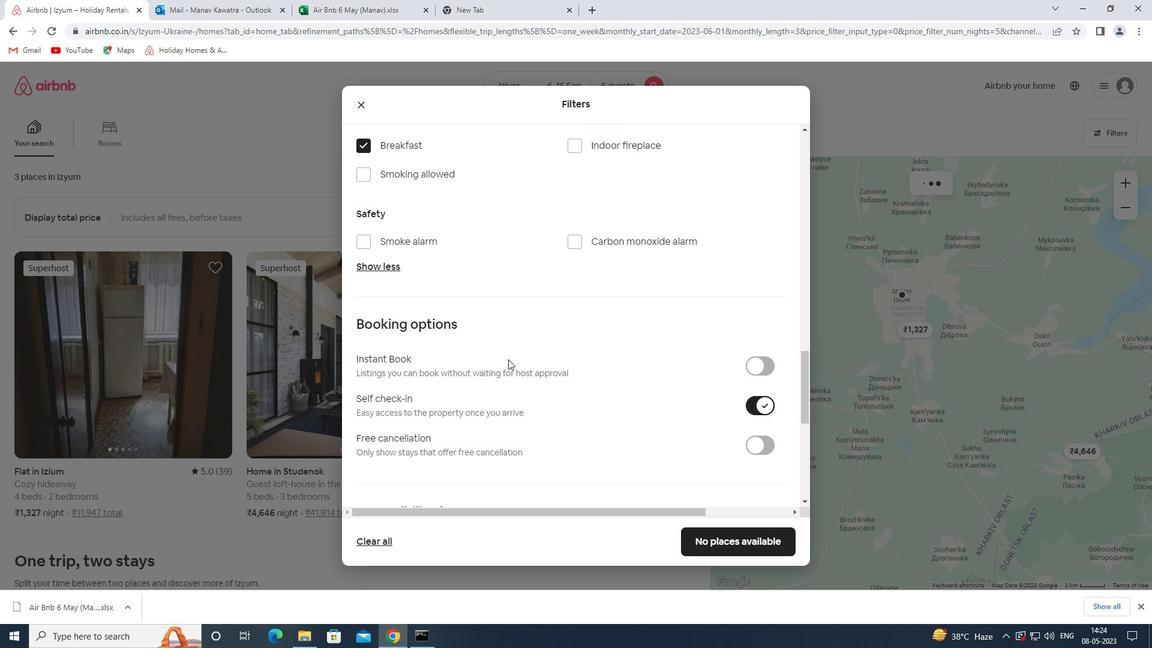
Action: Mouse moved to (510, 368)
Screenshot: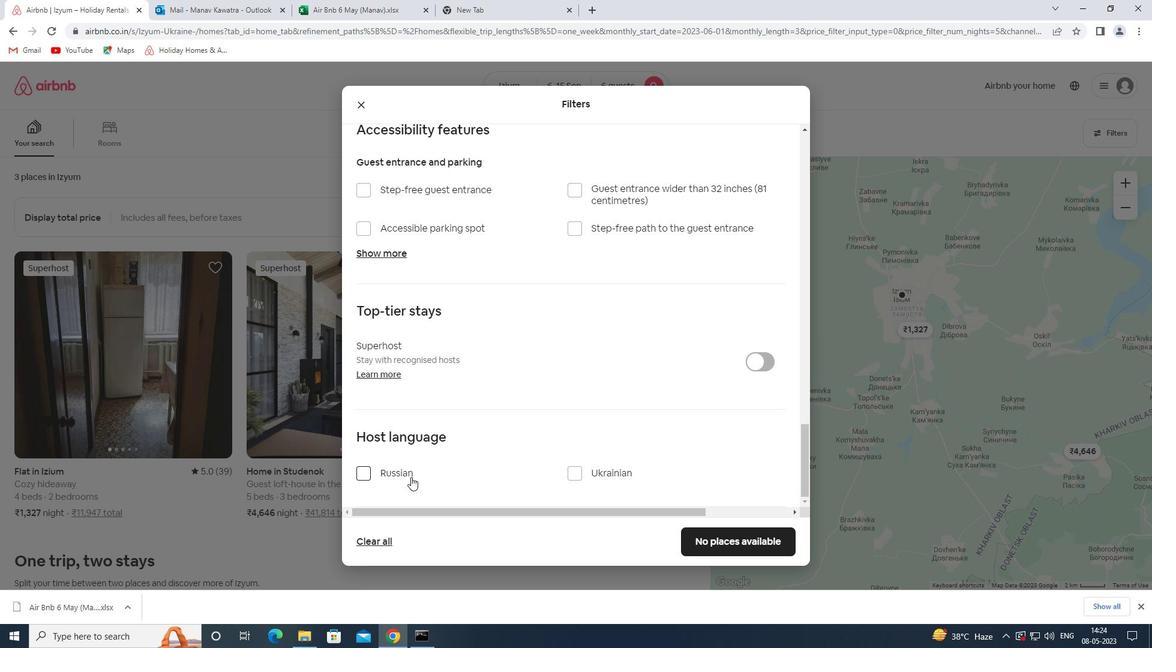 
Action: Mouse scrolled (510, 367) with delta (0, 0)
Screenshot: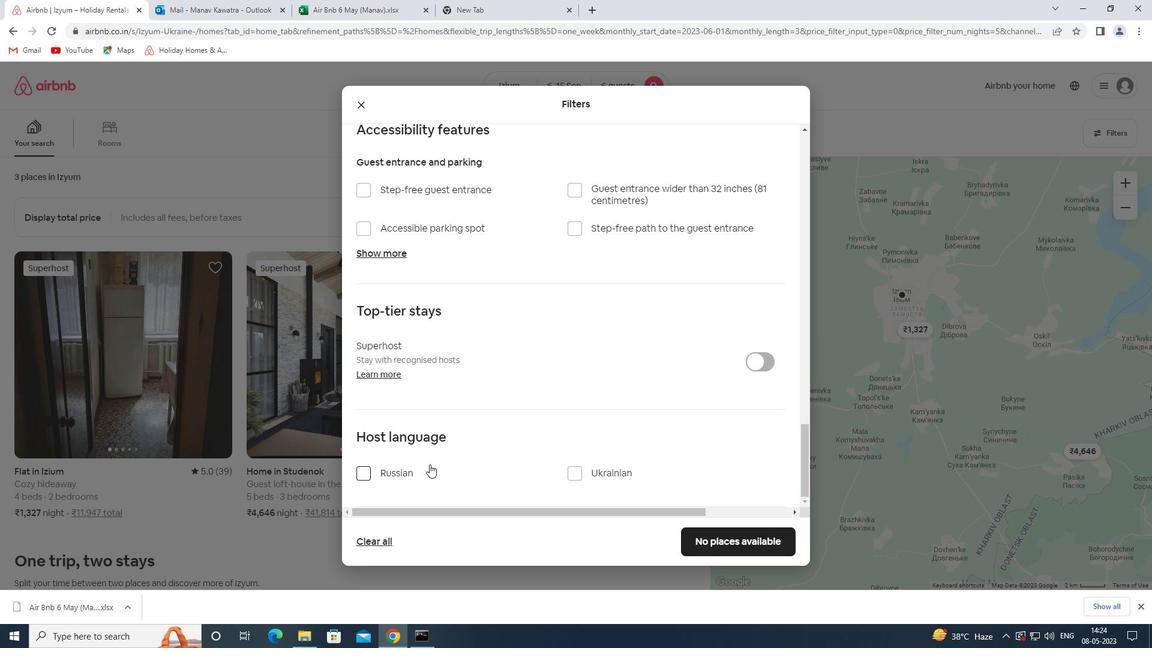 
Action: Mouse scrolled (510, 367) with delta (0, 0)
Screenshot: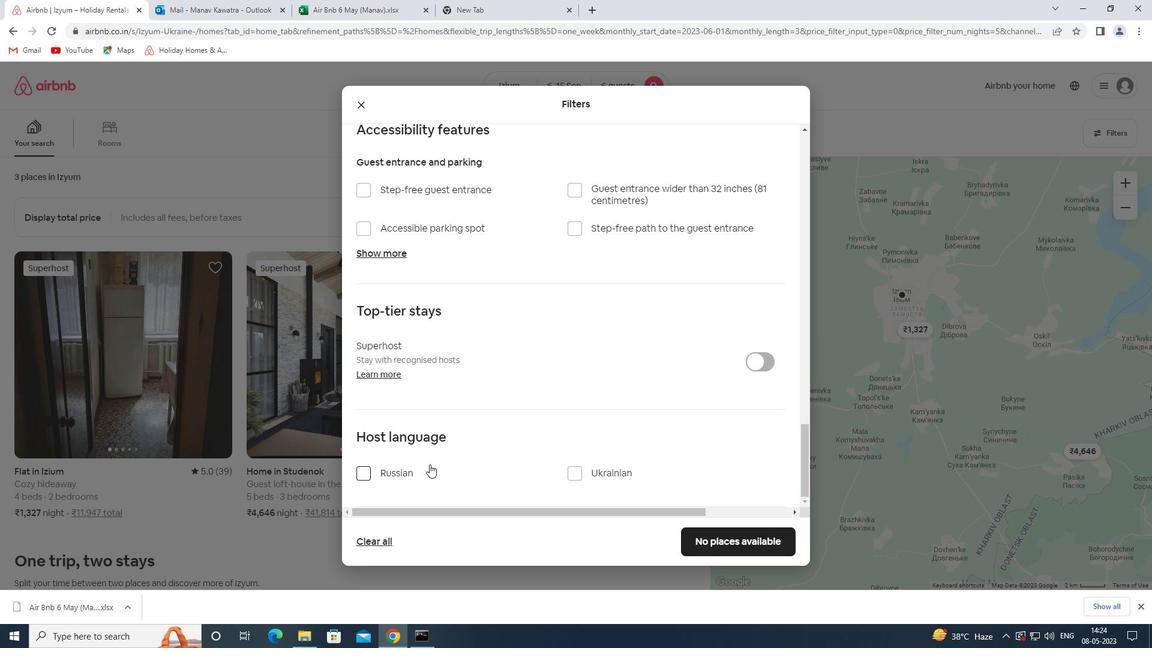 
Action: Mouse moved to (510, 368)
Screenshot: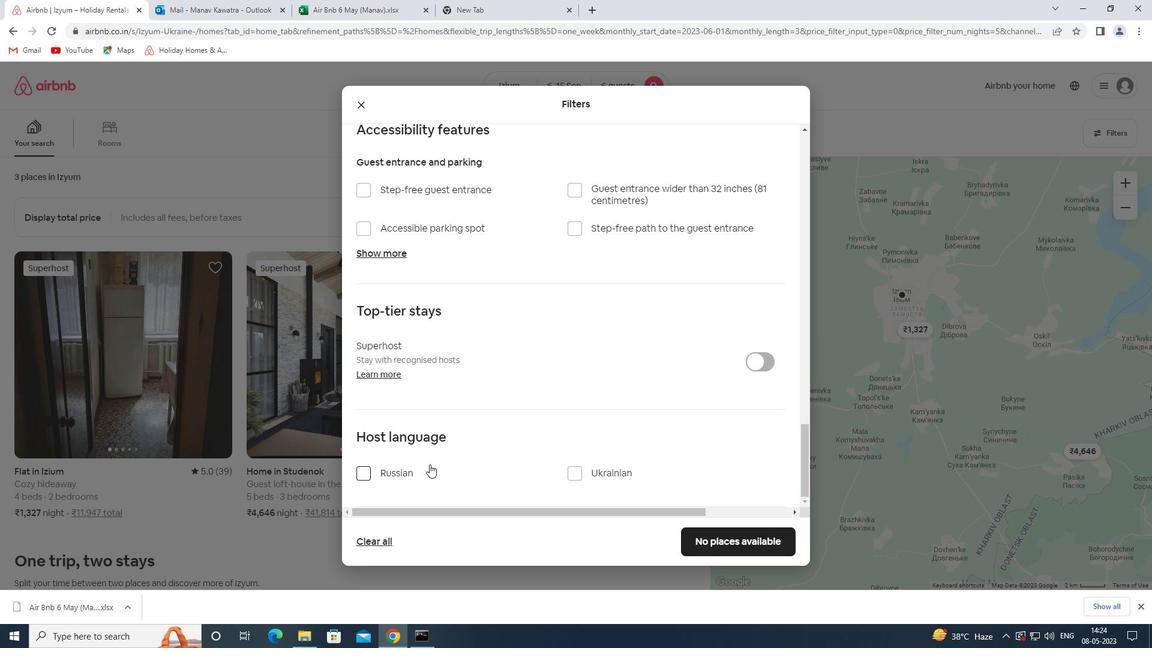 
Action: Mouse scrolled (510, 367) with delta (0, 0)
Screenshot: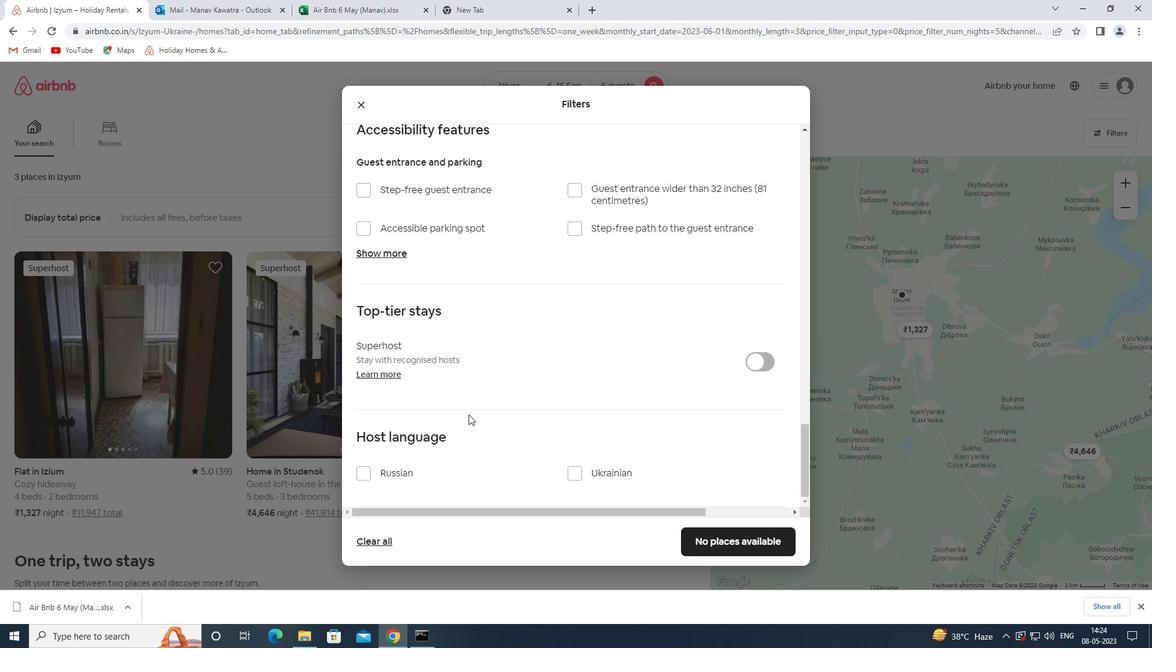 
Action: Mouse scrolled (510, 367) with delta (0, 0)
Screenshot: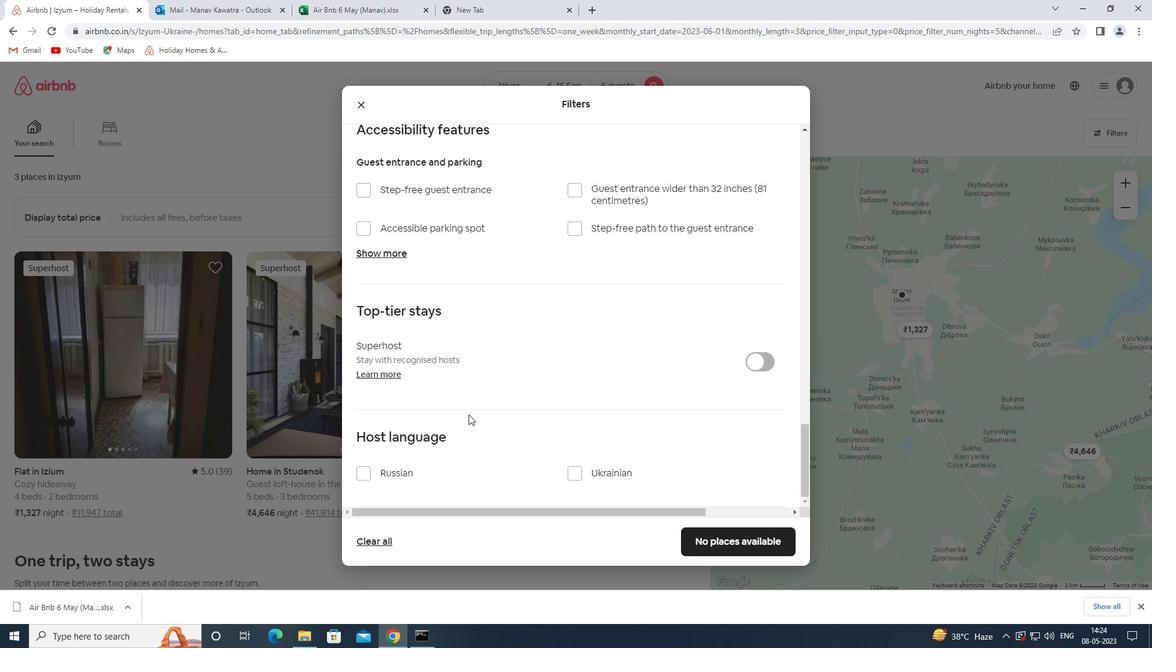 
Action: Mouse scrolled (510, 367) with delta (0, 0)
Screenshot: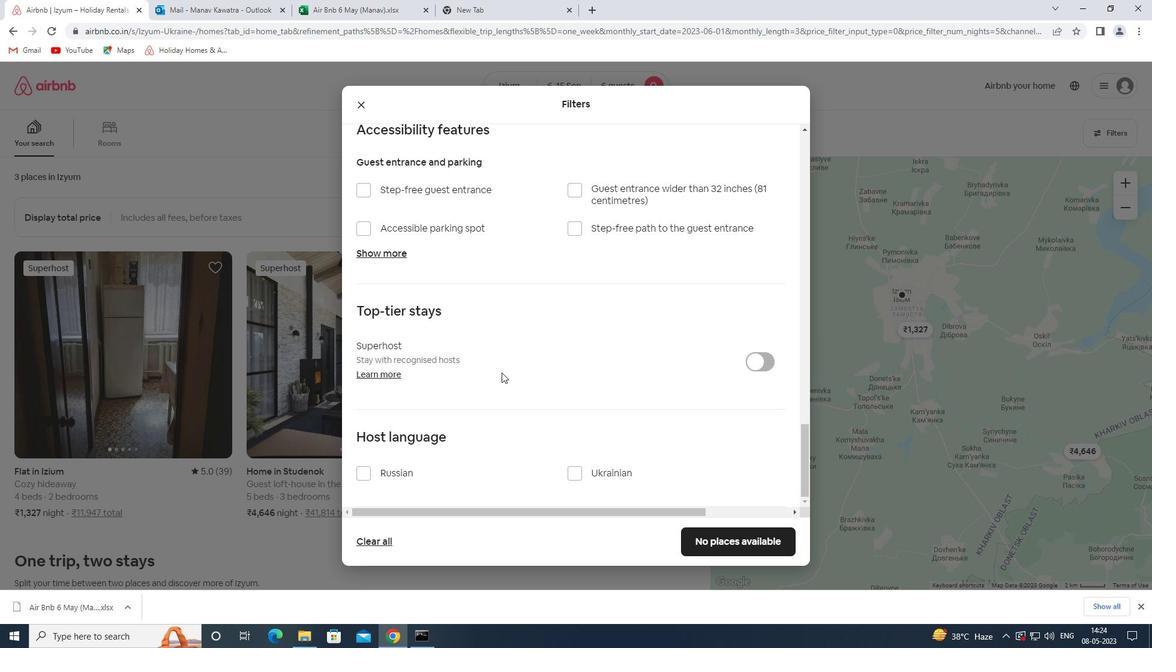 
Action: Mouse scrolled (510, 367) with delta (0, 0)
Screenshot: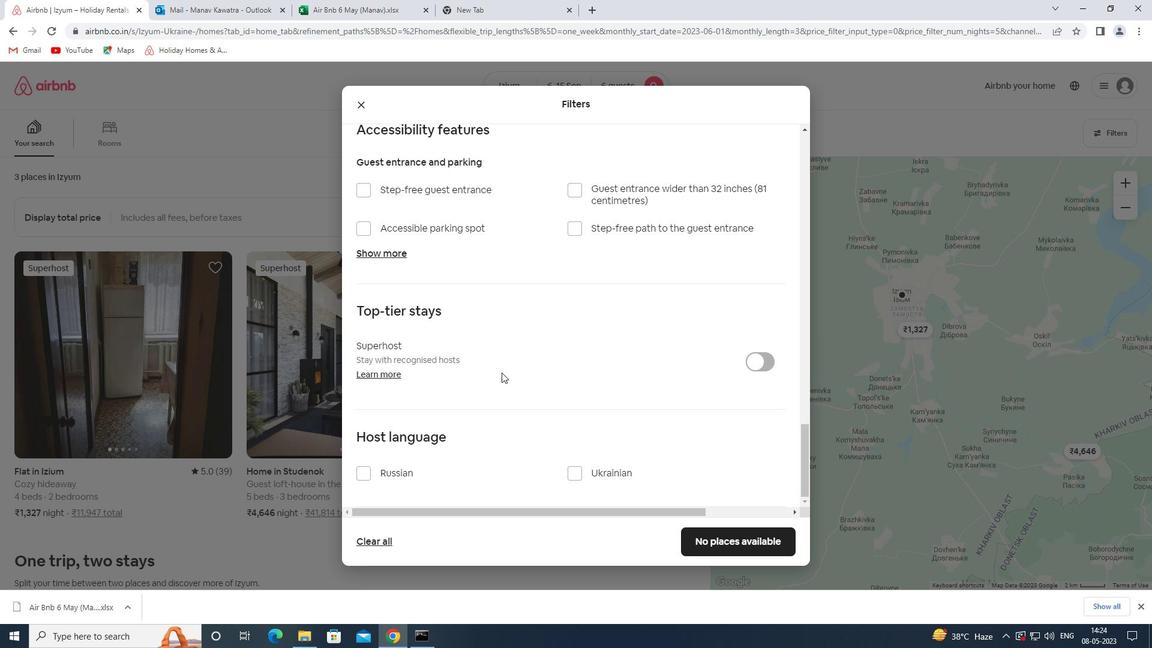 
Action: Mouse moved to (742, 533)
Screenshot: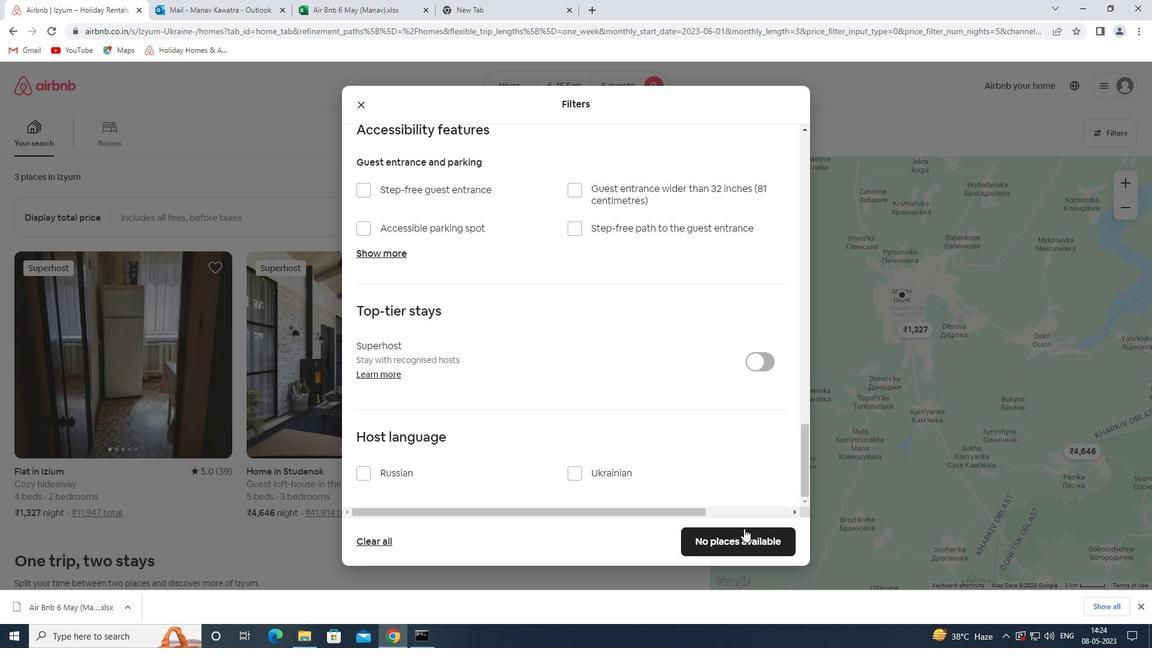 
Action: Mouse pressed left at (742, 533)
Screenshot: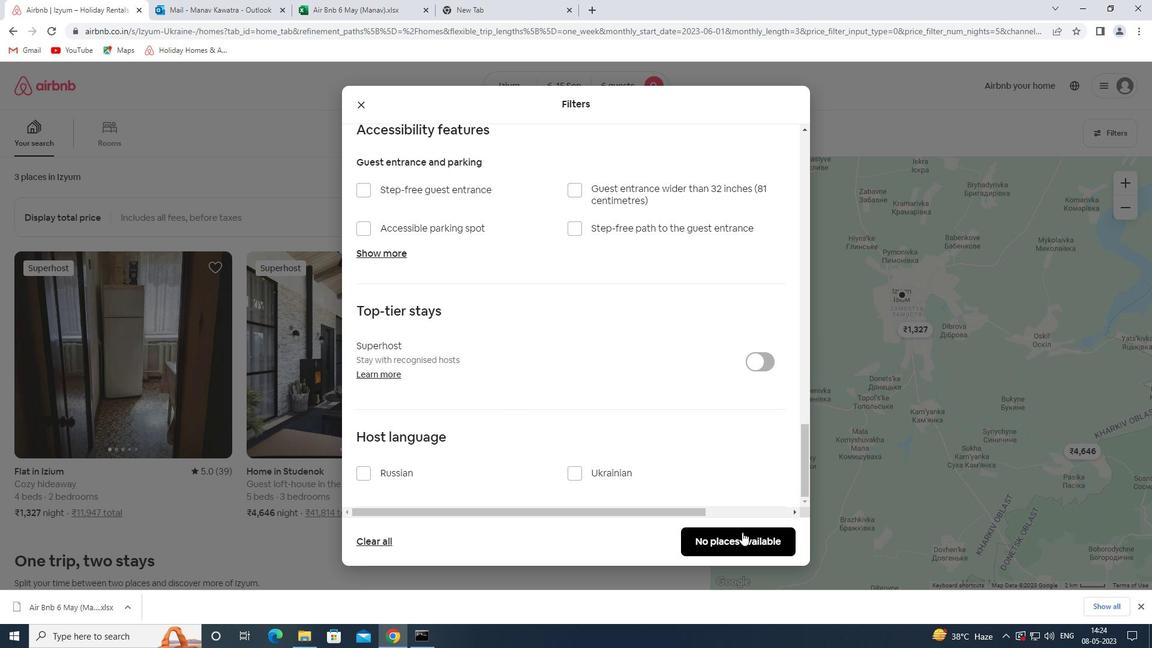
Action: Mouse moved to (747, 532)
Screenshot: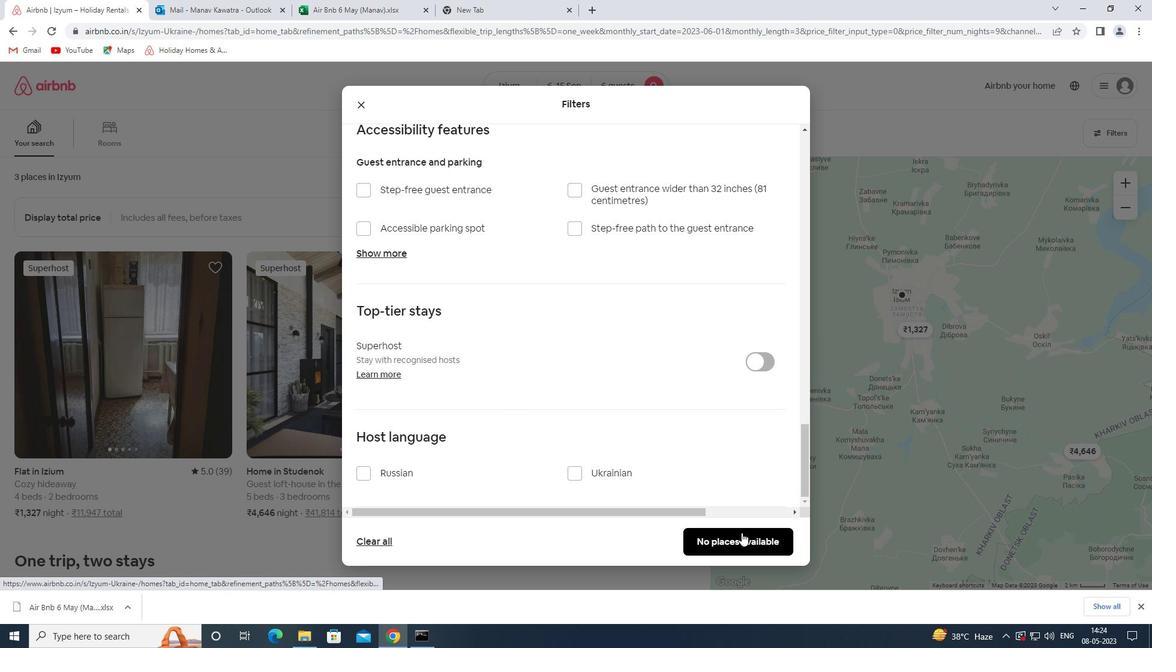 
